 Task: Find connections with filter location Ilhéus with filter topic #machinelearningwith filter profile language French with filter current company Future Supply Chain Solutions Limited with filter school Sandip University with filter industry Mattress and Blinds Manufacturing with filter service category Market Research with filter keywords title Founder
Action: Mouse moved to (551, 193)
Screenshot: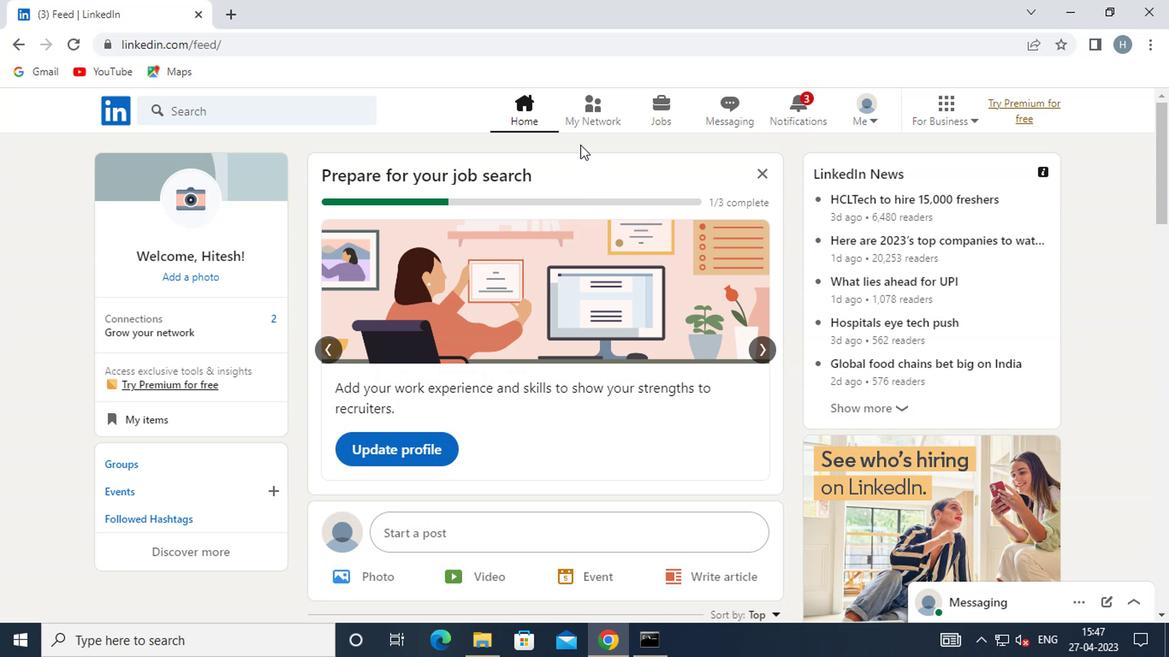 
Action: Mouse pressed left at (551, 193)
Screenshot: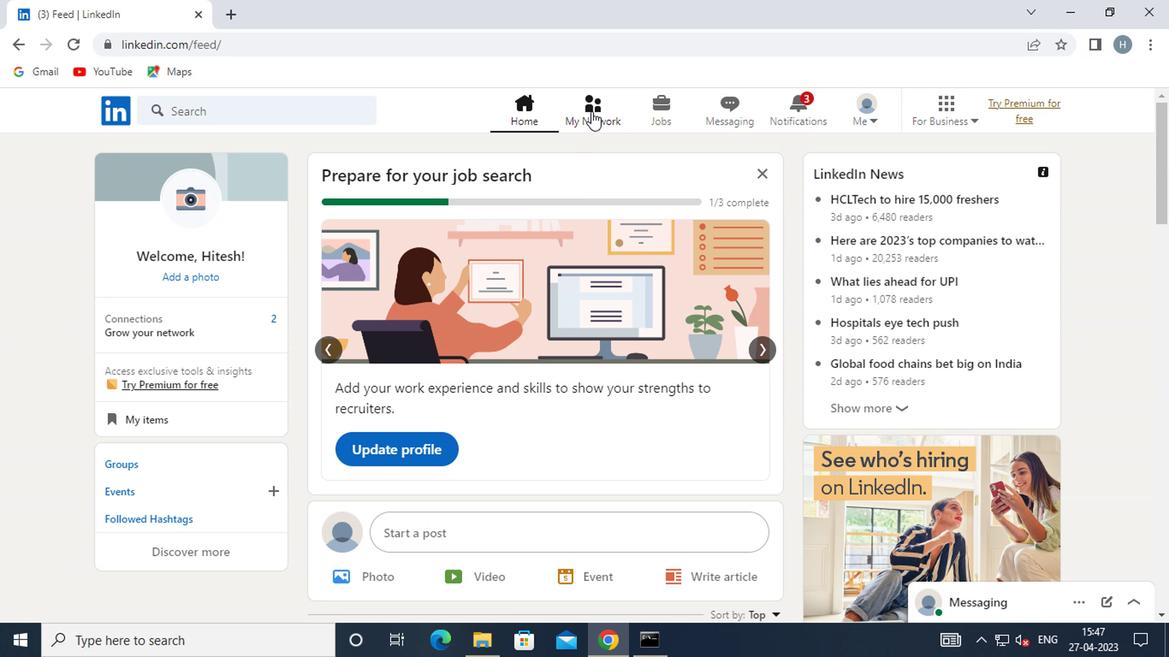 
Action: Mouse moved to (339, 266)
Screenshot: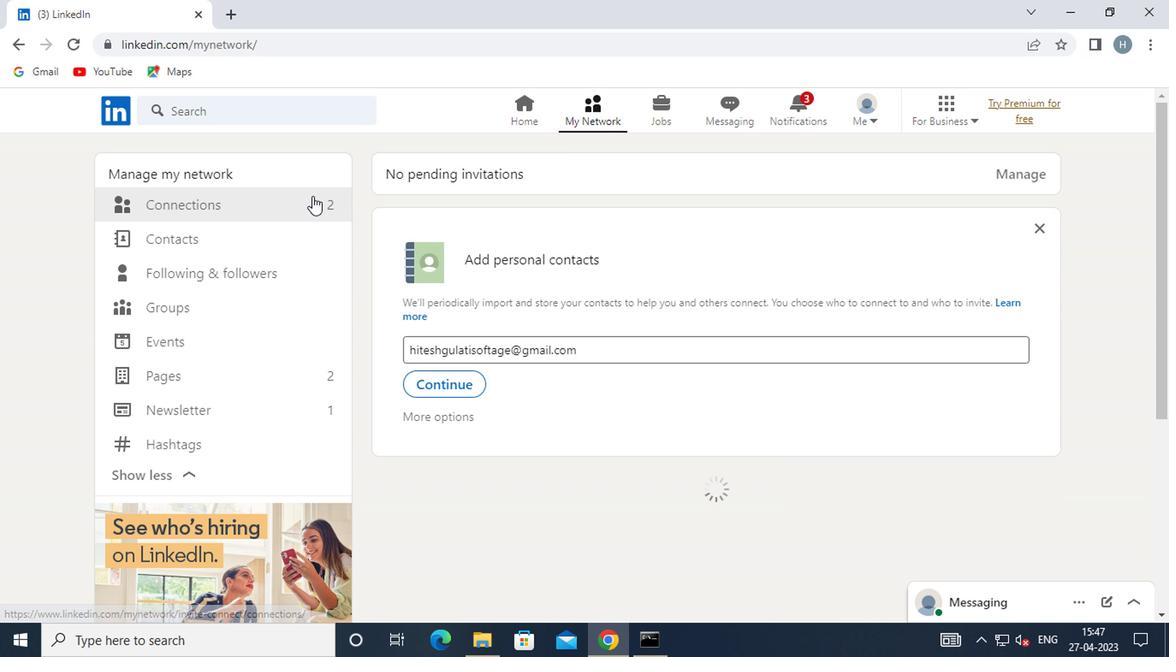 
Action: Mouse pressed left at (339, 266)
Screenshot: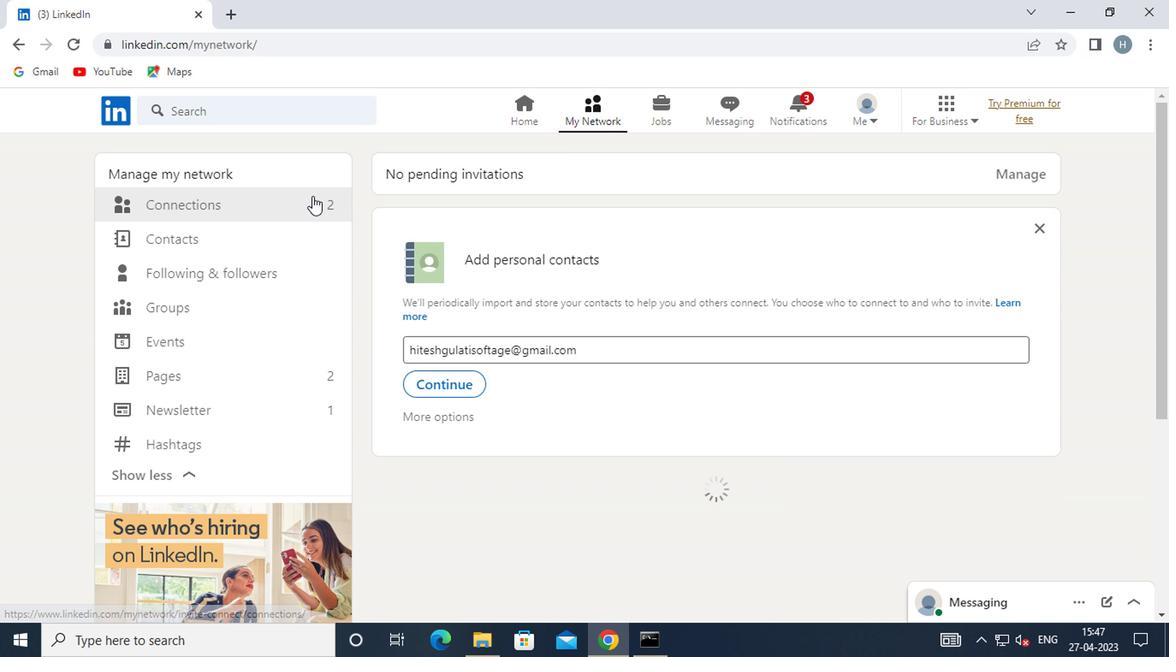
Action: Mouse moved to (613, 271)
Screenshot: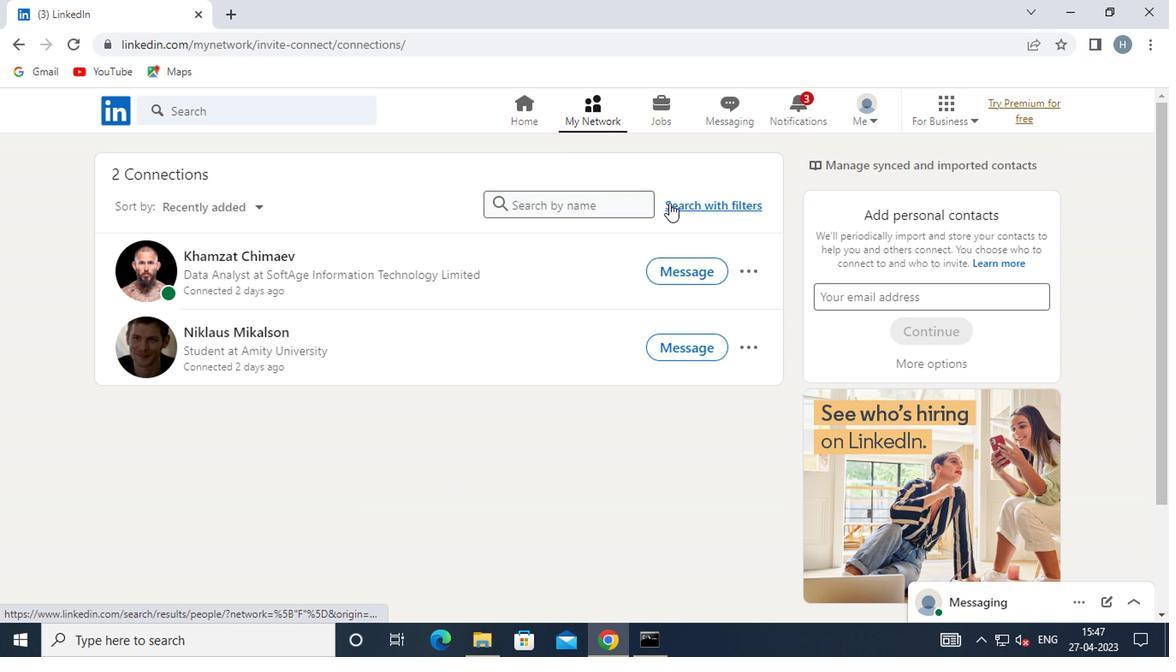 
Action: Mouse pressed left at (613, 271)
Screenshot: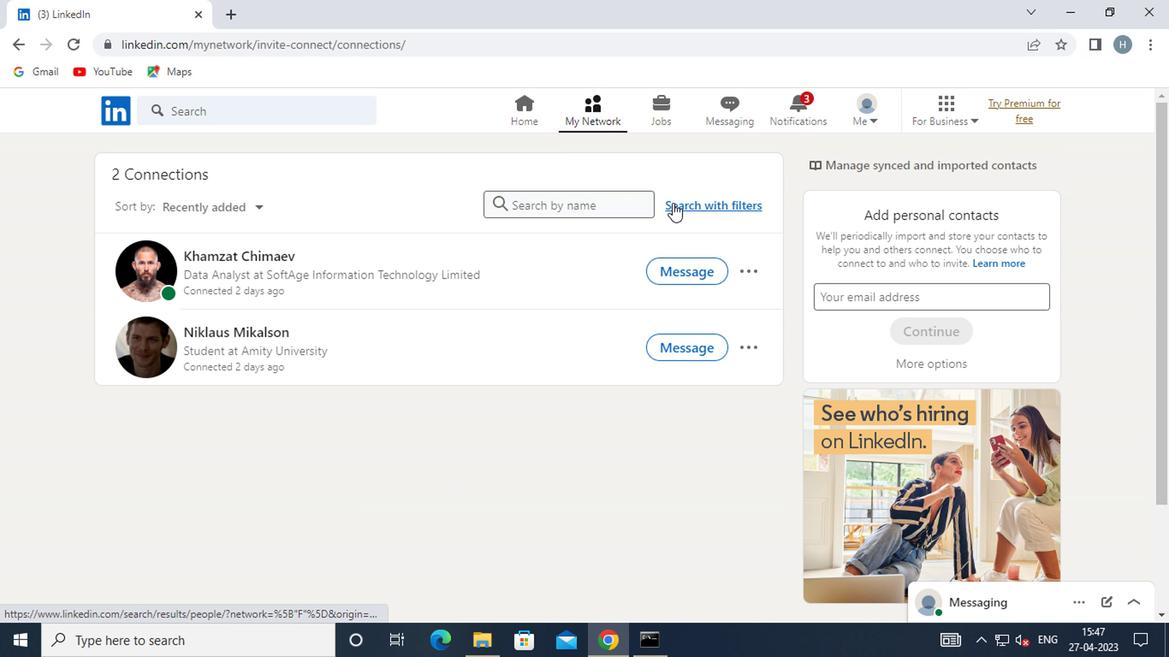 
Action: Mouse moved to (580, 241)
Screenshot: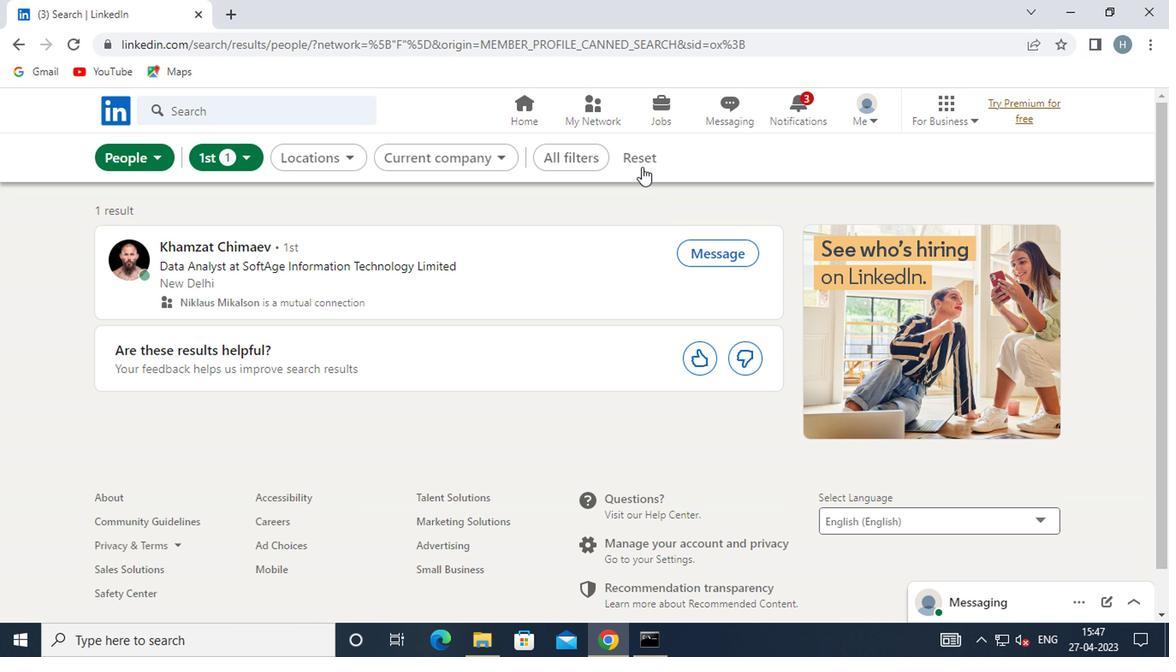
Action: Mouse pressed left at (580, 241)
Screenshot: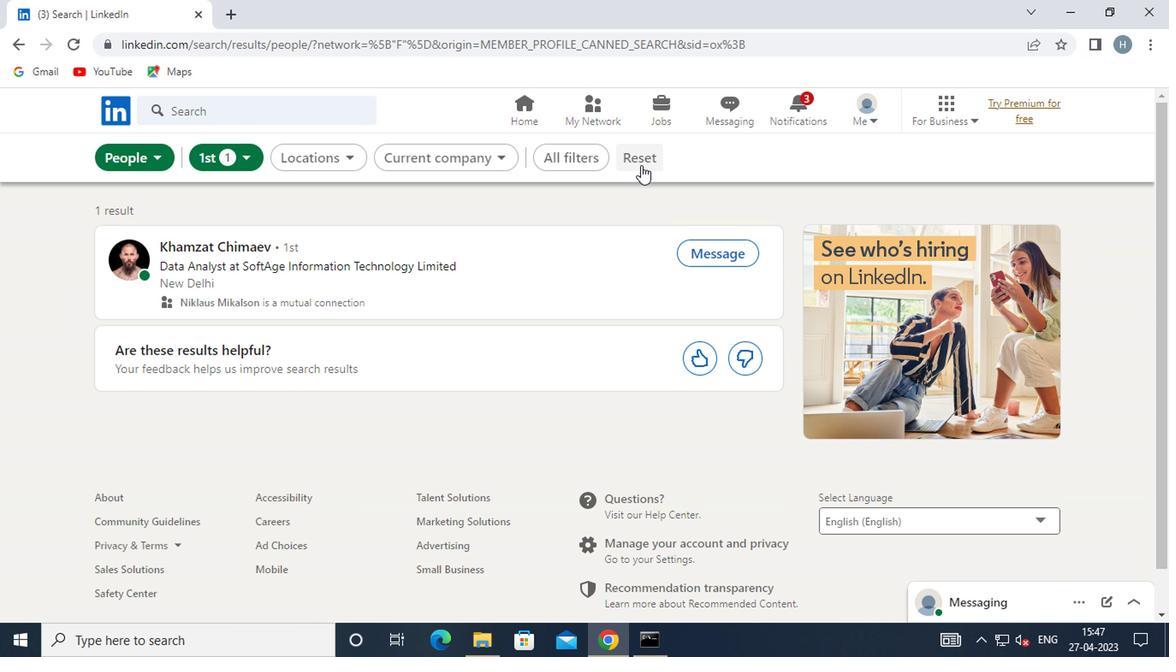 
Action: Mouse moved to (567, 238)
Screenshot: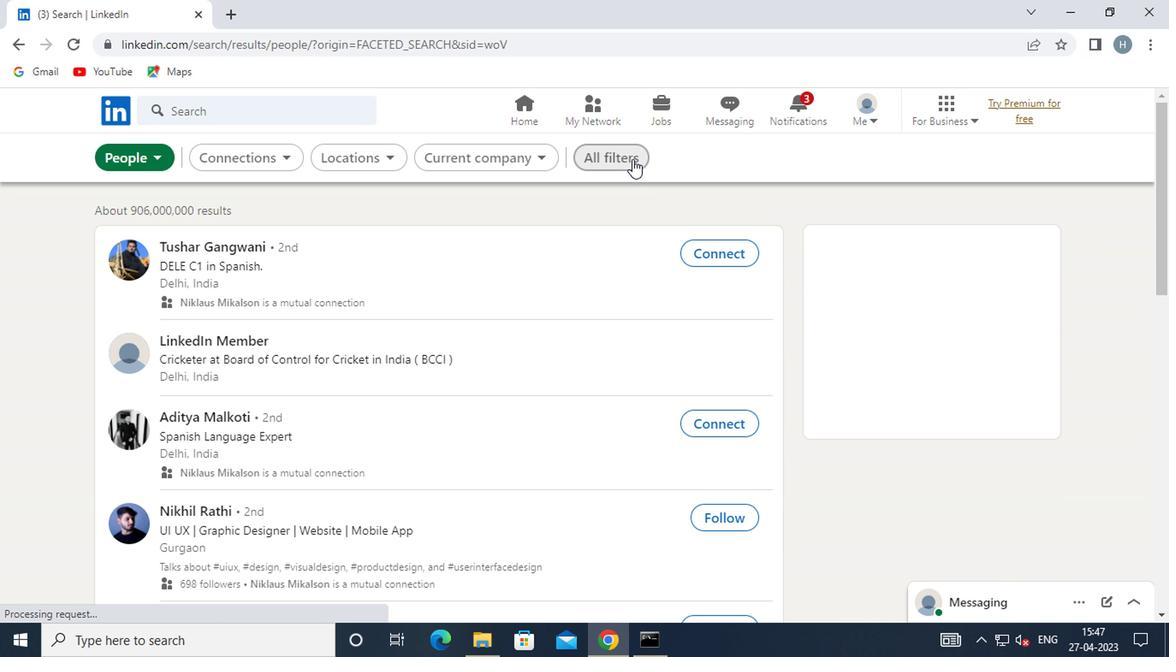 
Action: Mouse pressed left at (567, 238)
Screenshot: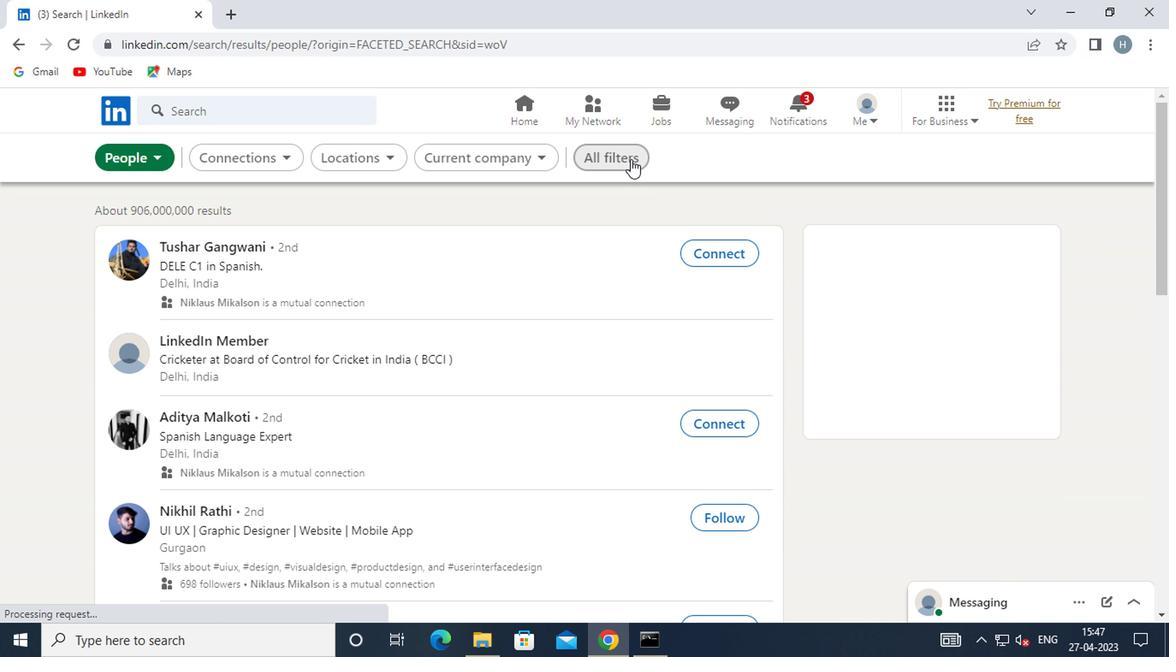 
Action: Mouse moved to (709, 362)
Screenshot: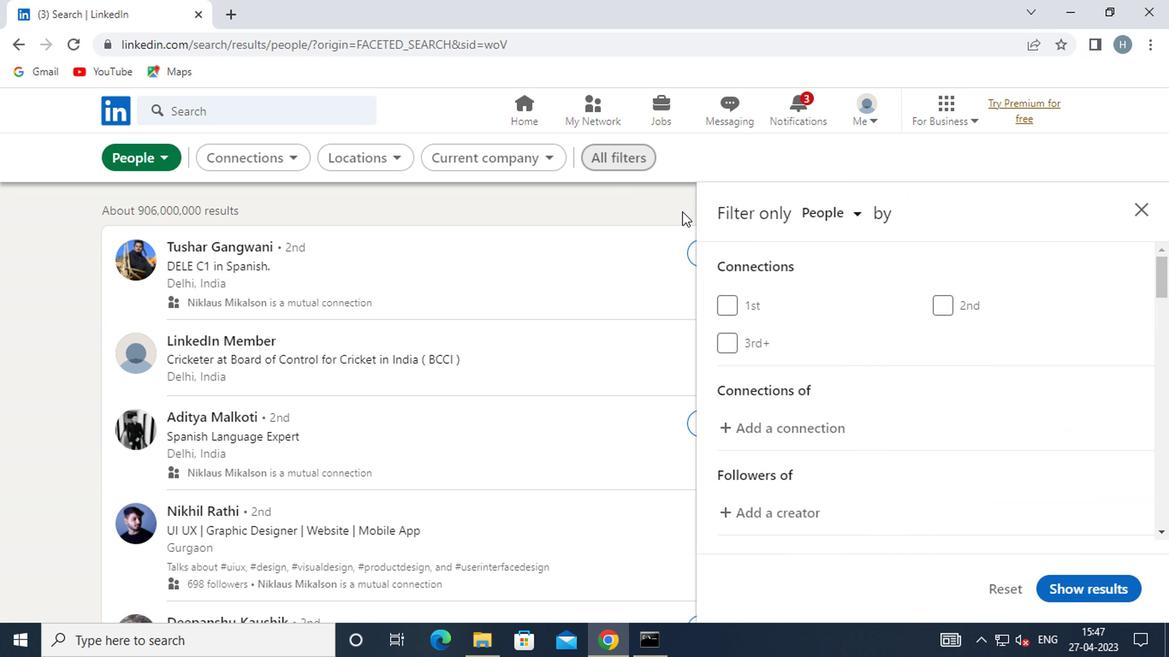 
Action: Mouse scrolled (709, 361) with delta (0, 0)
Screenshot: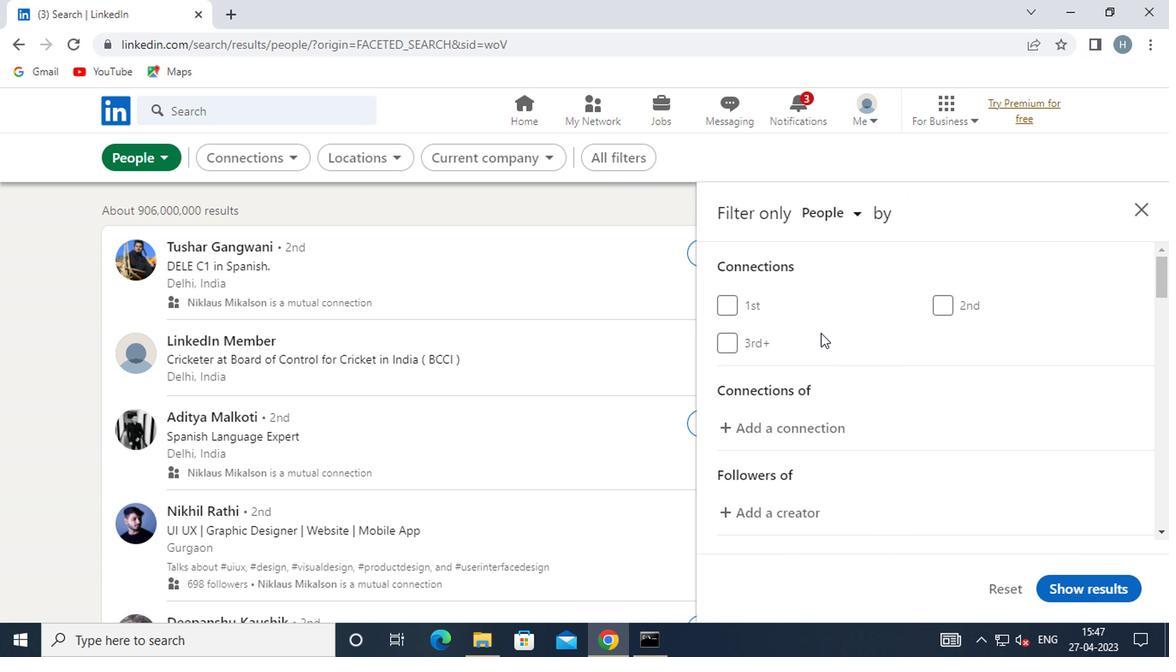 
Action: Mouse scrolled (709, 361) with delta (0, 0)
Screenshot: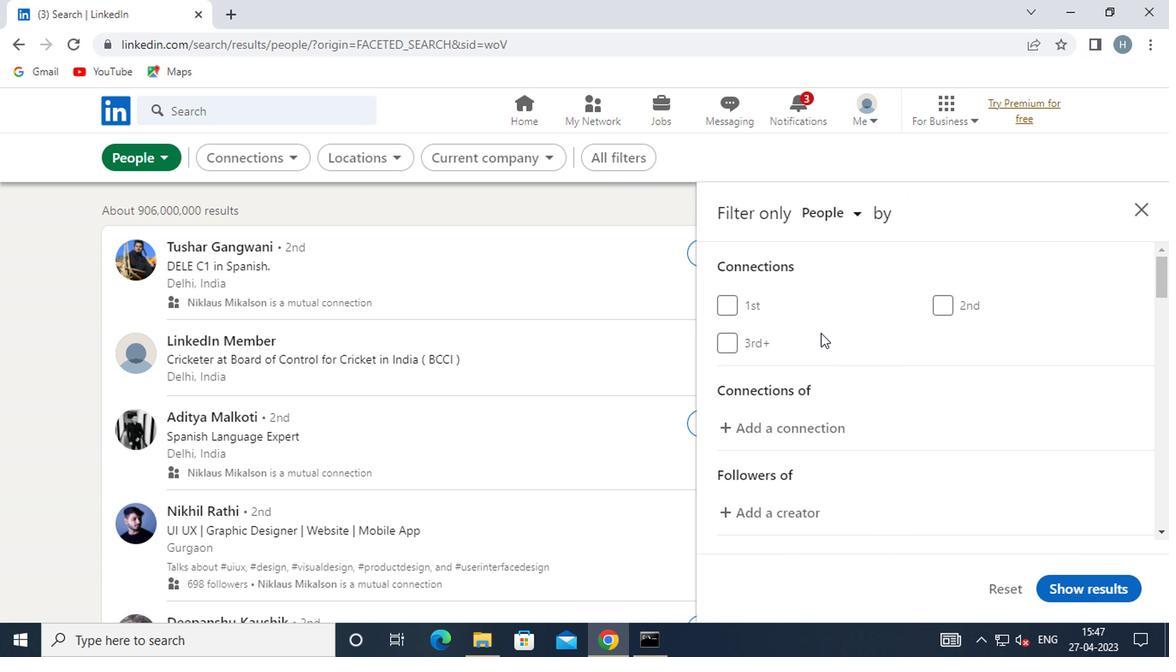 
Action: Mouse scrolled (709, 361) with delta (0, 0)
Screenshot: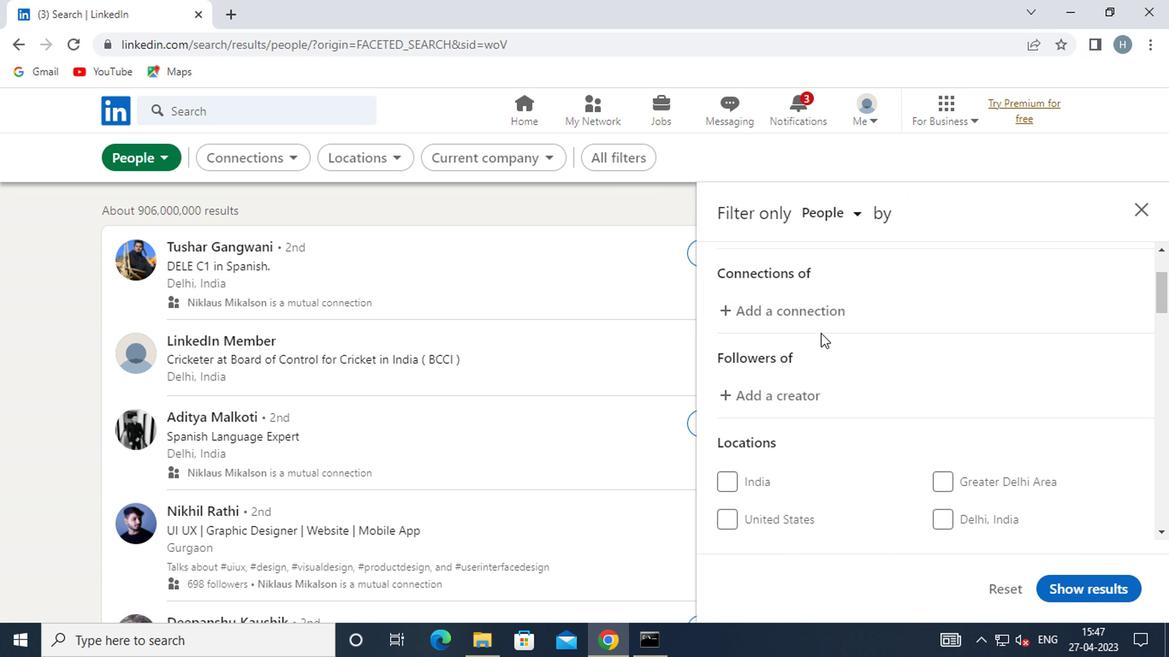 
Action: Mouse moved to (820, 421)
Screenshot: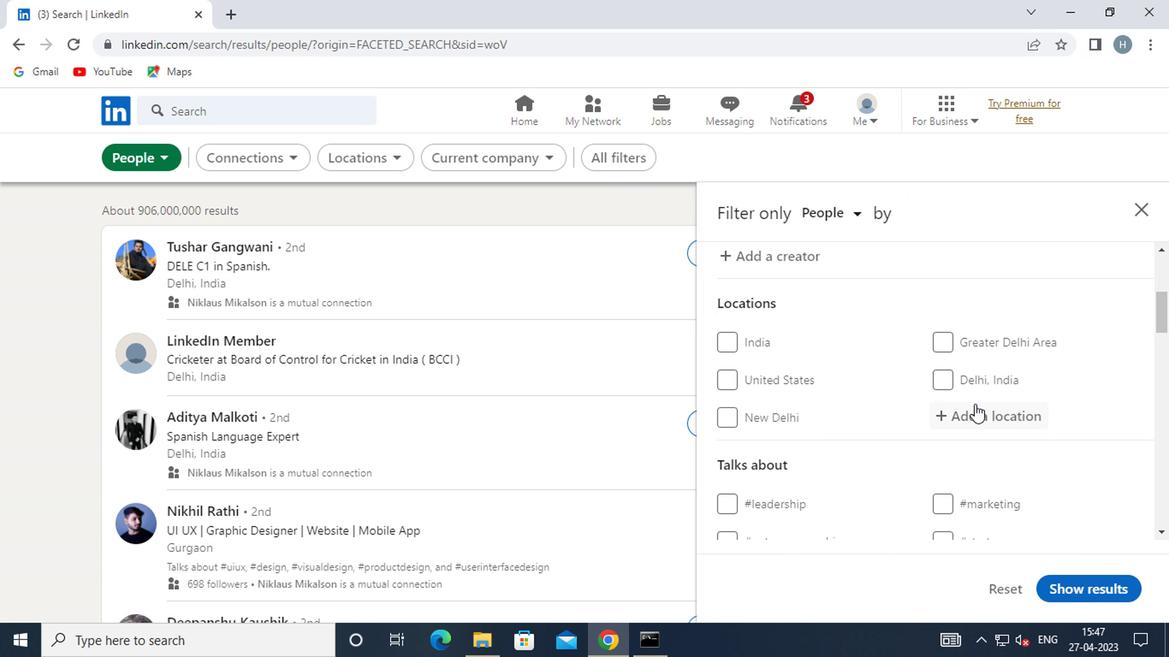 
Action: Mouse pressed left at (820, 421)
Screenshot: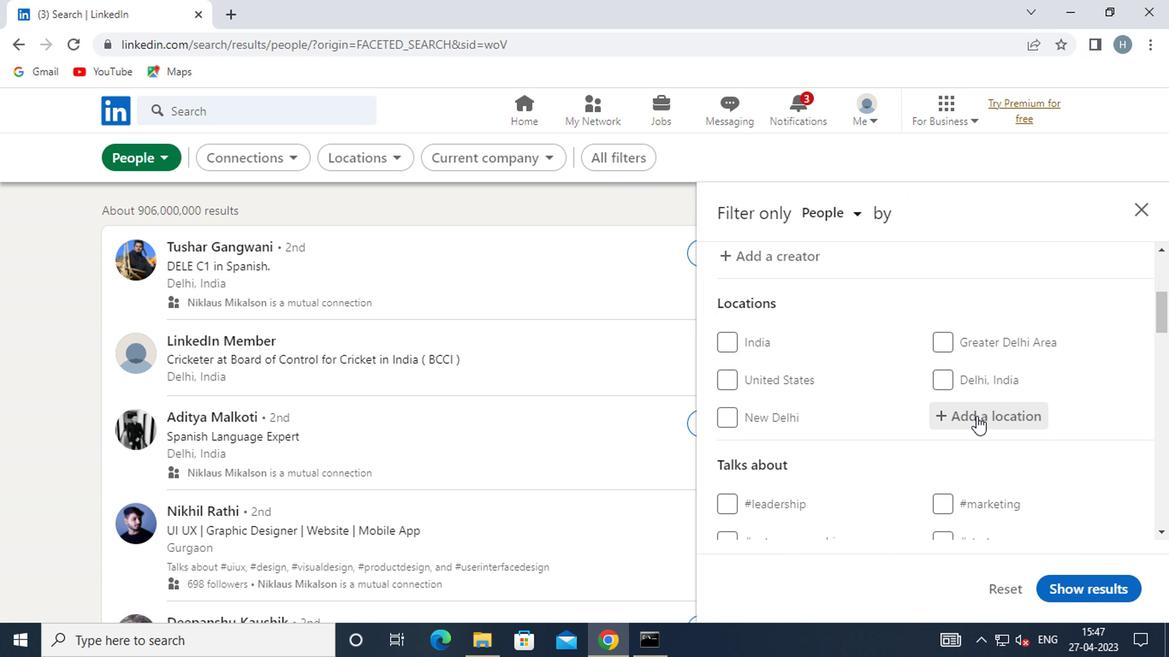 
Action: Key pressed <Key.shift><Key.shift><Key.shift><Key.shift><Key.shift><Key.shift><Key.shift><Key.shift><Key.shift><Key.shift><Key.shift><Key.shift><Key.shift>IIHEUS
Screenshot: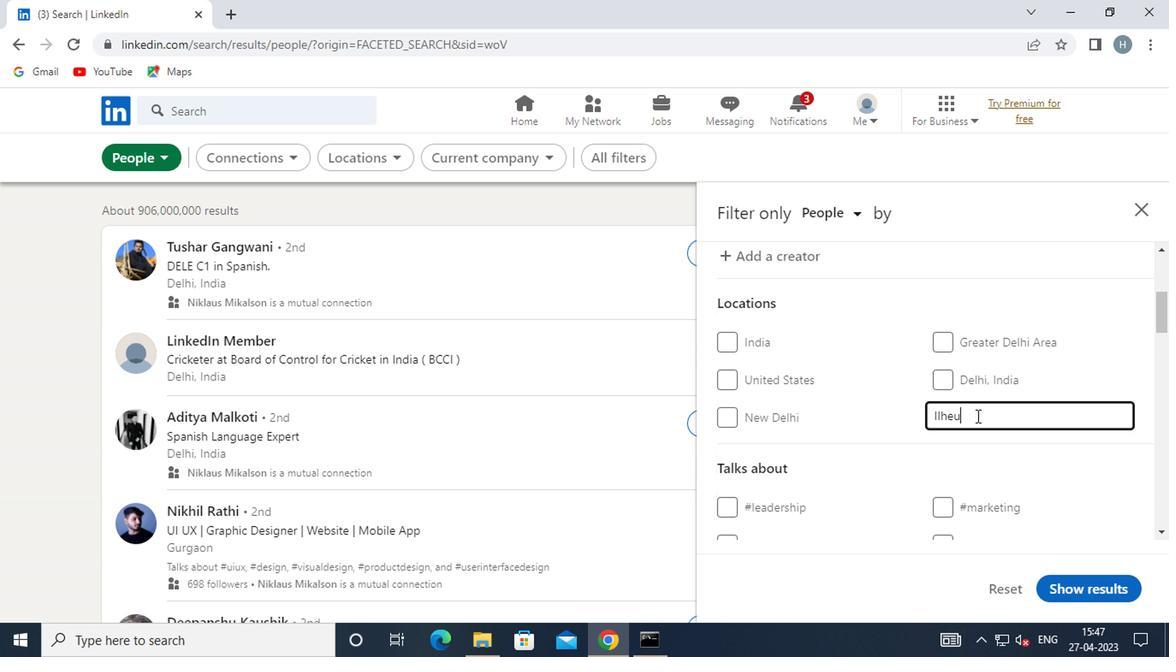 
Action: Mouse moved to (901, 392)
Screenshot: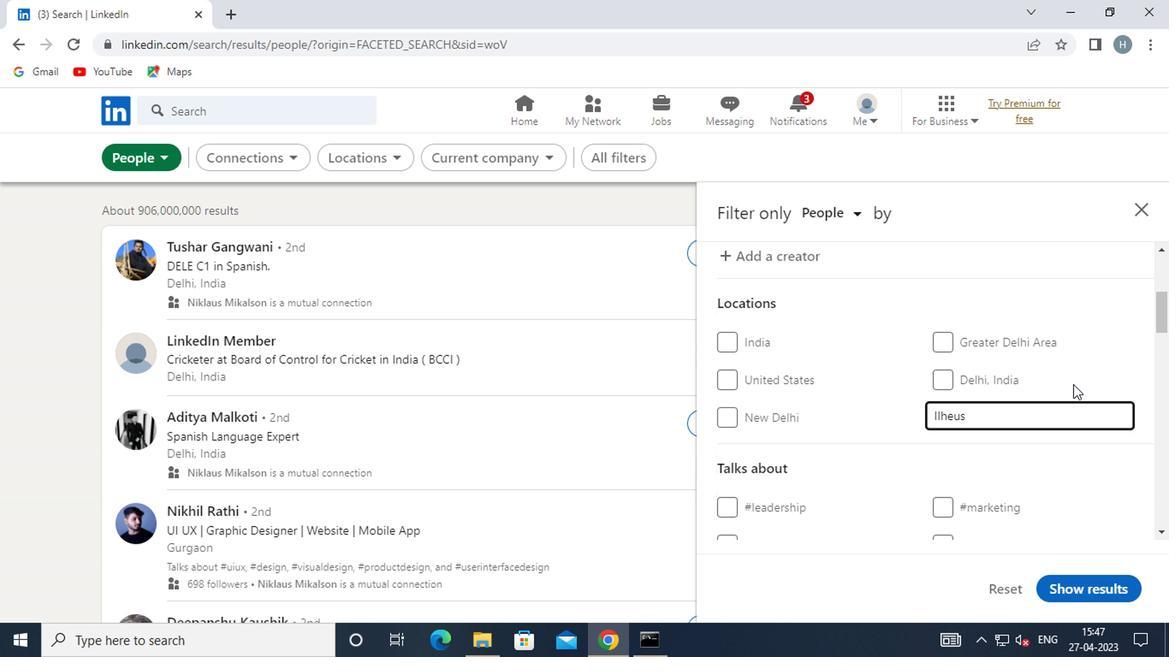 
Action: Mouse pressed left at (901, 392)
Screenshot: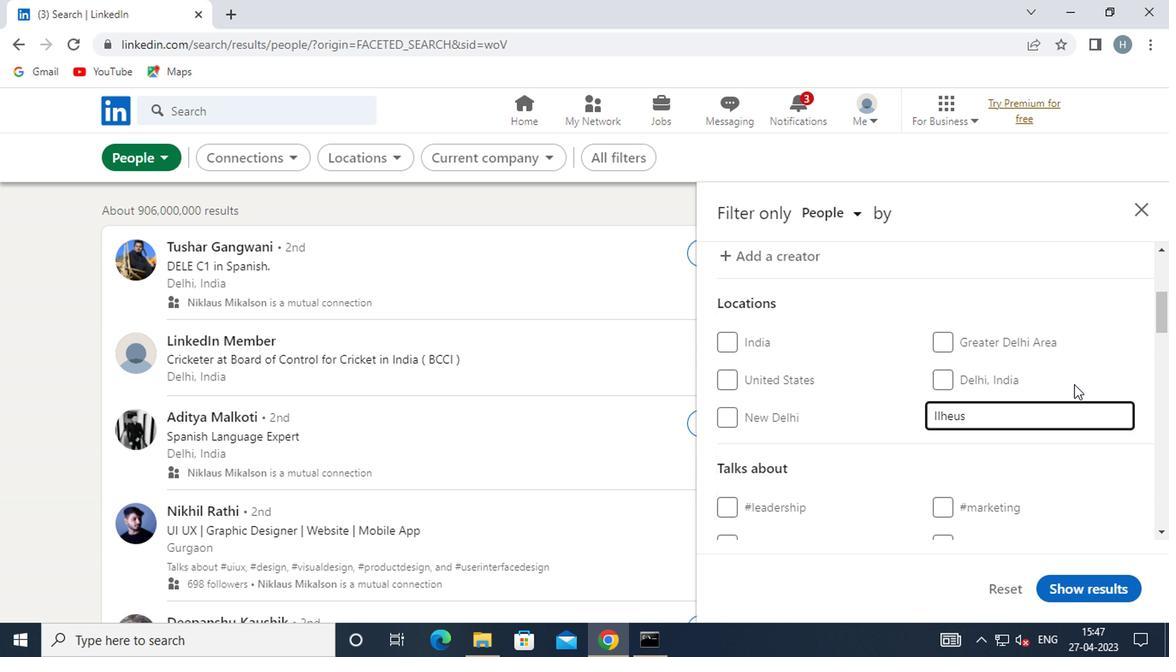 
Action: Mouse moved to (878, 403)
Screenshot: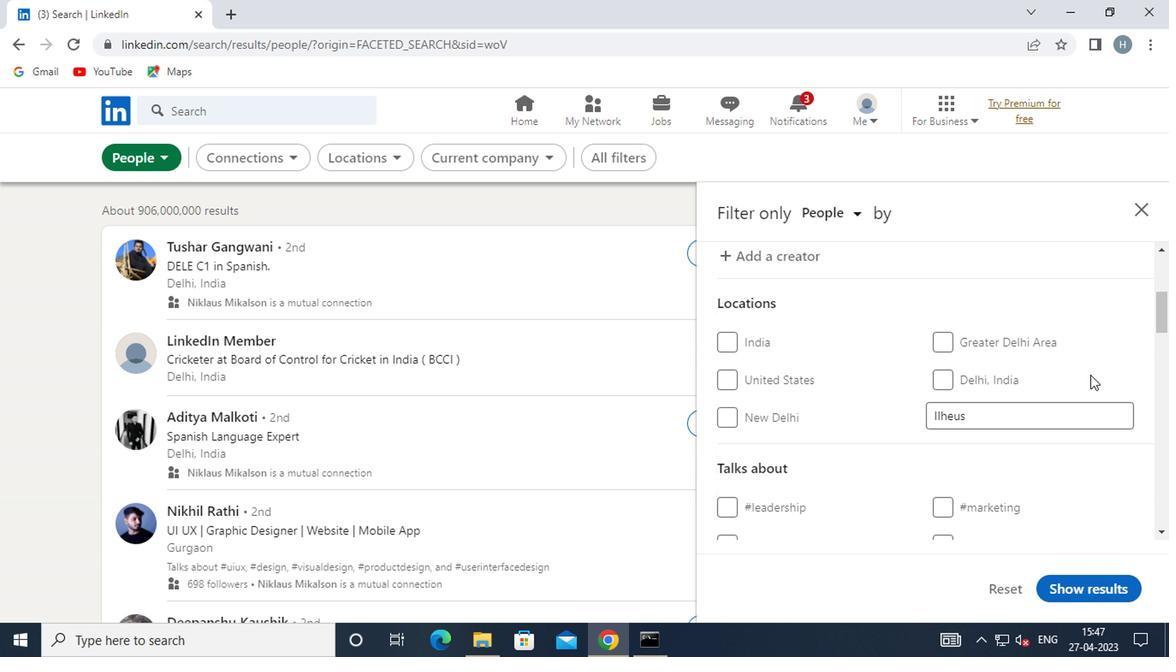 
Action: Mouse scrolled (878, 403) with delta (0, 0)
Screenshot: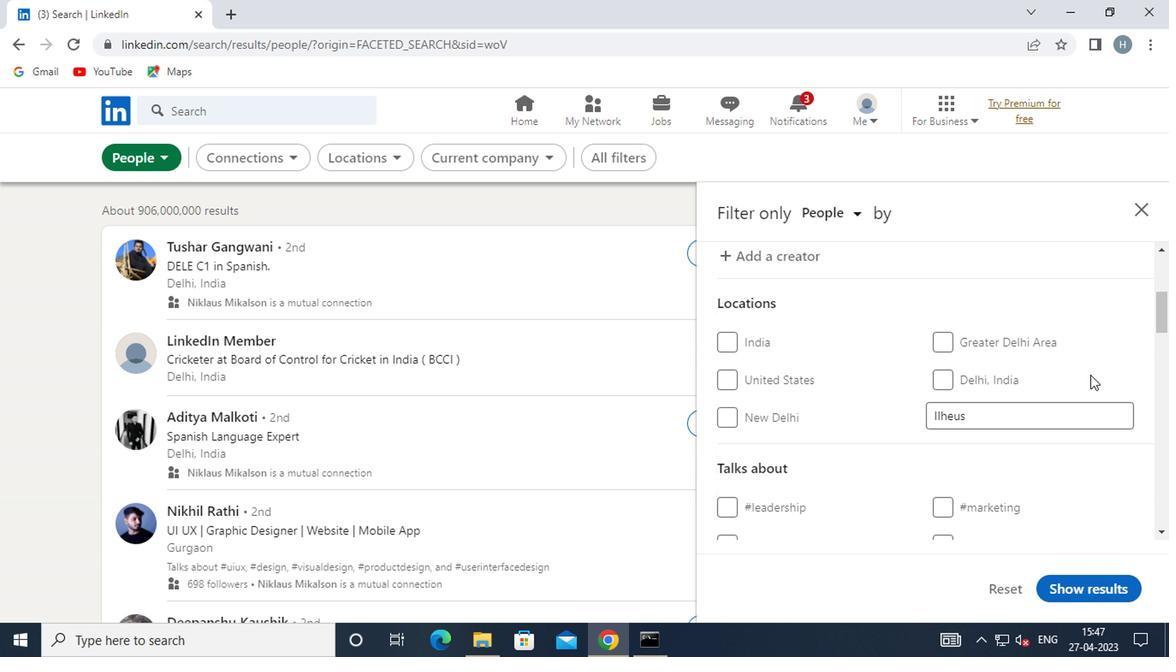 
Action: Mouse moved to (874, 405)
Screenshot: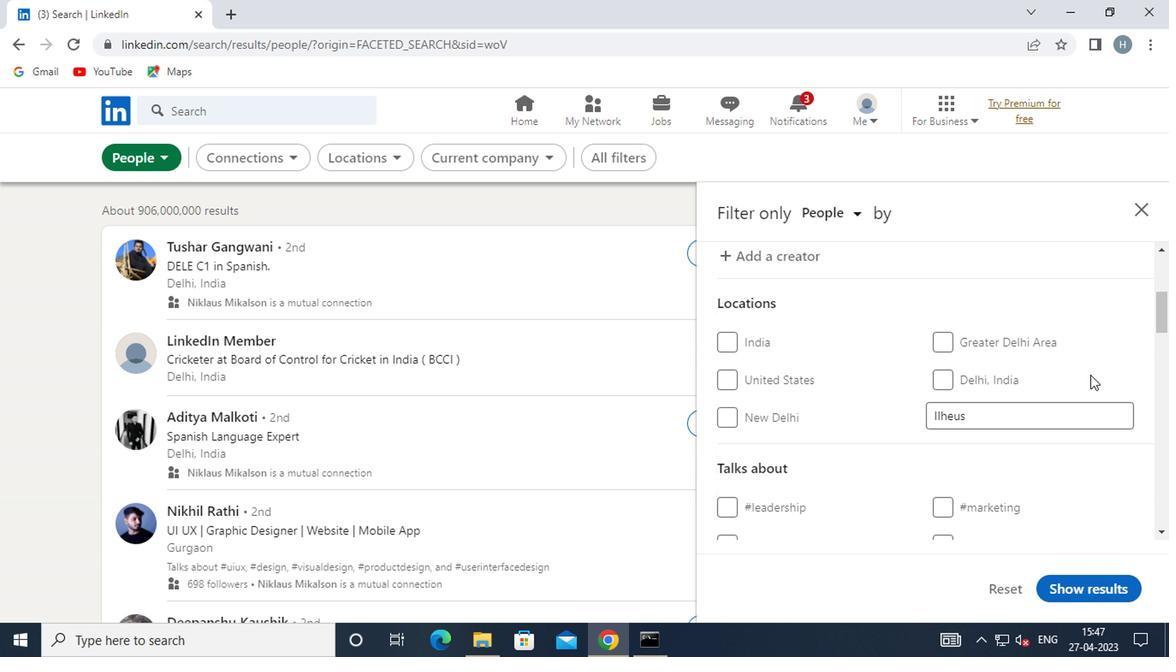 
Action: Mouse scrolled (874, 405) with delta (0, 0)
Screenshot: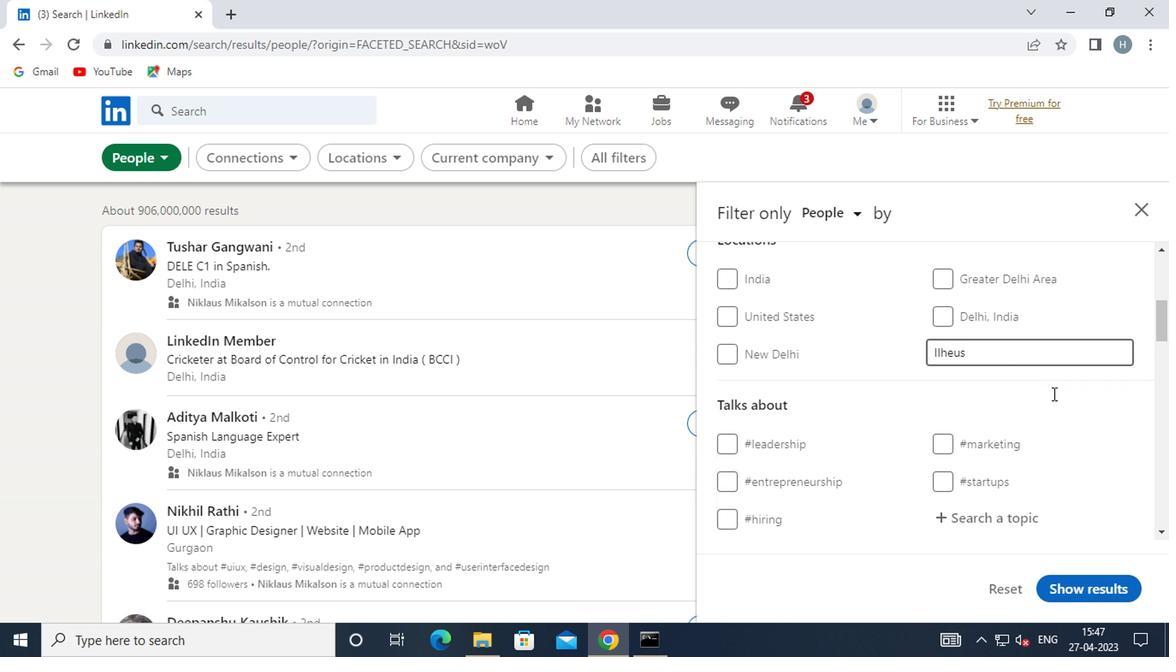 
Action: Mouse moved to (843, 414)
Screenshot: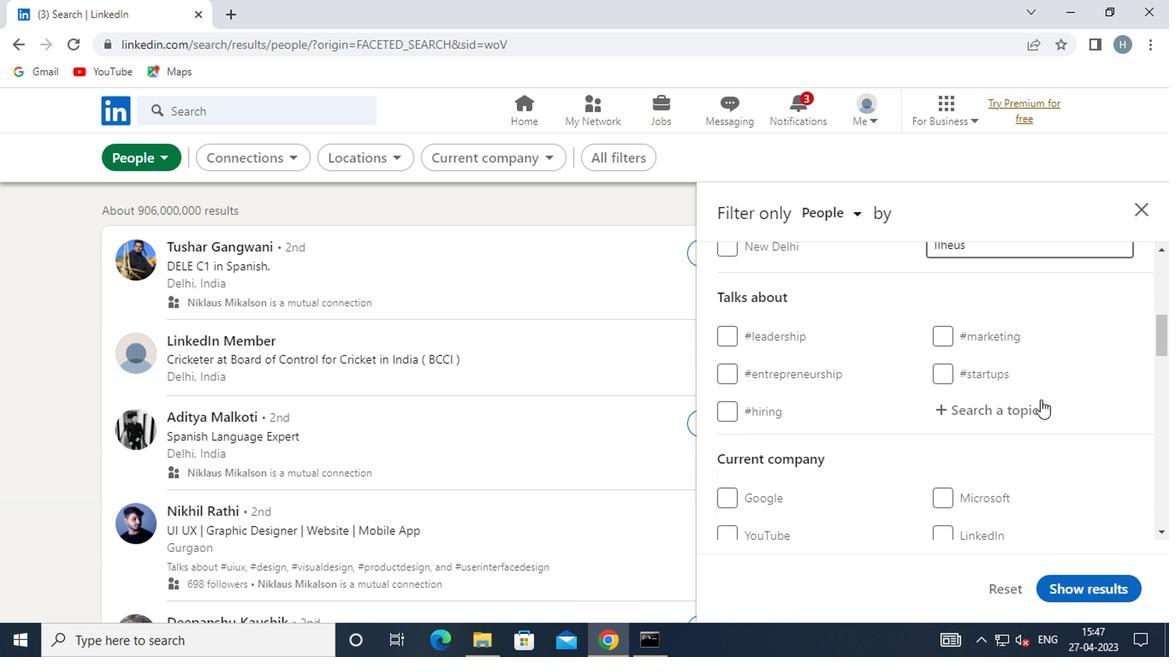 
Action: Mouse pressed left at (843, 414)
Screenshot: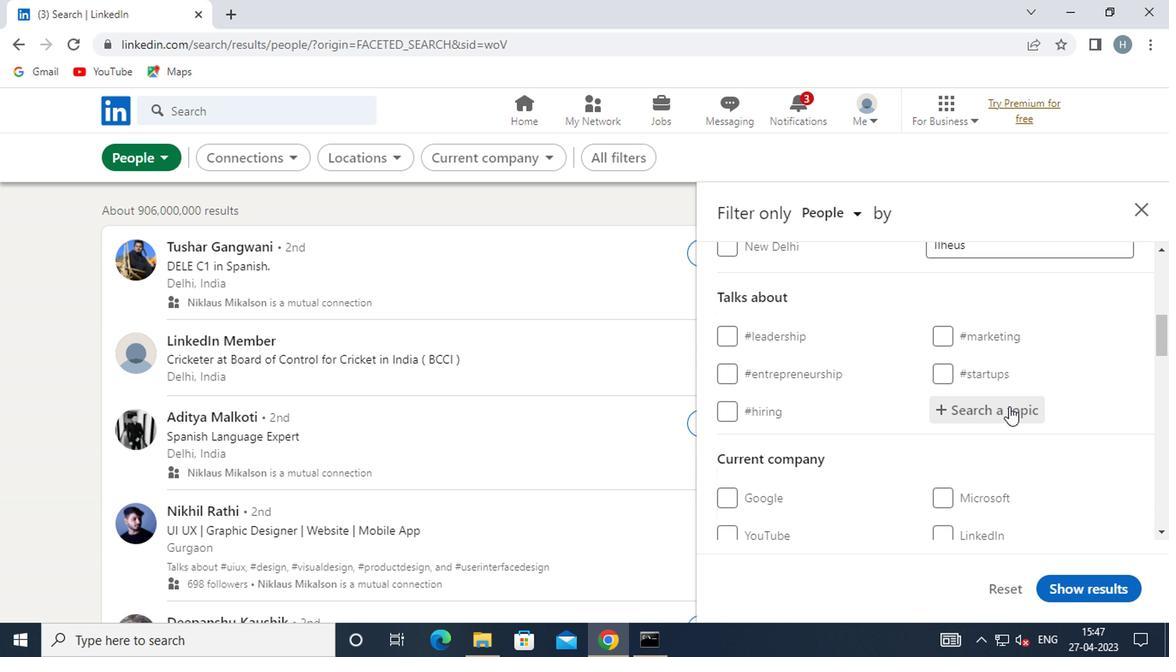 
Action: Key pressed <Key.shift>#MACHINELEARNINGWITH
Screenshot: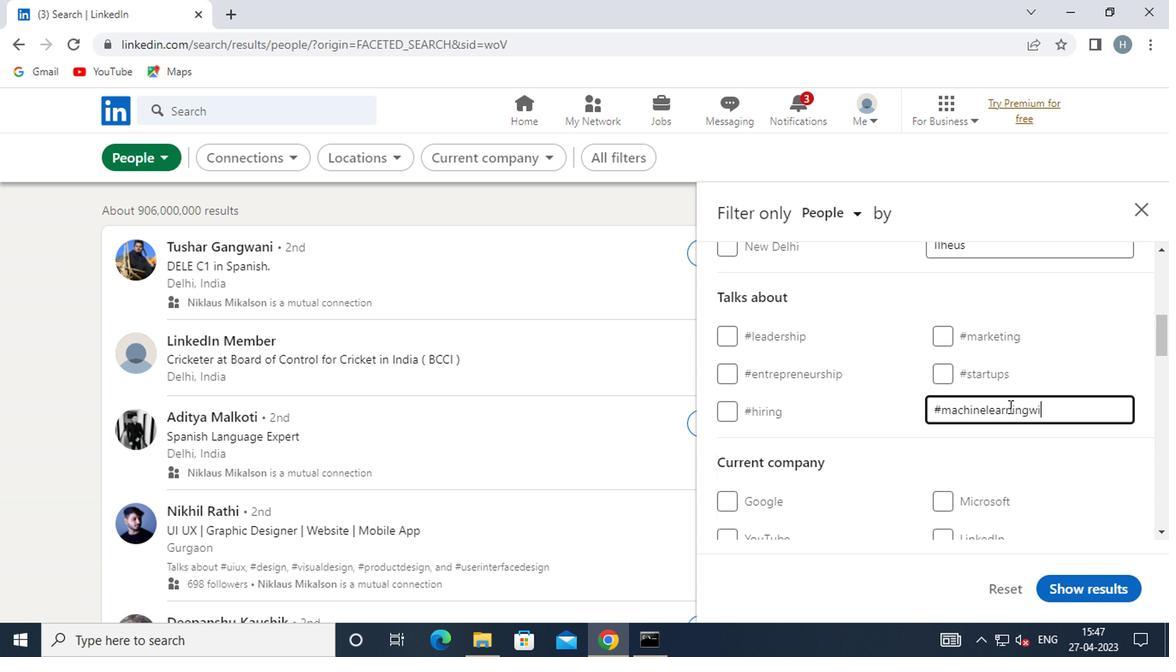 
Action: Mouse moved to (867, 451)
Screenshot: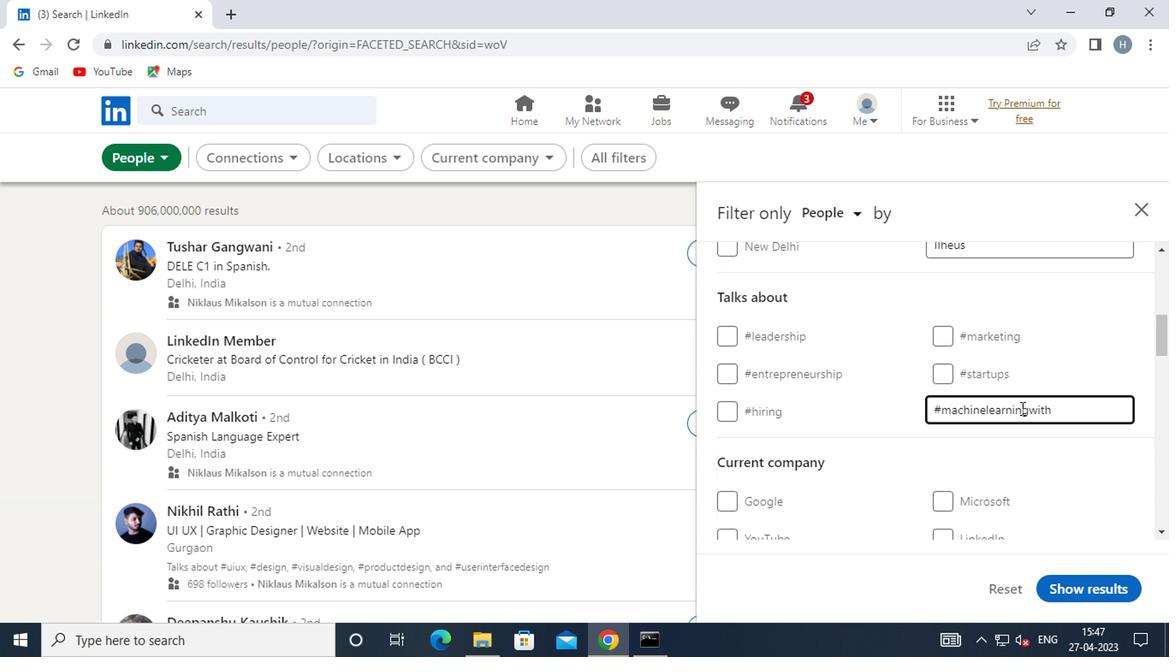 
Action: Mouse pressed left at (867, 451)
Screenshot: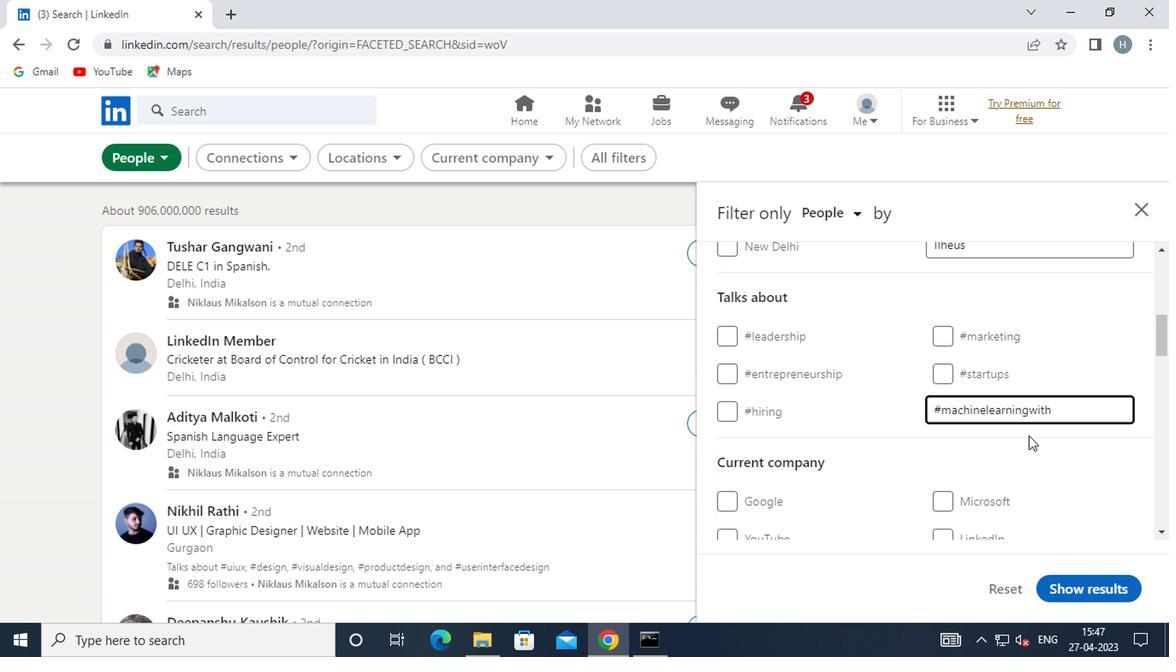 
Action: Mouse moved to (867, 446)
Screenshot: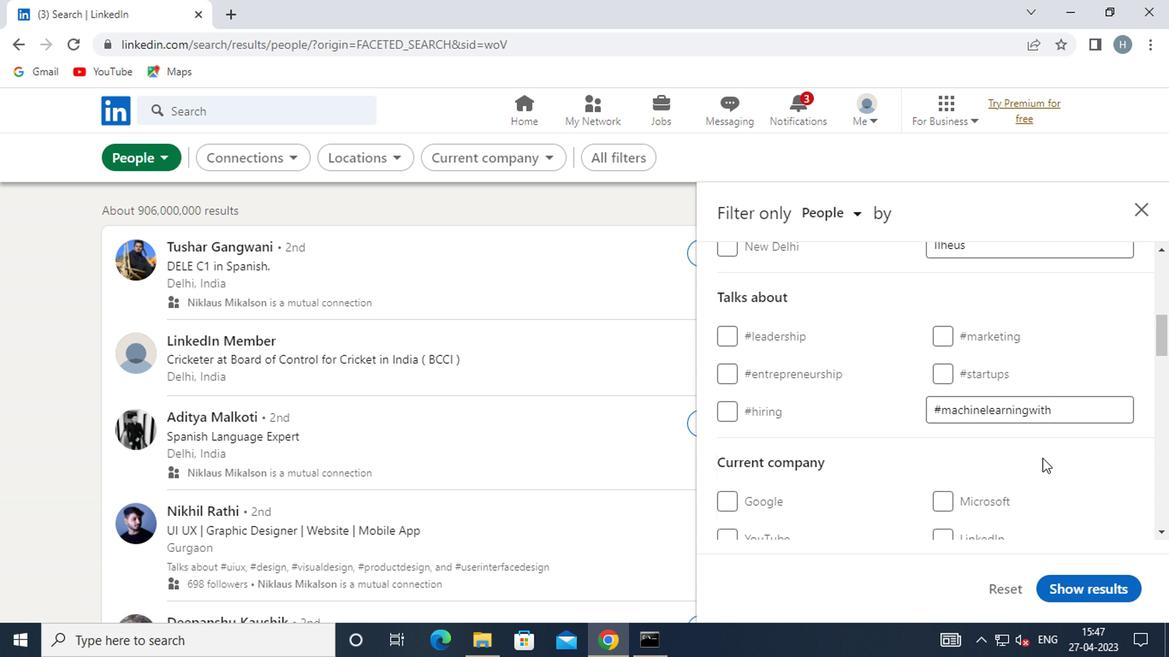 
Action: Mouse scrolled (867, 445) with delta (0, 0)
Screenshot: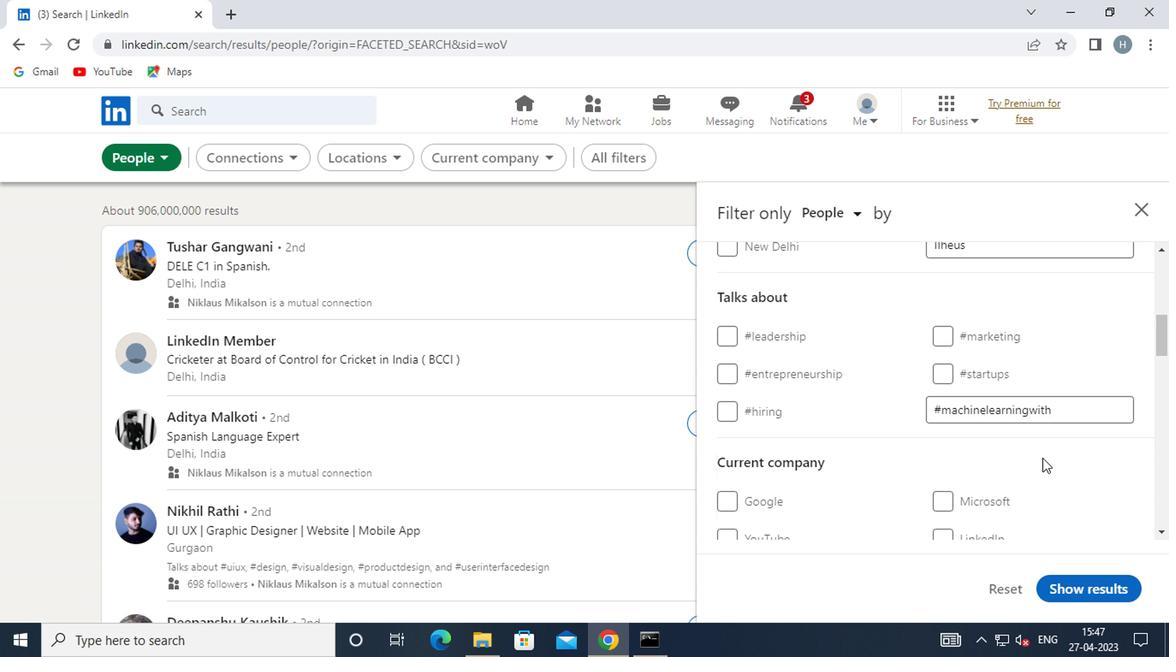 
Action: Mouse scrolled (867, 445) with delta (0, 0)
Screenshot: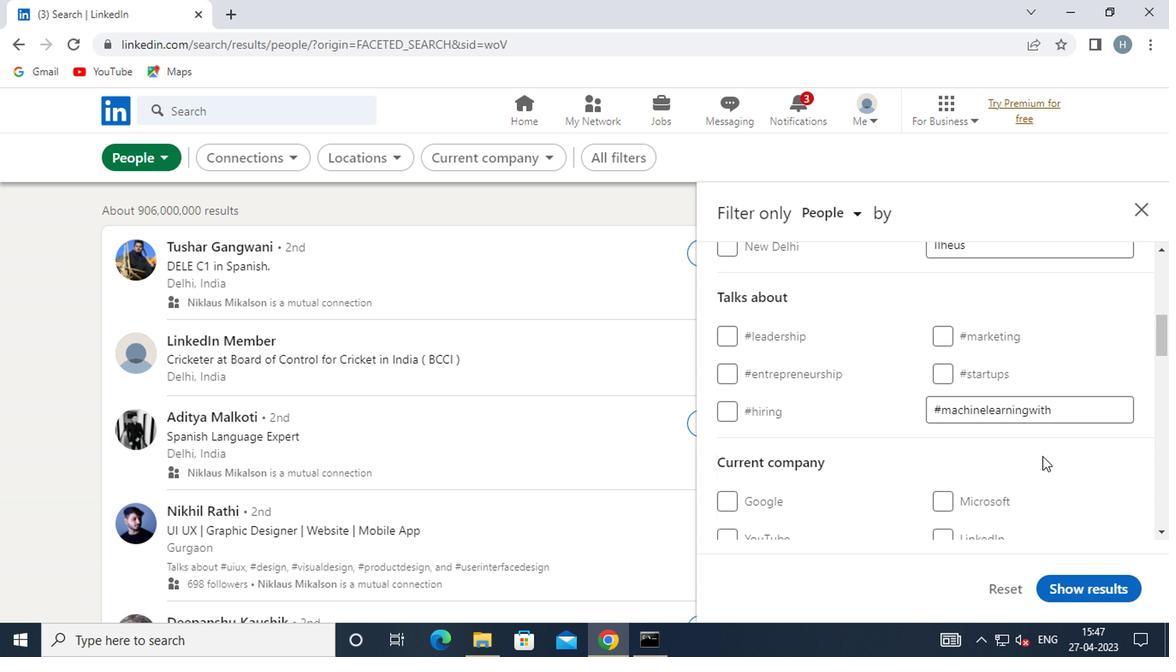 
Action: Mouse moved to (856, 439)
Screenshot: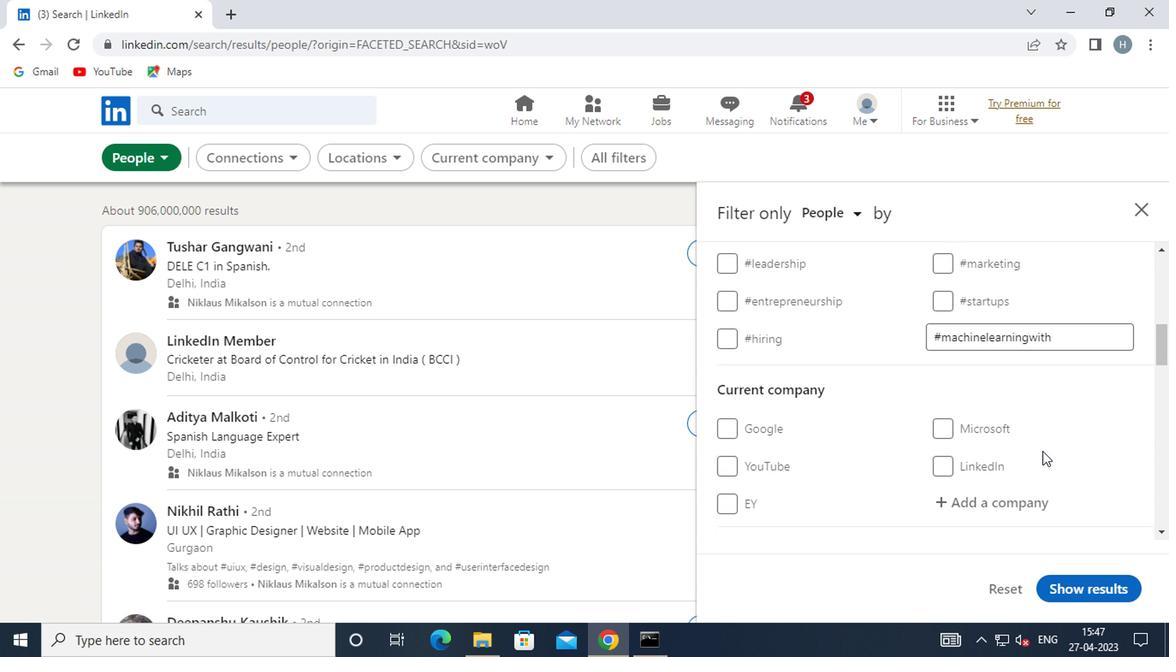
Action: Mouse scrolled (856, 439) with delta (0, 0)
Screenshot: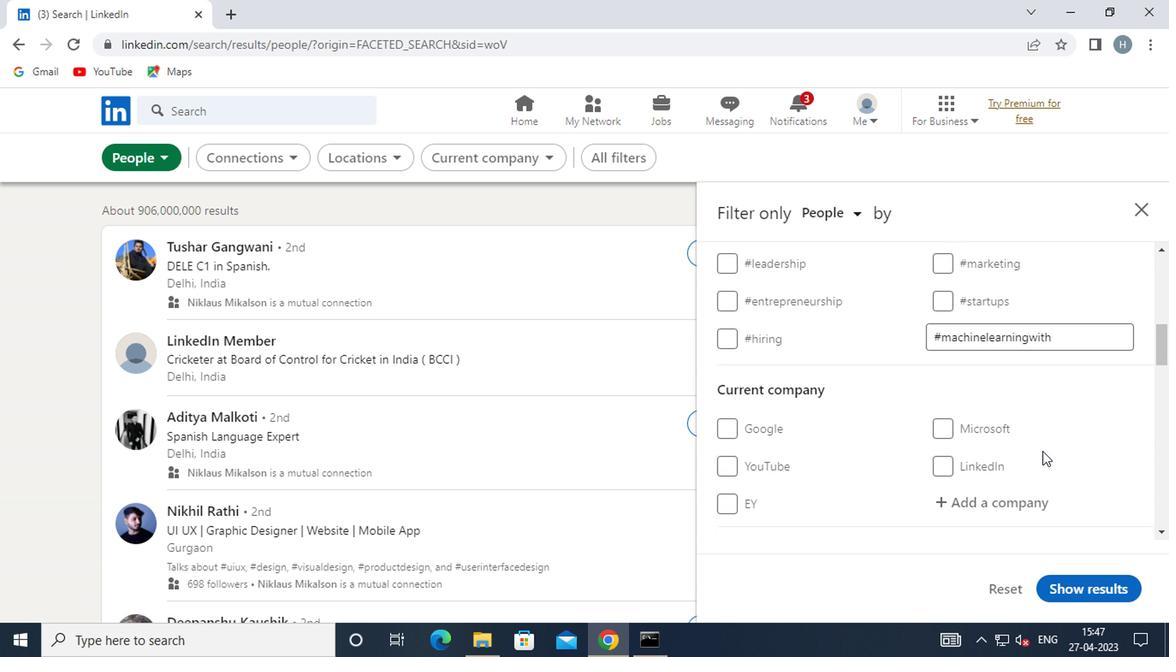 
Action: Mouse moved to (850, 439)
Screenshot: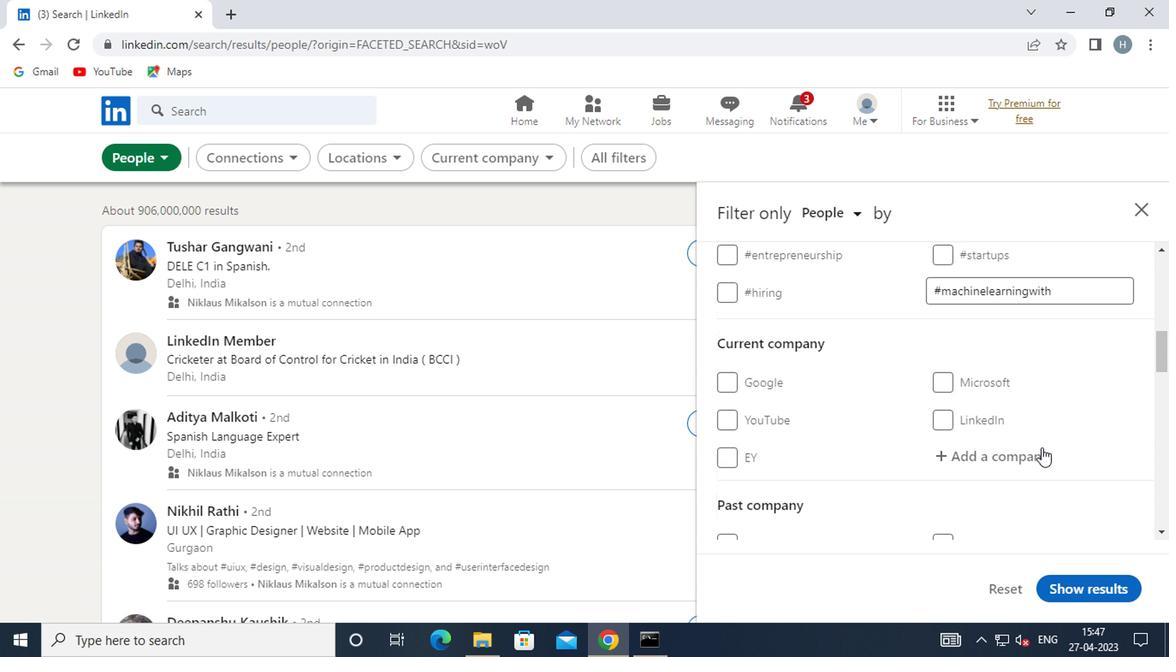 
Action: Mouse scrolled (850, 438) with delta (0, 0)
Screenshot: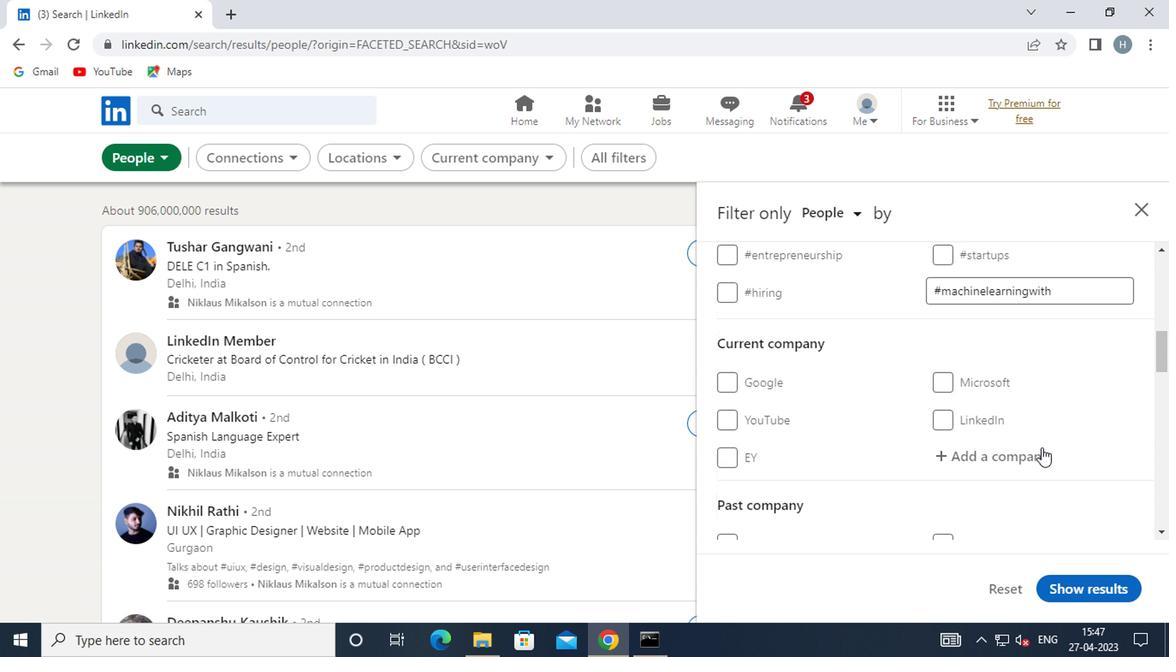 
Action: Mouse moved to (823, 433)
Screenshot: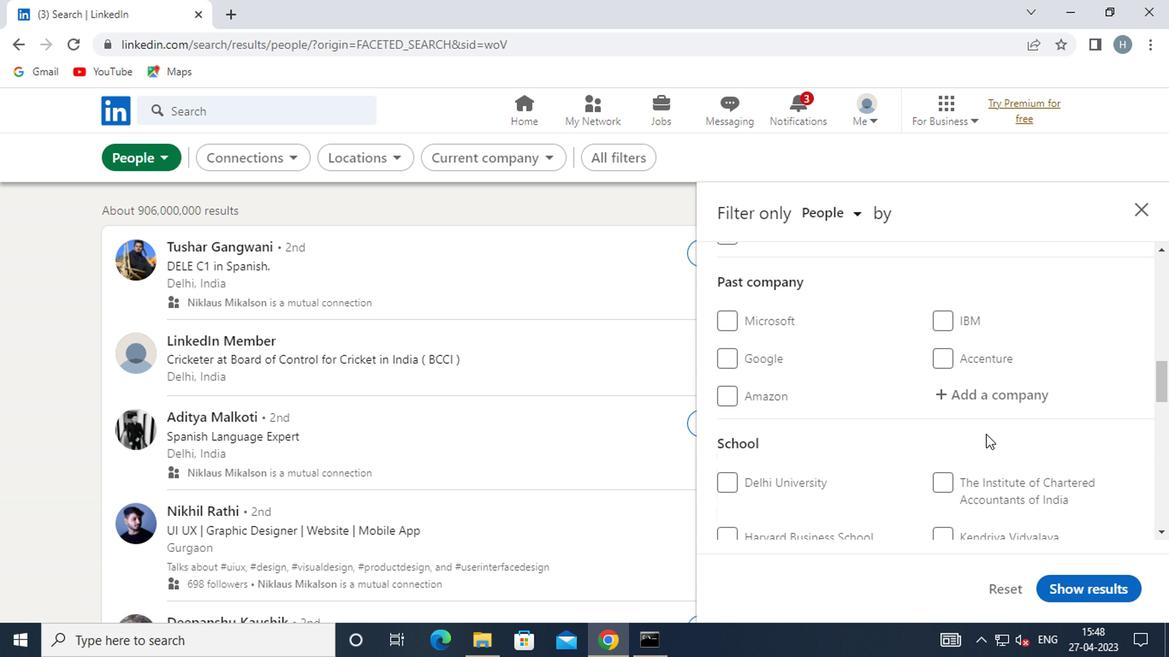 
Action: Mouse scrolled (823, 433) with delta (0, 0)
Screenshot: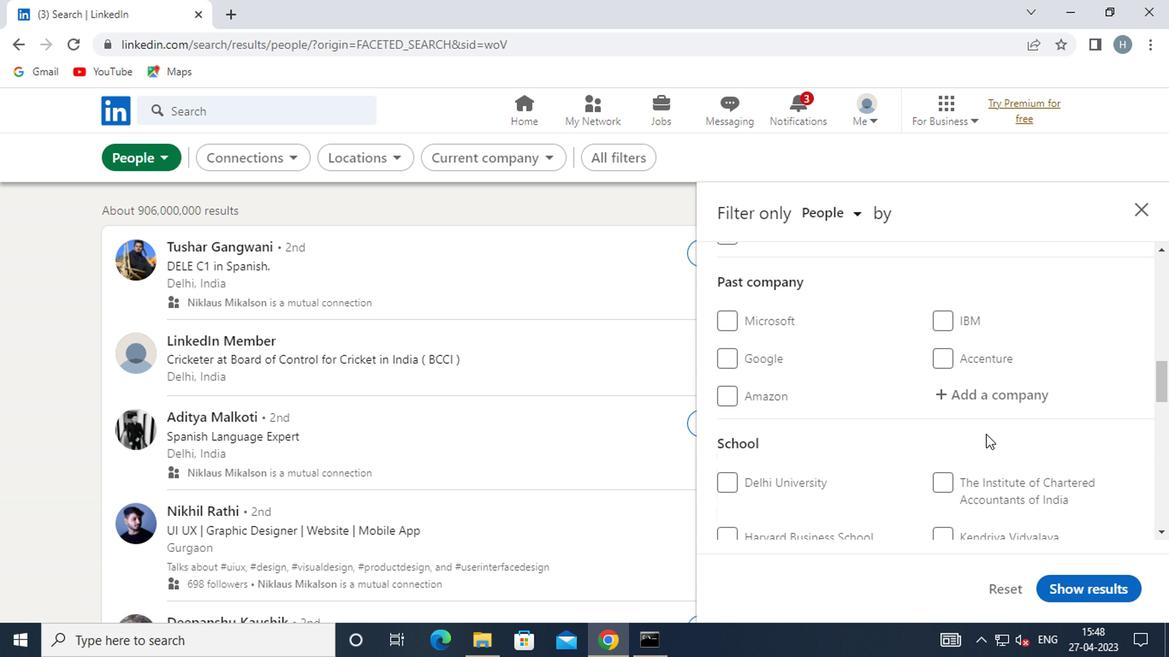 
Action: Mouse moved to (802, 426)
Screenshot: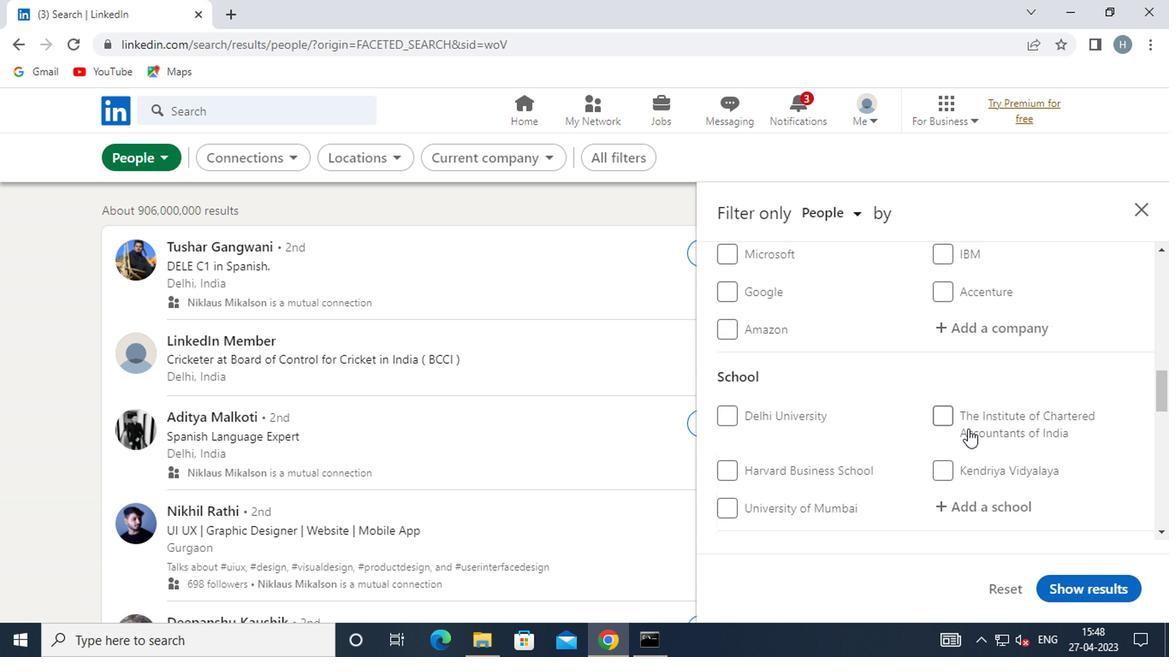
Action: Mouse scrolled (802, 425) with delta (0, 0)
Screenshot: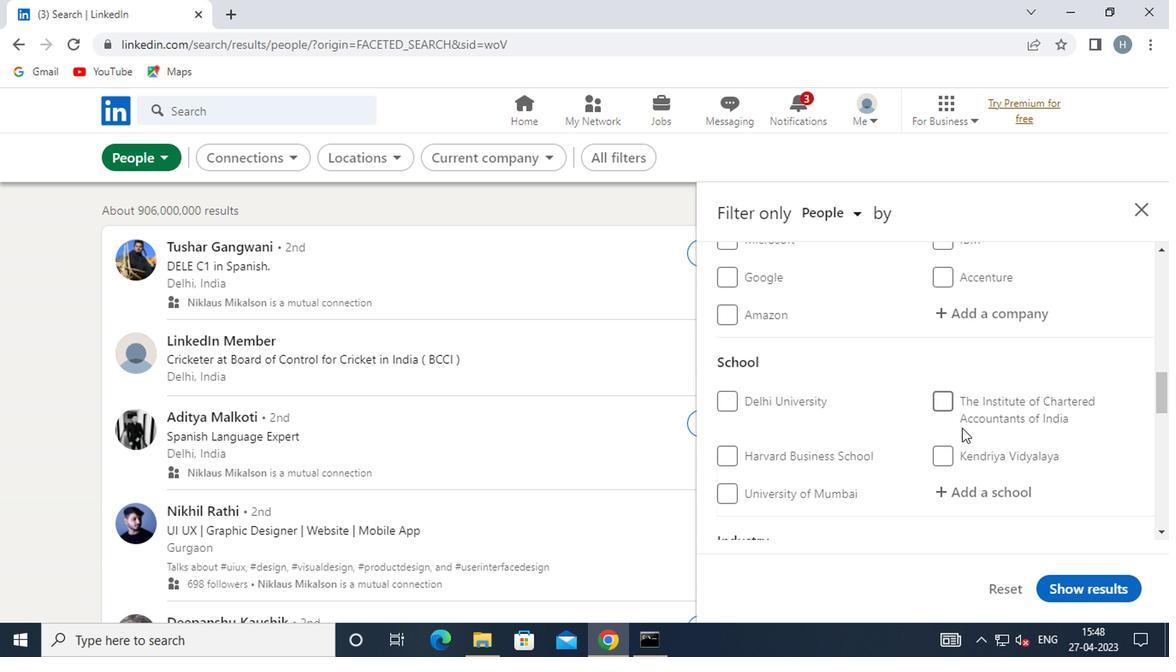 
Action: Mouse moved to (800, 426)
Screenshot: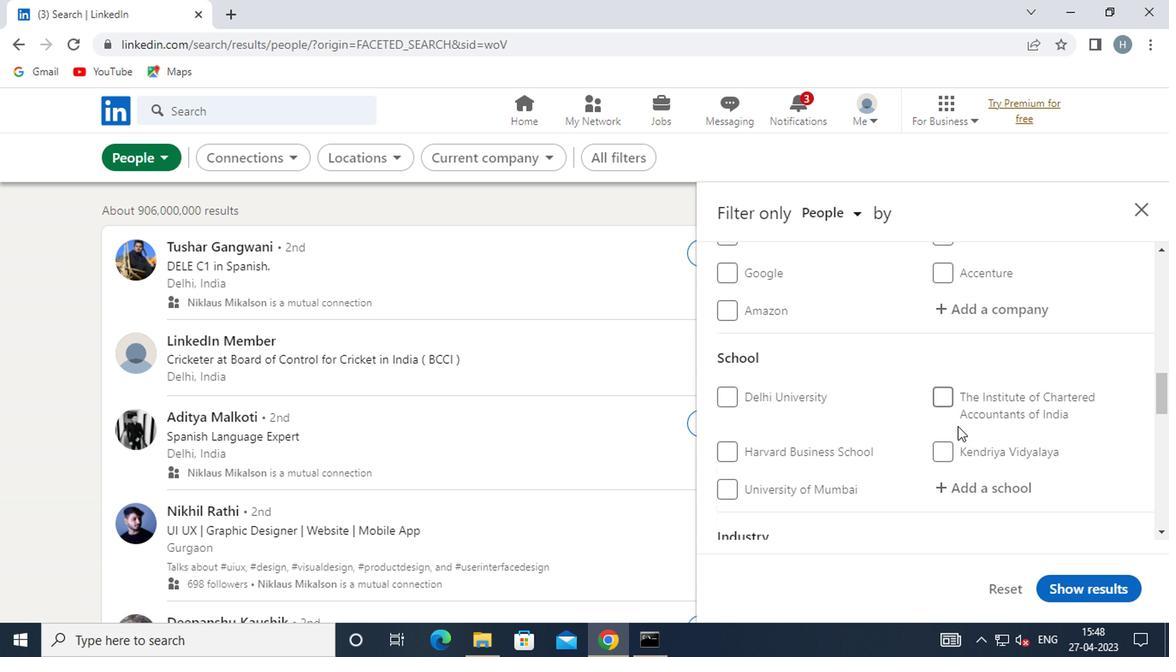
Action: Mouse scrolled (800, 425) with delta (0, 0)
Screenshot: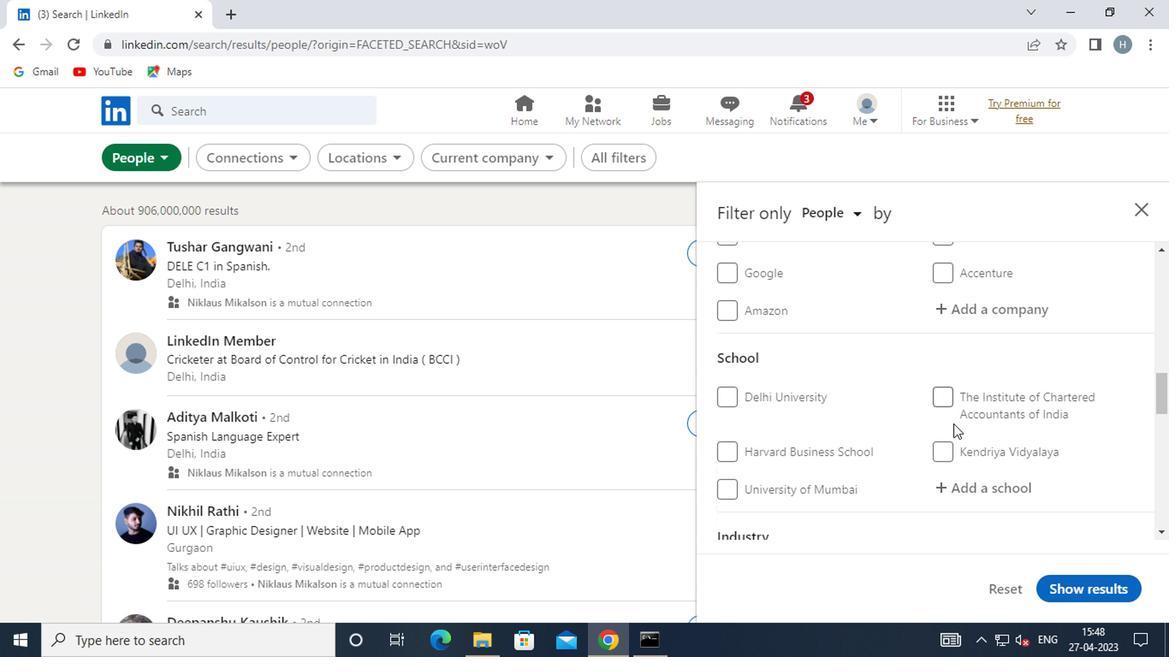 
Action: Mouse moved to (798, 426)
Screenshot: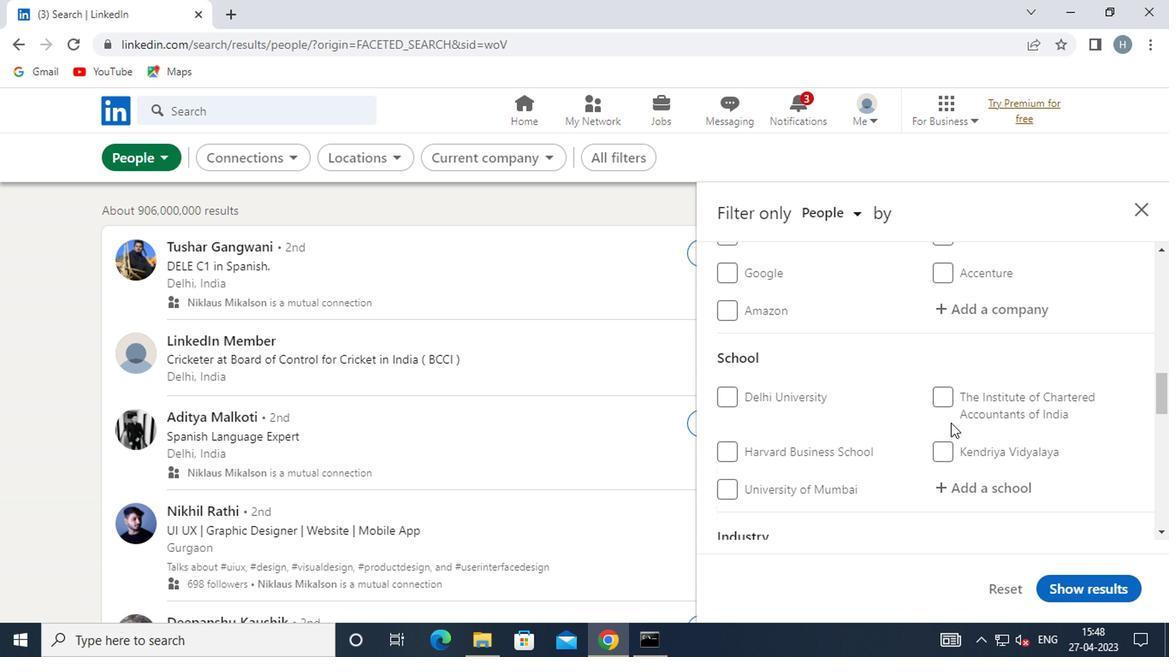 
Action: Mouse scrolled (798, 425) with delta (0, 0)
Screenshot: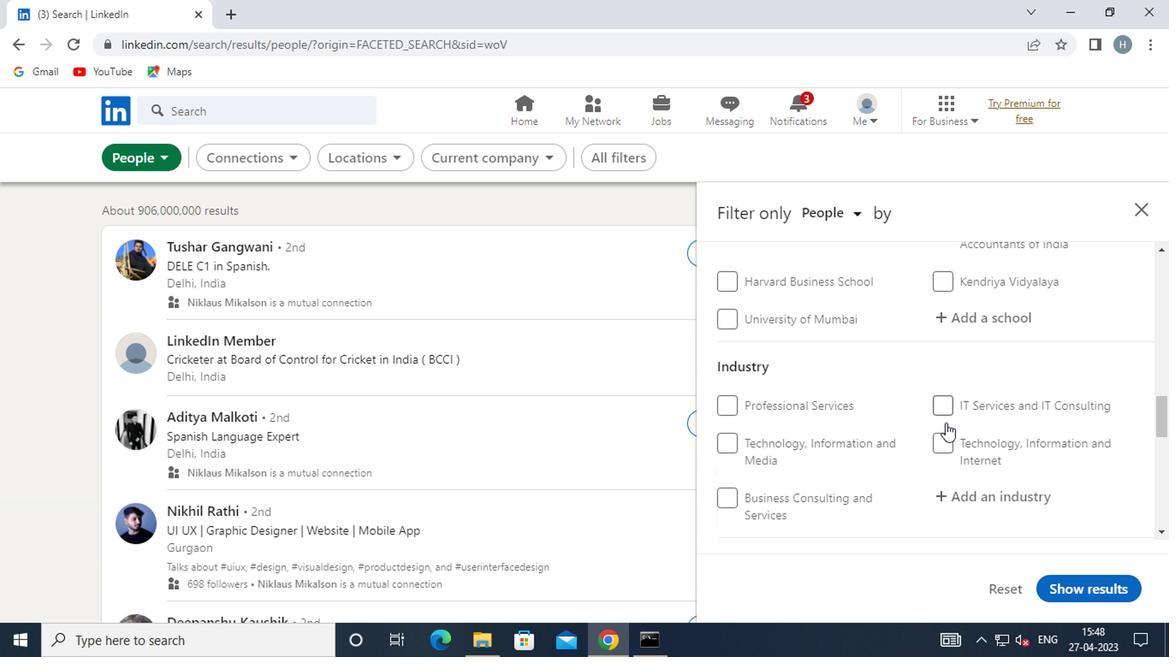 
Action: Mouse moved to (797, 426)
Screenshot: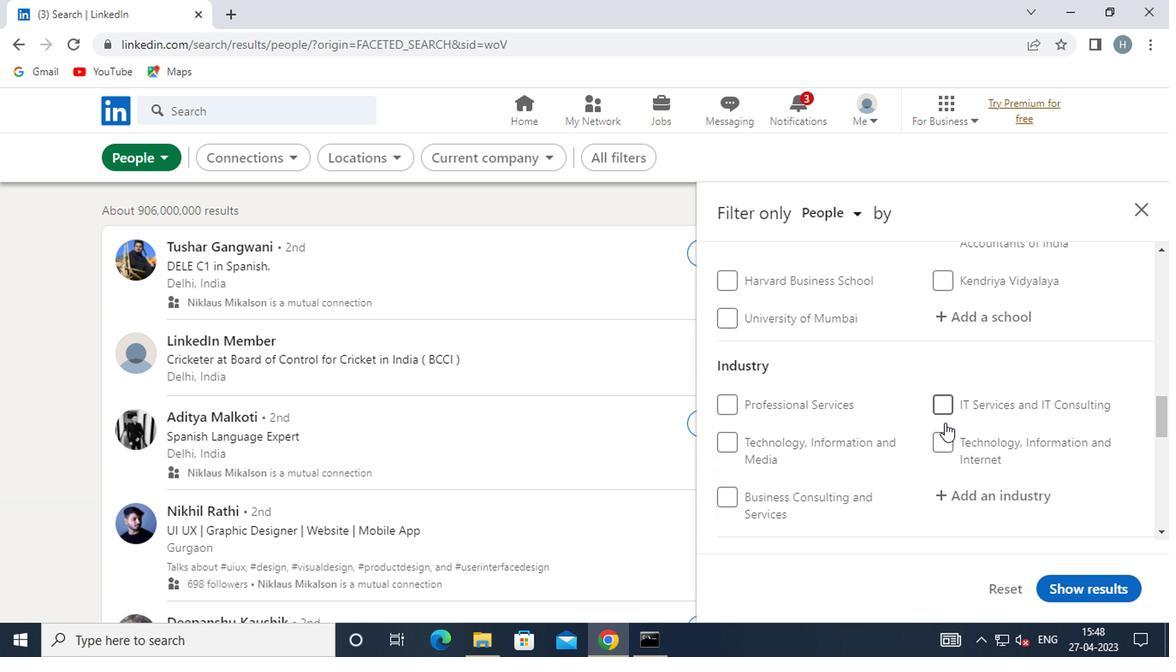 
Action: Mouse scrolled (797, 425) with delta (0, 0)
Screenshot: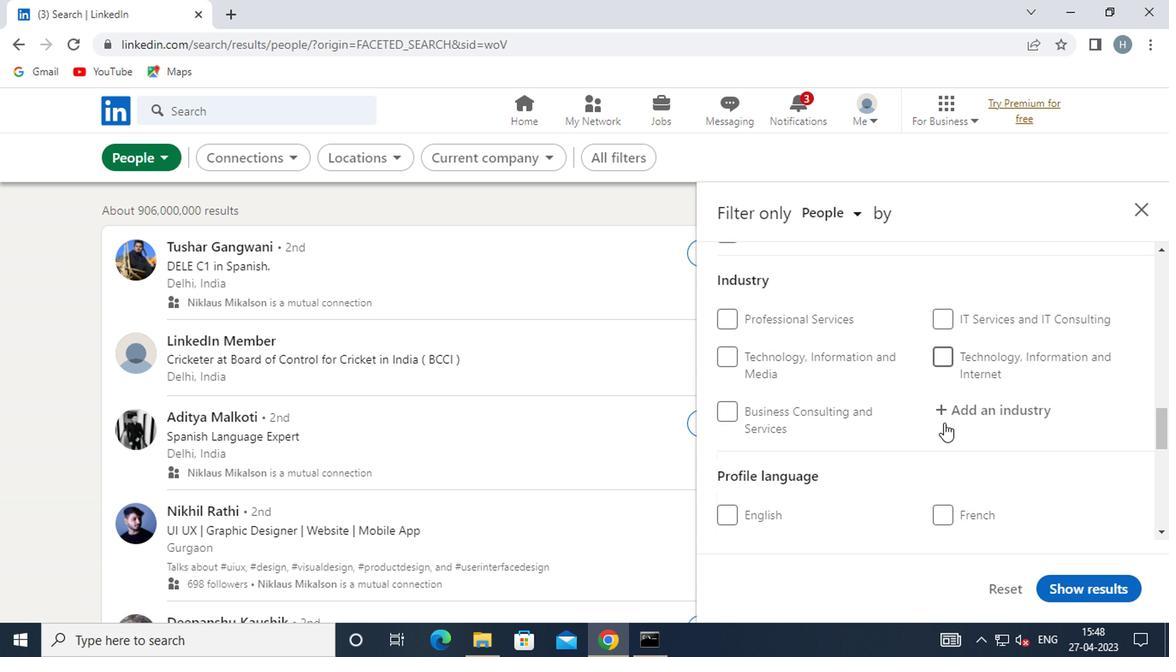 
Action: Mouse moved to (804, 427)
Screenshot: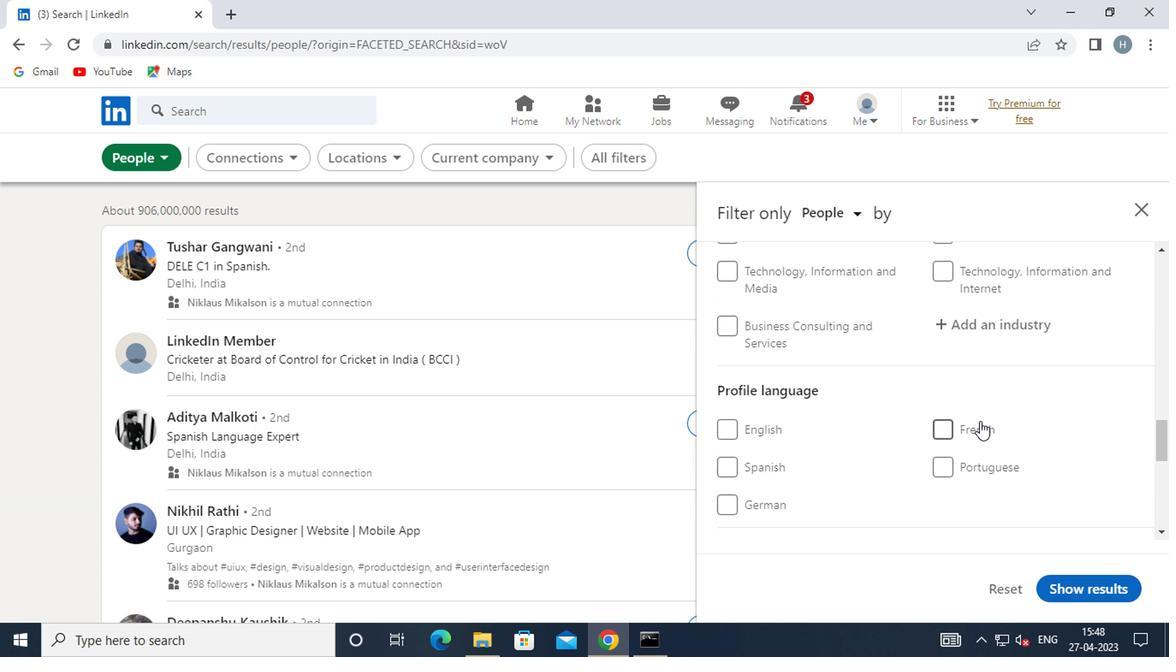 
Action: Mouse pressed left at (804, 427)
Screenshot: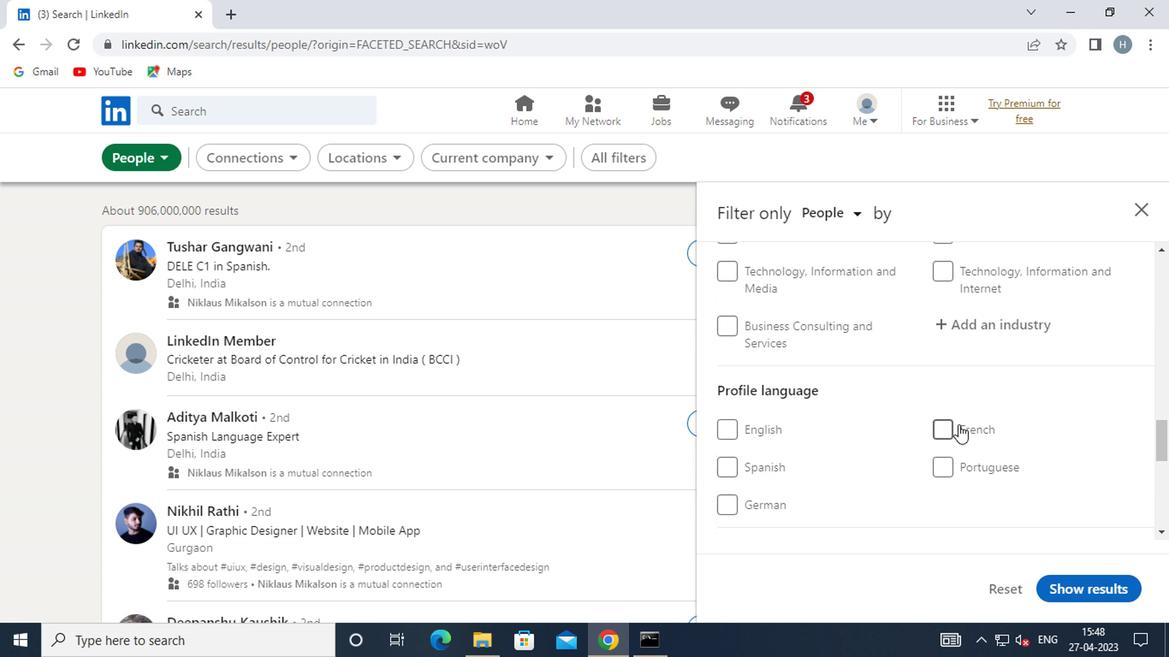 
Action: Mouse moved to (812, 426)
Screenshot: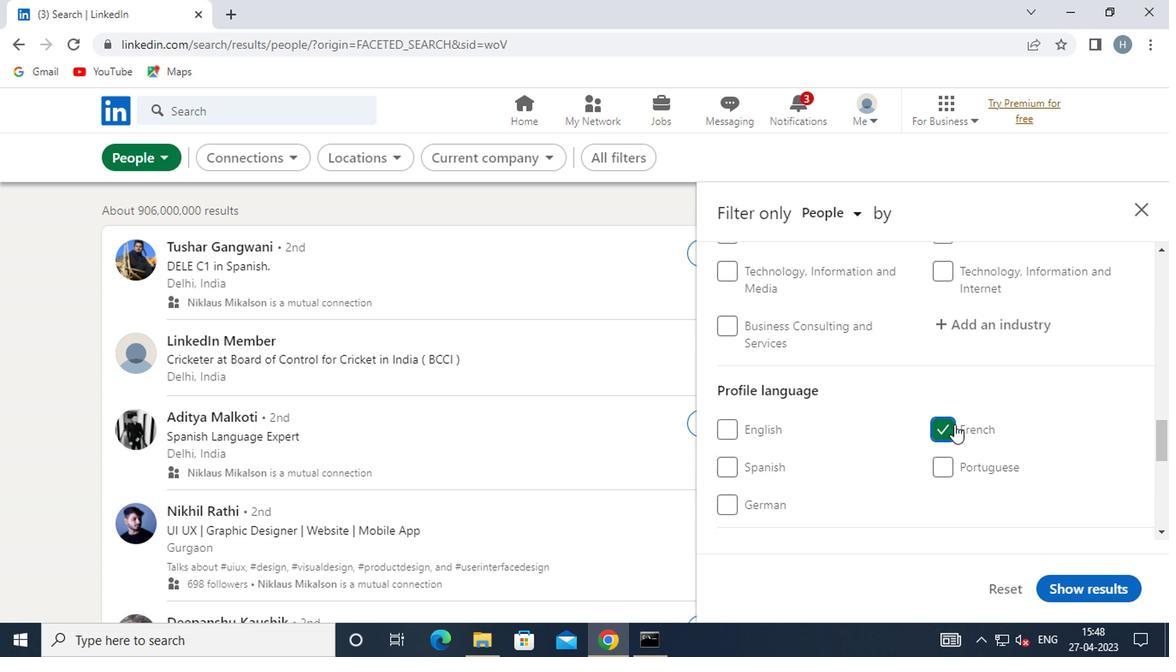
Action: Mouse scrolled (812, 427) with delta (0, 0)
Screenshot: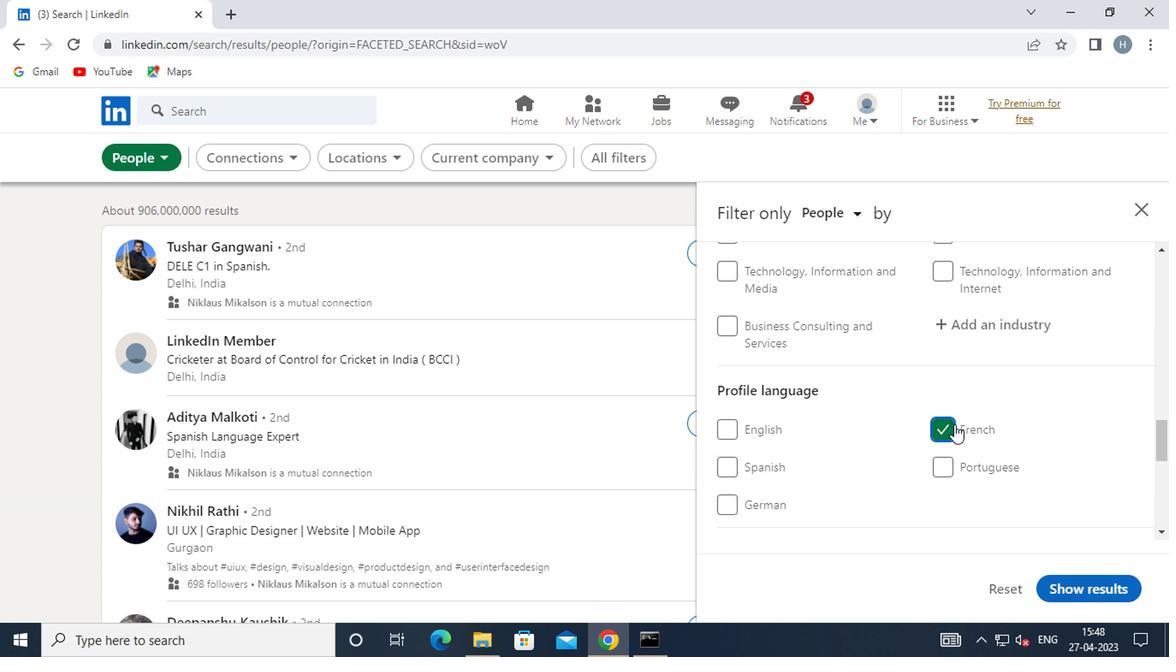 
Action: Mouse scrolled (812, 427) with delta (0, 0)
Screenshot: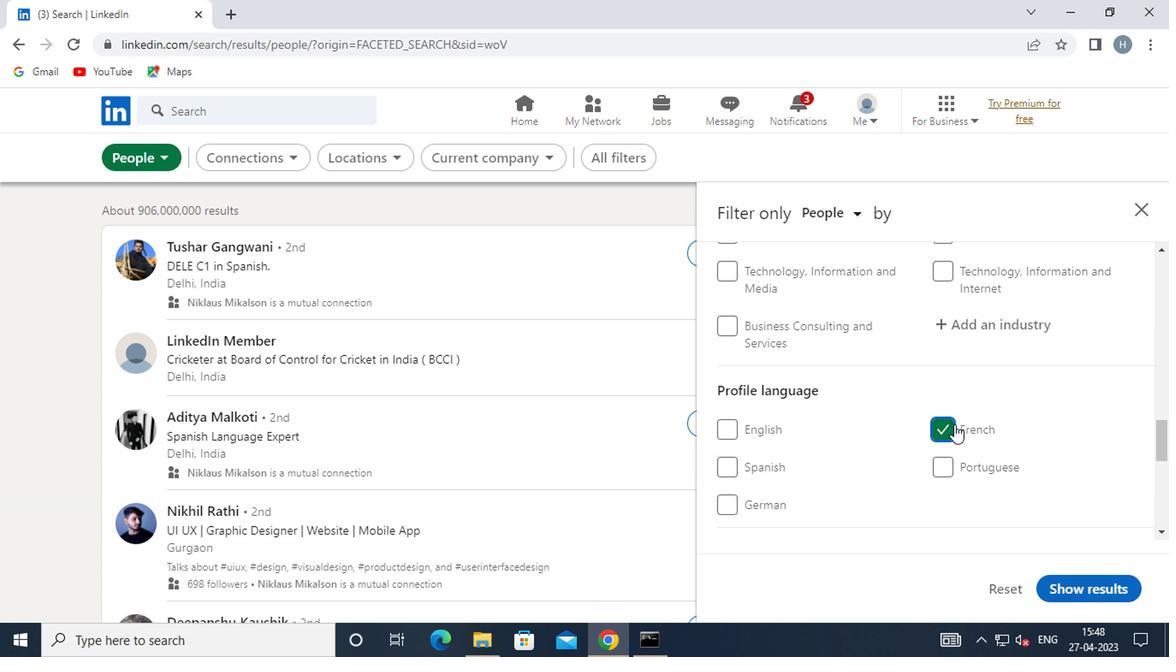 
Action: Mouse scrolled (812, 427) with delta (0, 0)
Screenshot: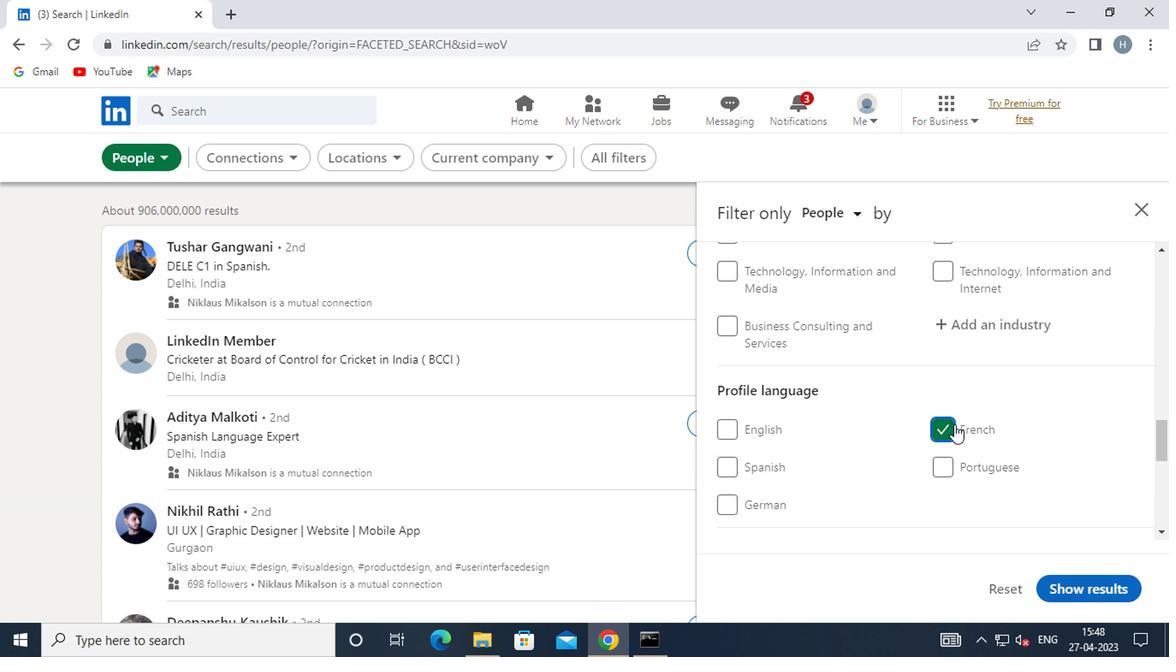 
Action: Mouse scrolled (812, 427) with delta (0, 0)
Screenshot: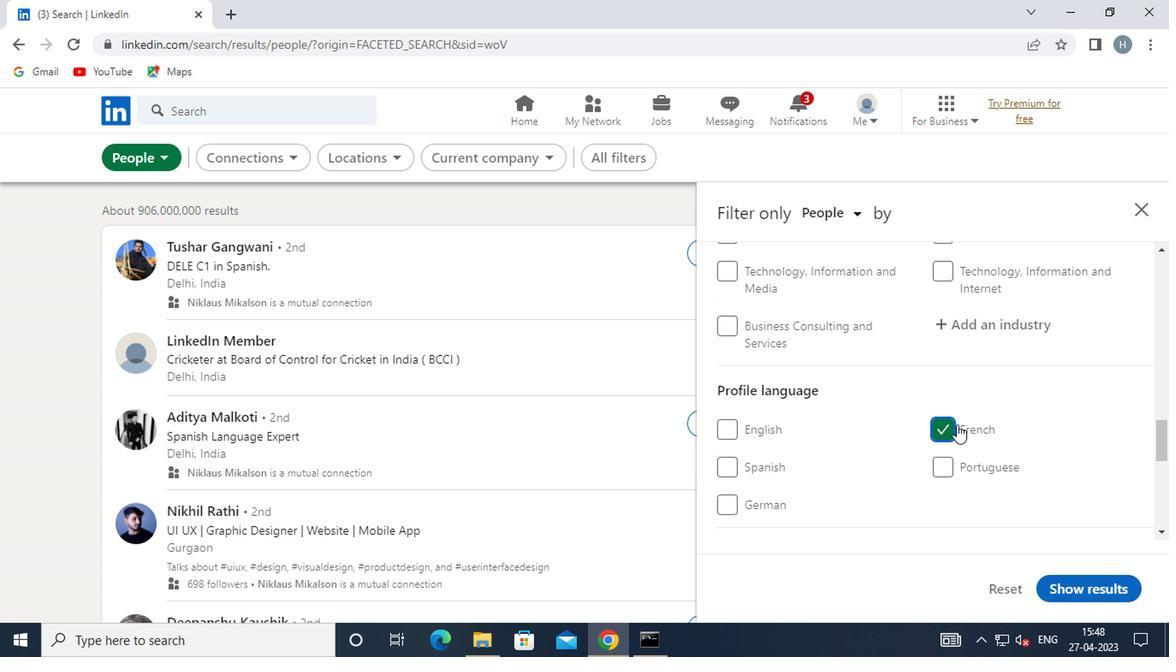 
Action: Mouse moved to (812, 425)
Screenshot: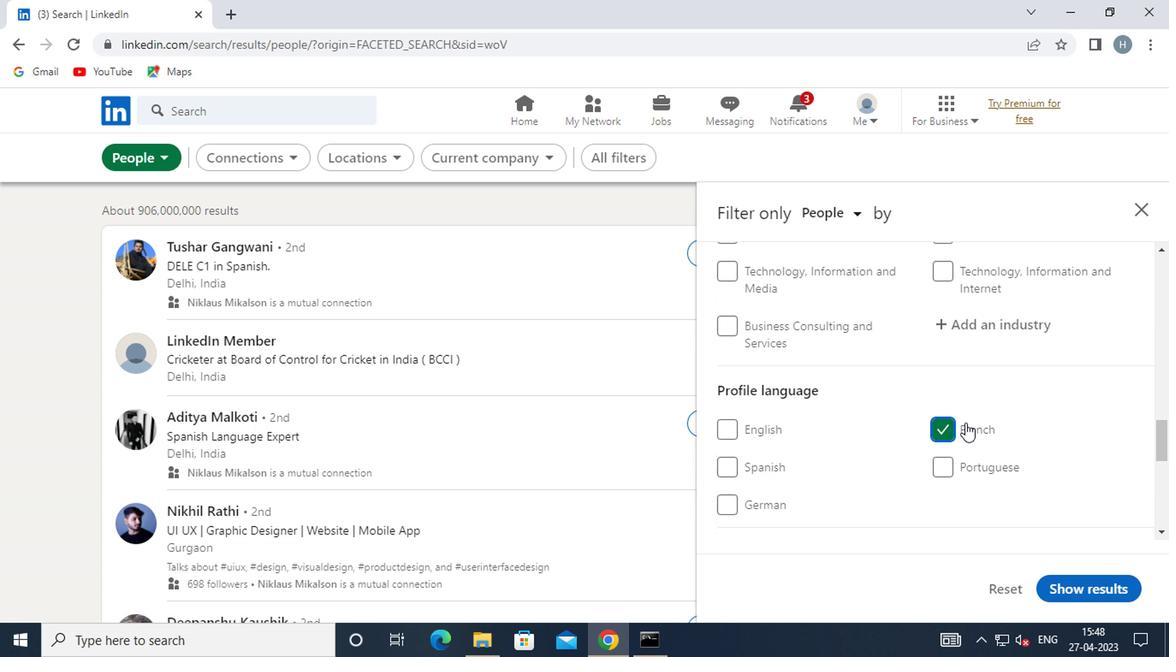 
Action: Mouse scrolled (812, 426) with delta (0, 0)
Screenshot: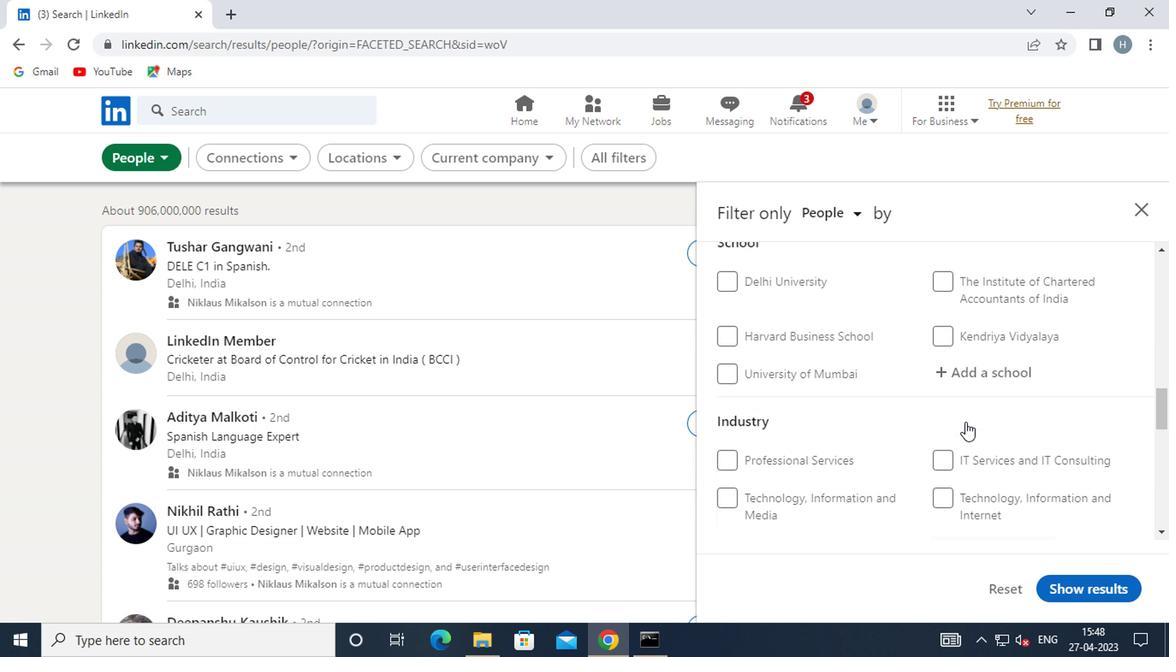 
Action: Mouse scrolled (812, 426) with delta (0, 0)
Screenshot: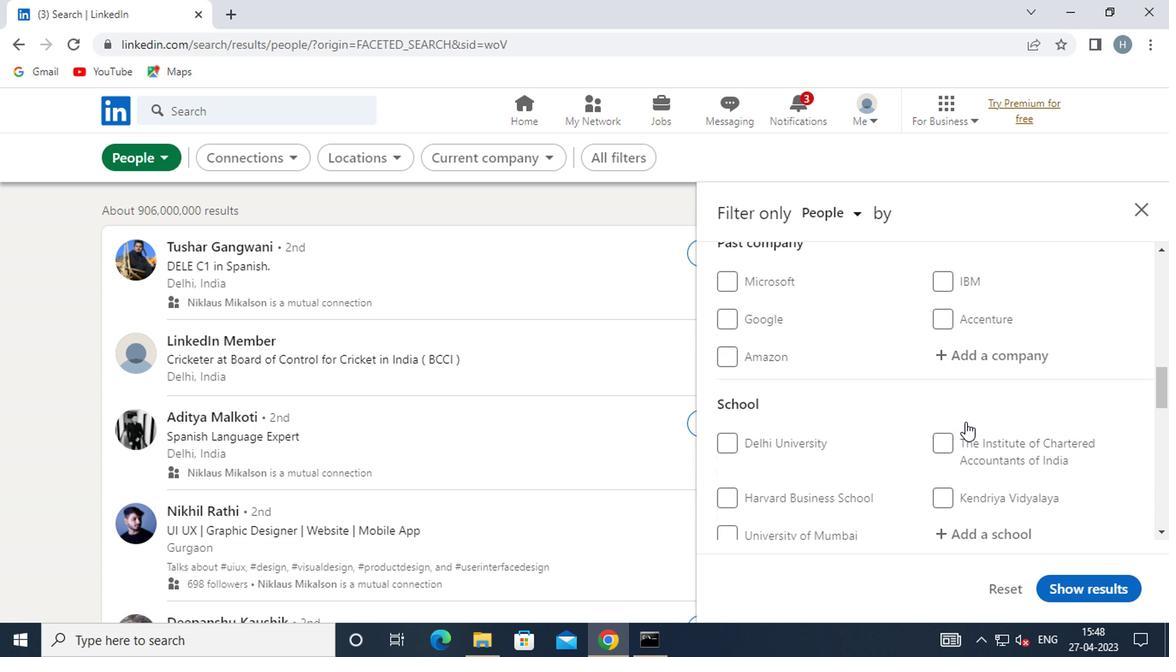 
Action: Mouse scrolled (812, 426) with delta (0, 0)
Screenshot: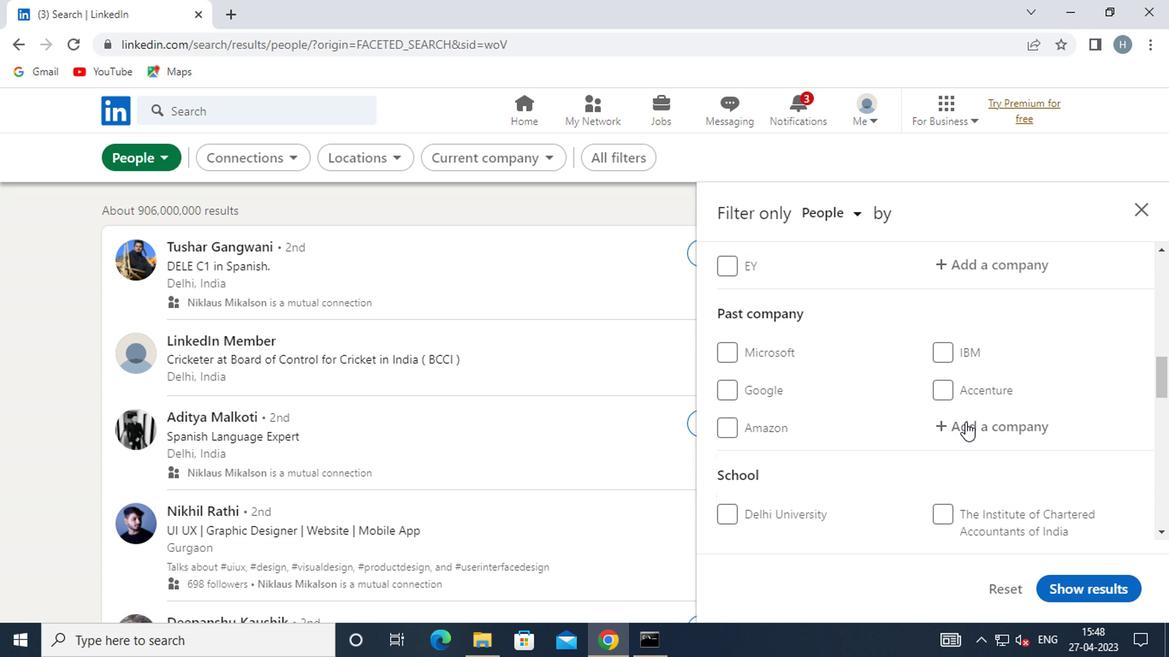 
Action: Mouse scrolled (812, 426) with delta (0, 0)
Screenshot: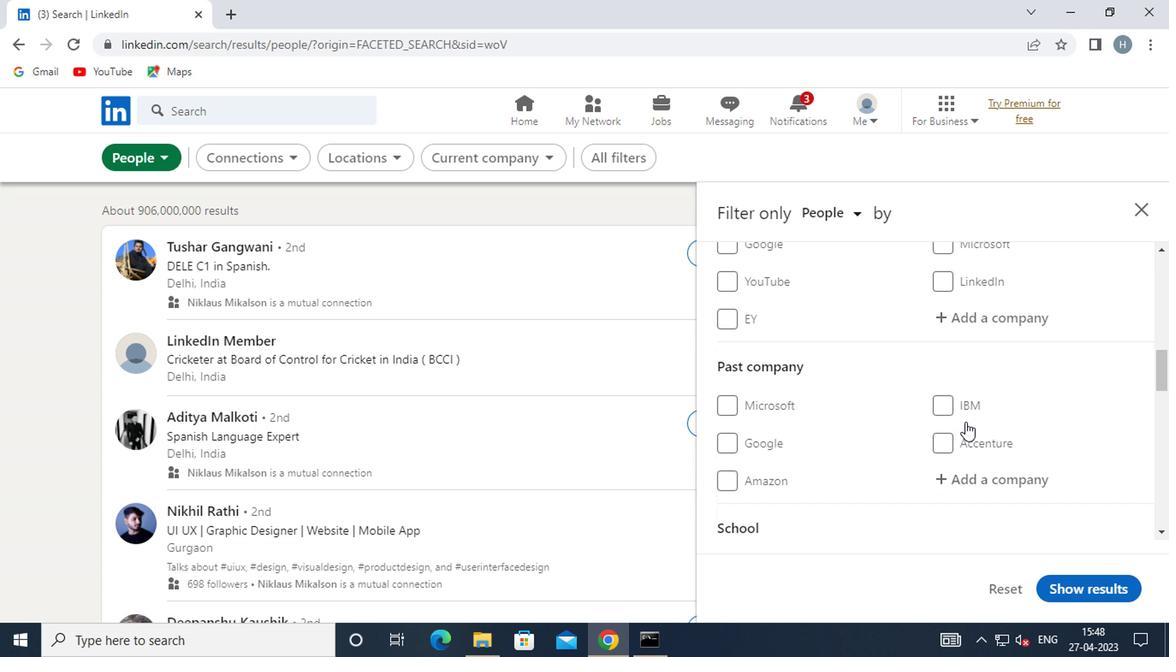 
Action: Mouse scrolled (812, 426) with delta (0, 0)
Screenshot: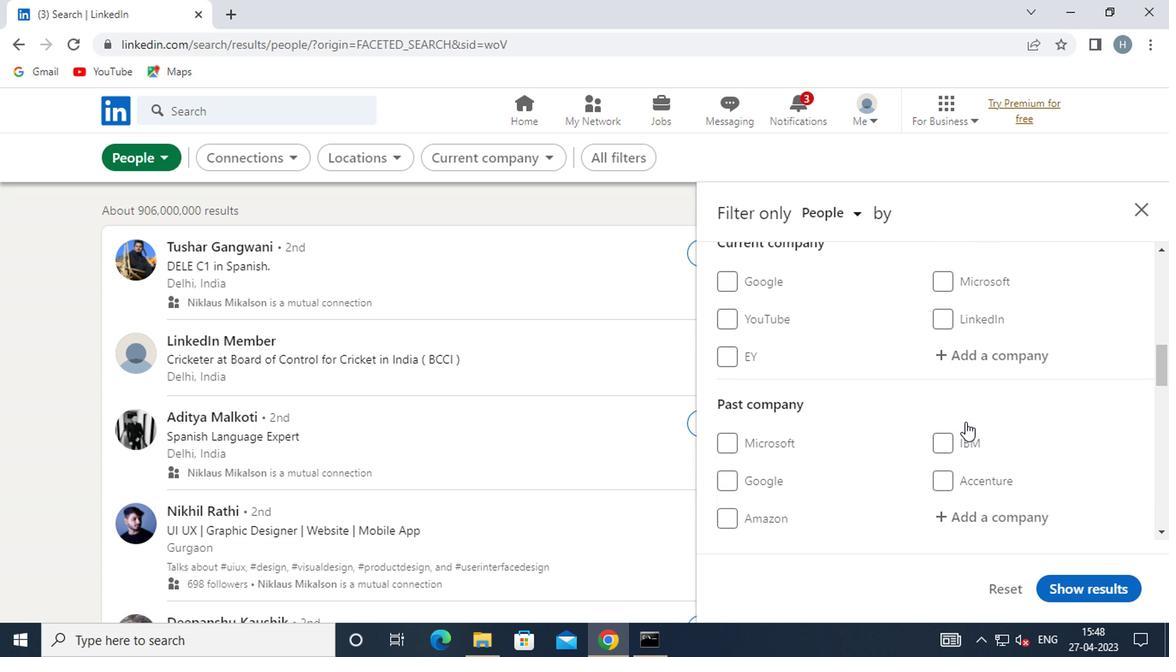 
Action: Mouse scrolled (812, 426) with delta (0, 0)
Screenshot: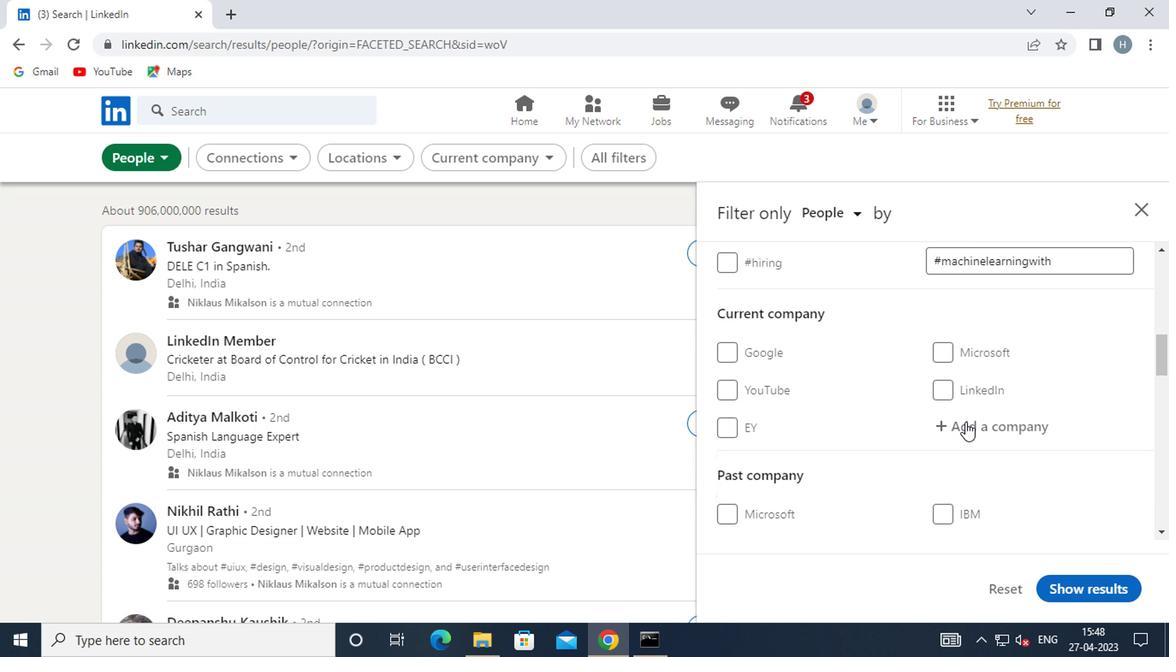 
Action: Mouse scrolled (812, 425) with delta (0, 0)
Screenshot: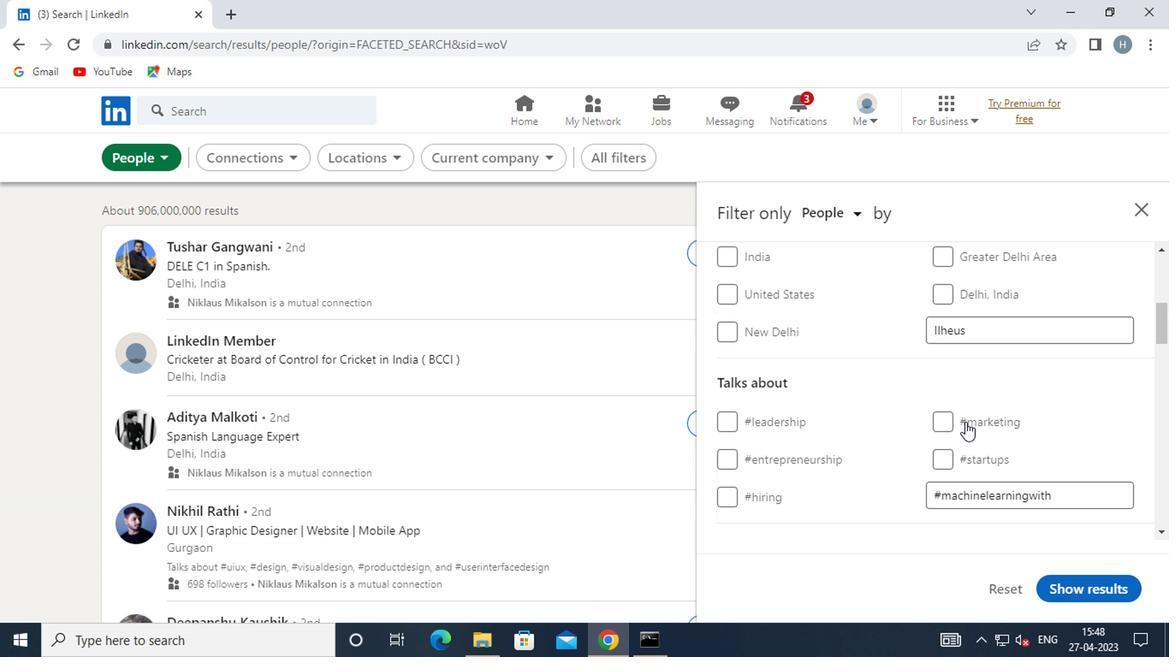 
Action: Mouse scrolled (812, 425) with delta (0, 0)
Screenshot: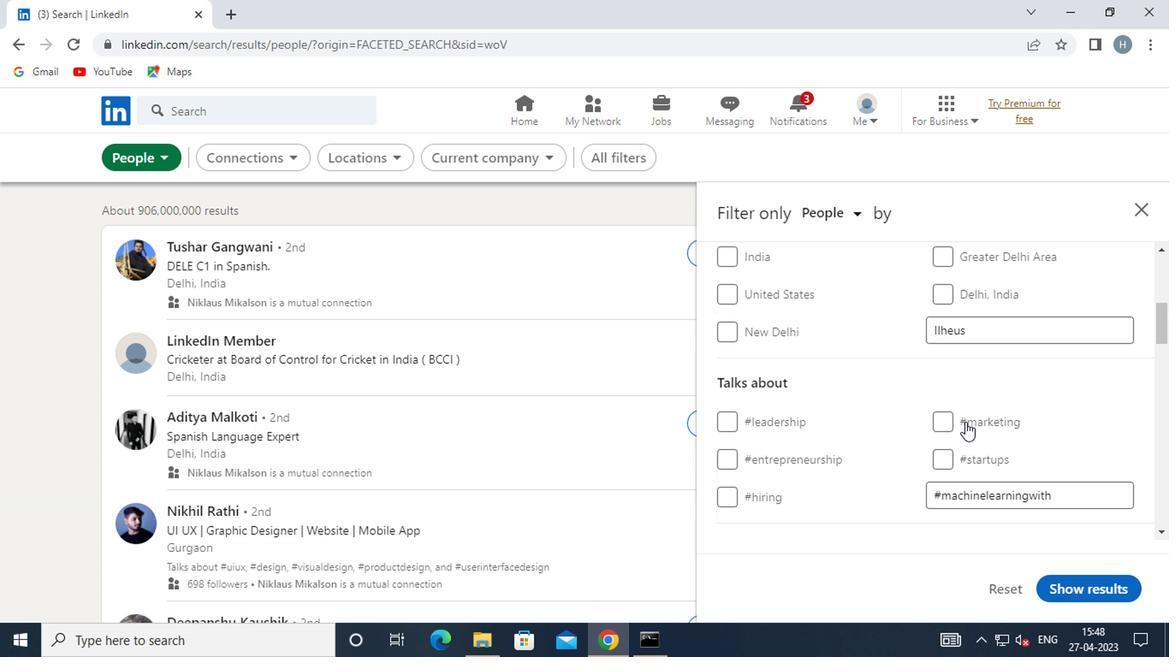 
Action: Mouse scrolled (812, 425) with delta (0, 0)
Screenshot: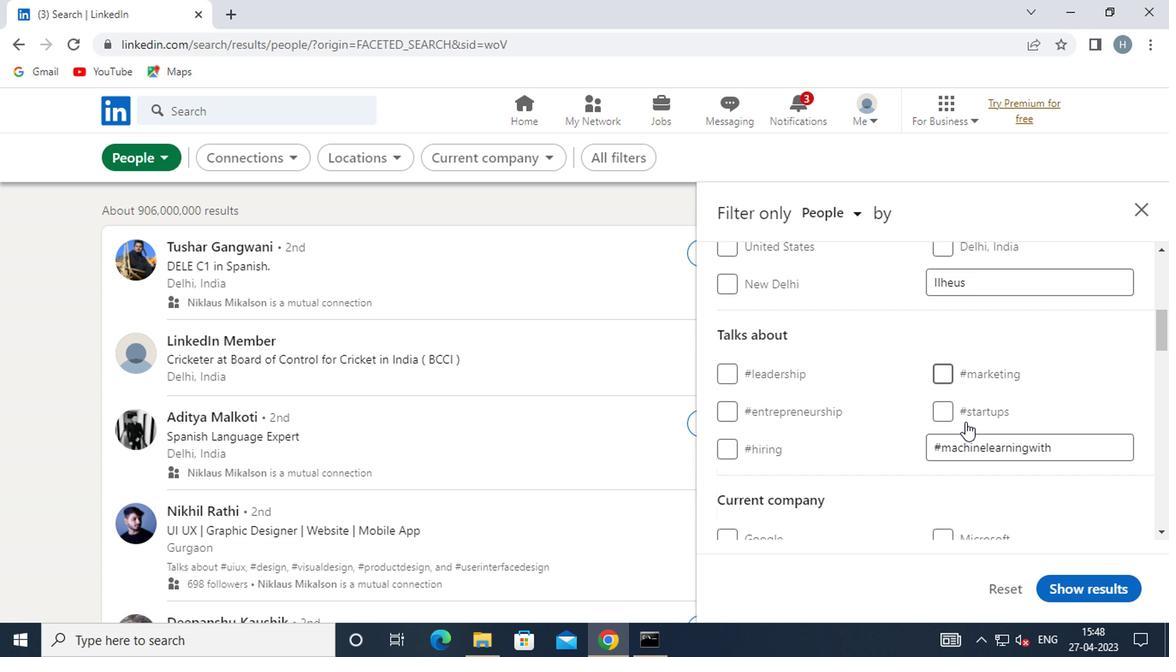 
Action: Mouse moved to (820, 413)
Screenshot: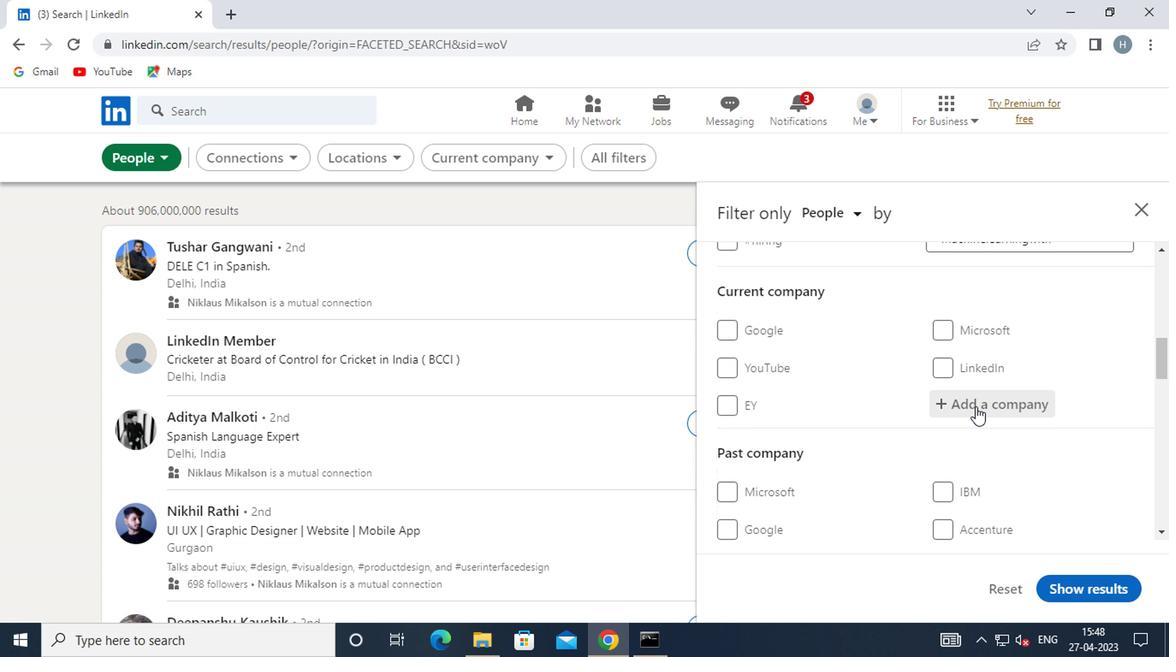
Action: Mouse pressed left at (820, 413)
Screenshot: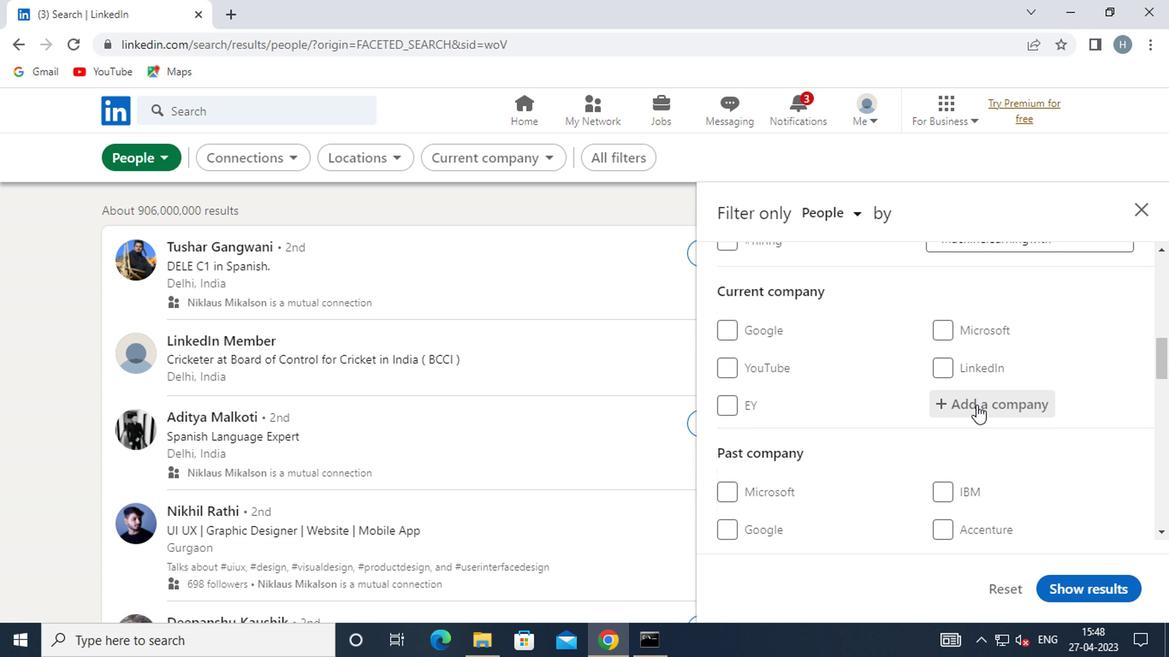 
Action: Key pressed <Key.shift>FUTURE<Key.space><Key.shift>SUPPLY
Screenshot: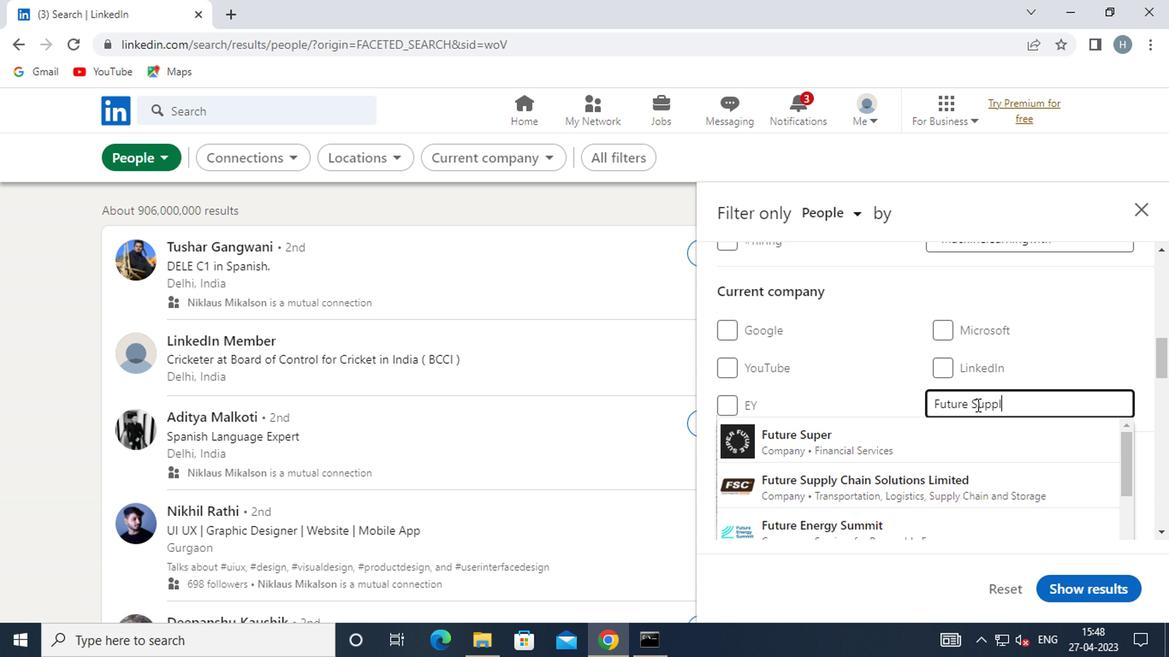 
Action: Mouse moved to (809, 445)
Screenshot: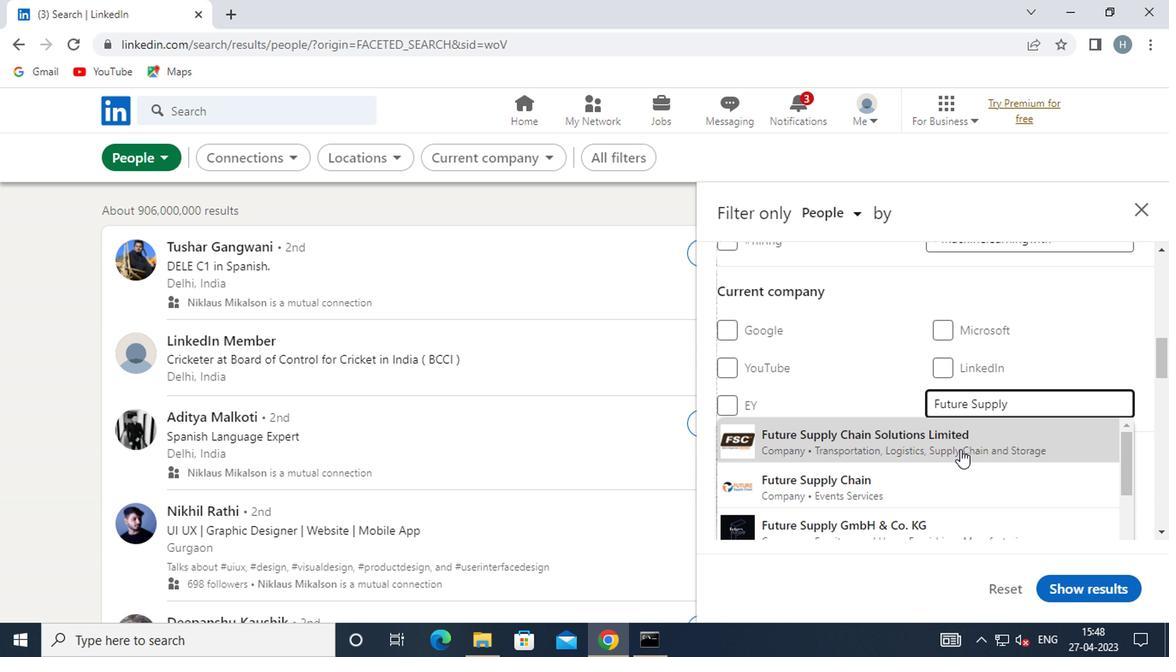 
Action: Mouse pressed left at (809, 445)
Screenshot: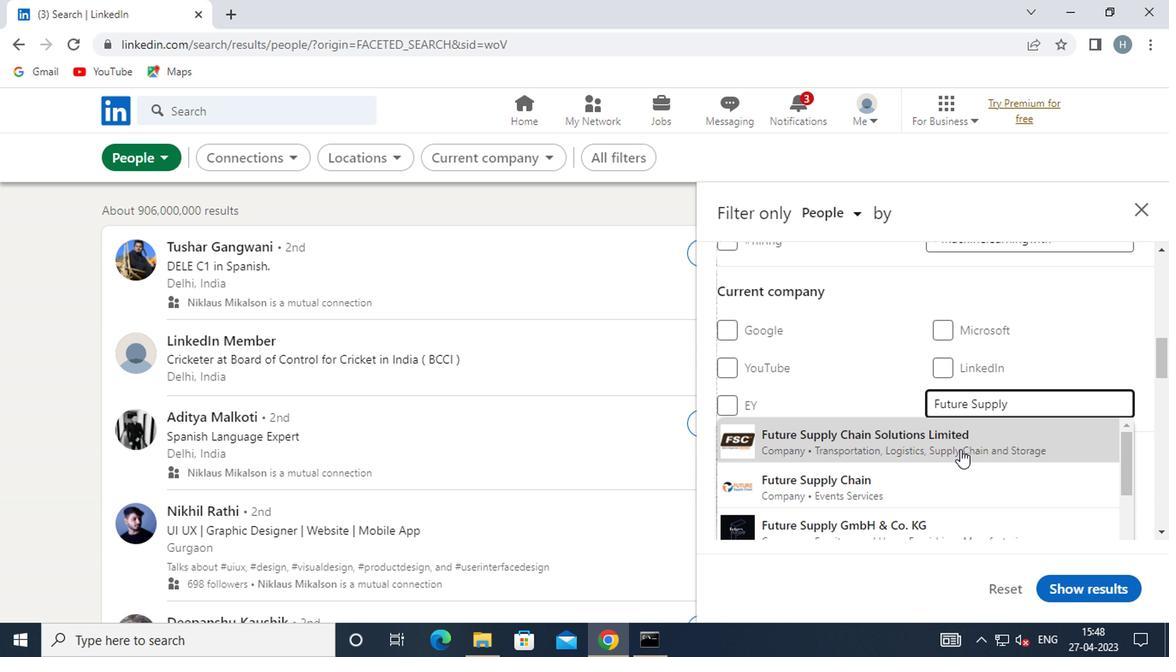 
Action: Mouse moved to (759, 444)
Screenshot: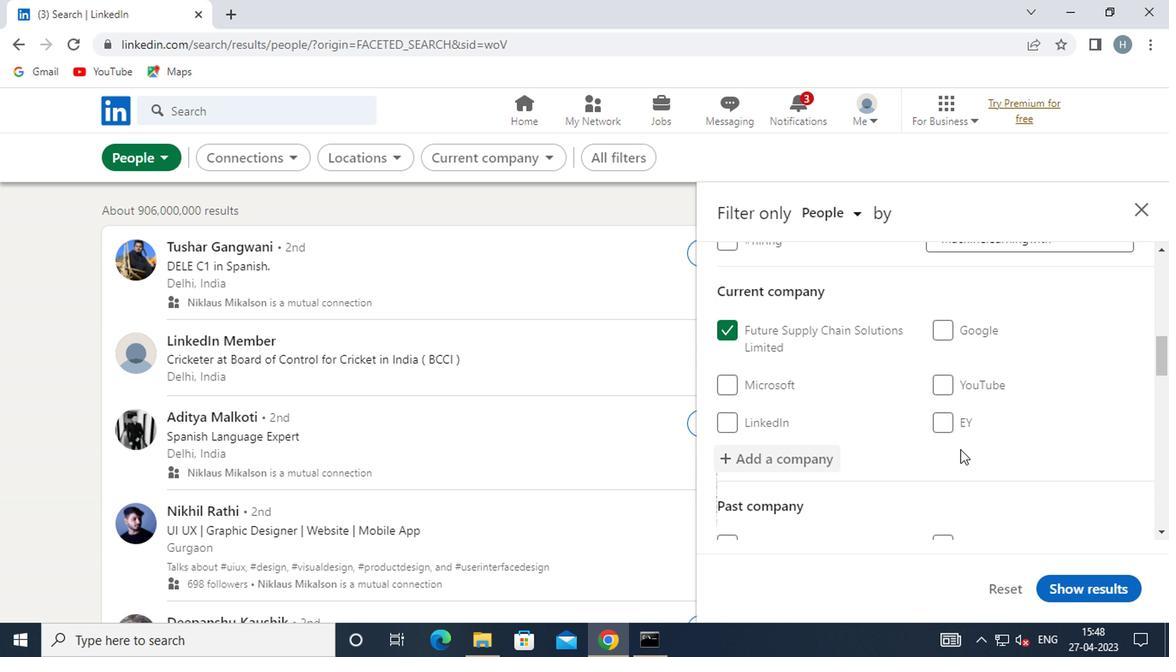 
Action: Mouse scrolled (759, 443) with delta (0, 0)
Screenshot: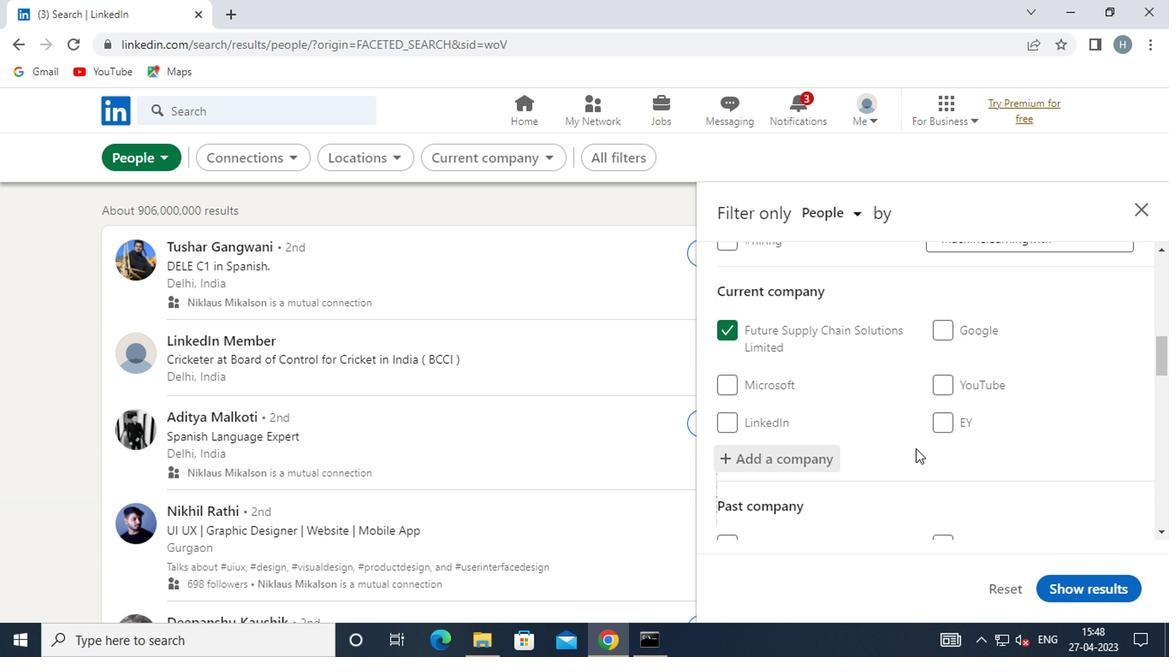 
Action: Mouse scrolled (759, 443) with delta (0, 0)
Screenshot: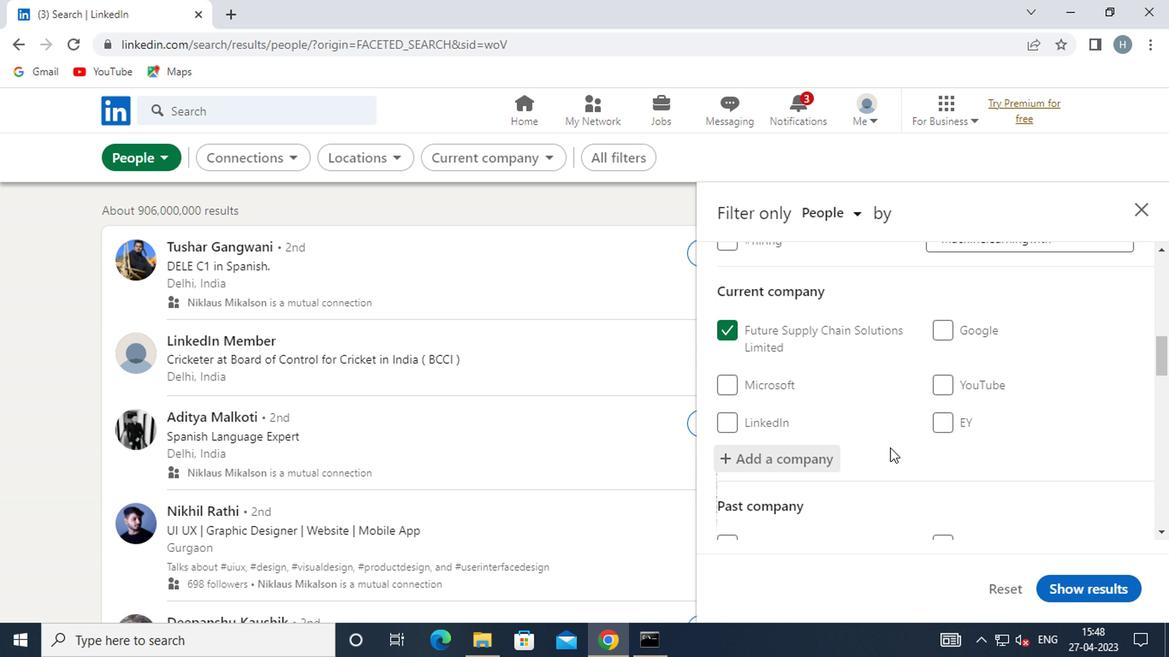 
Action: Mouse moved to (756, 442)
Screenshot: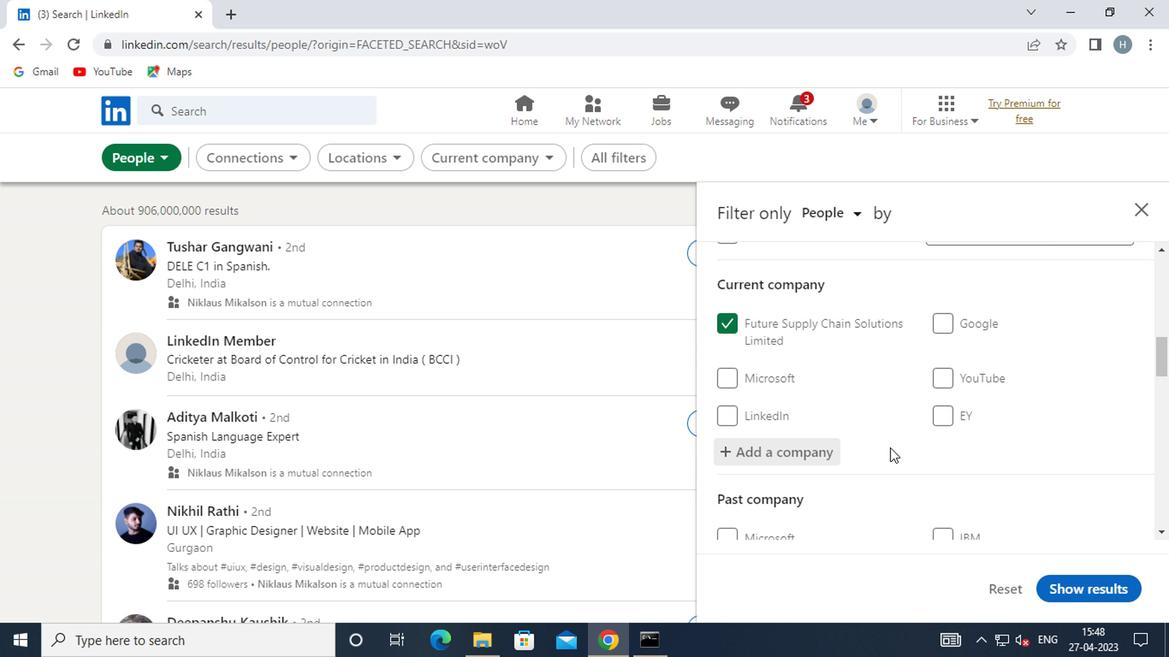 
Action: Mouse scrolled (756, 442) with delta (0, 0)
Screenshot: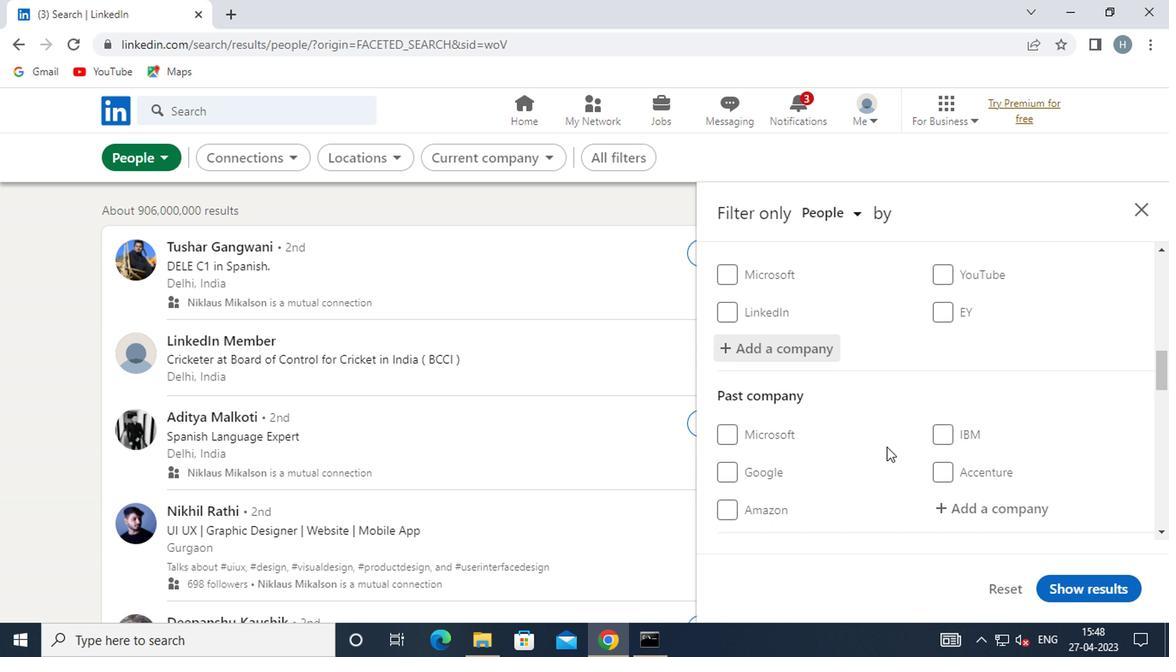 
Action: Mouse moved to (784, 417)
Screenshot: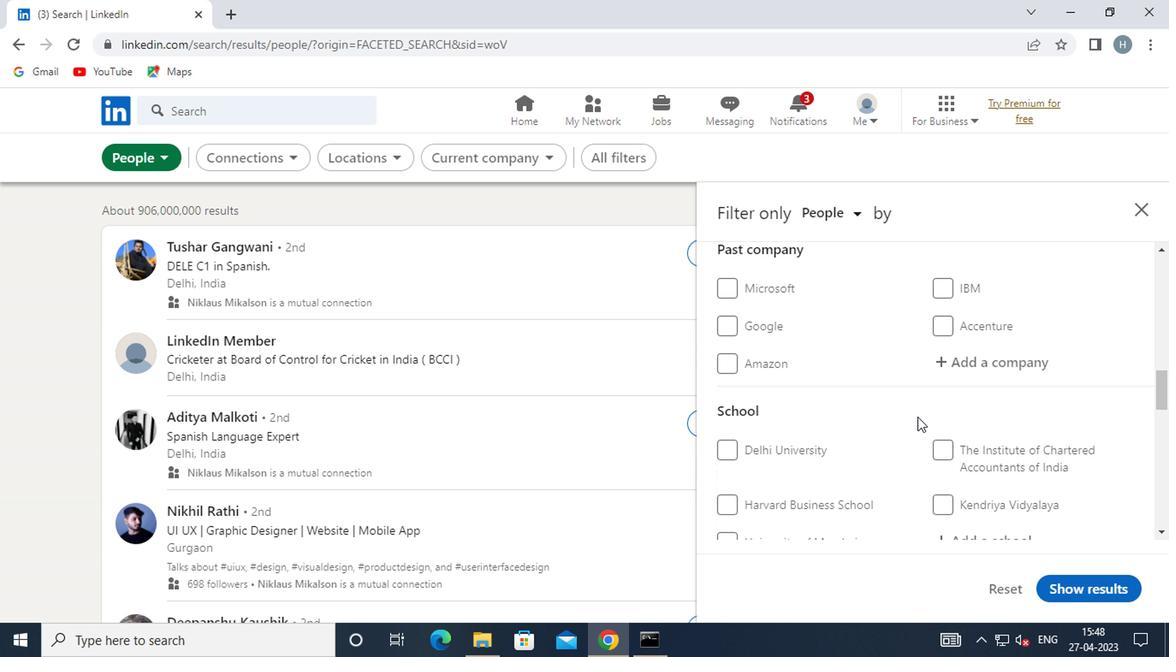 
Action: Mouse scrolled (784, 417) with delta (0, 0)
Screenshot: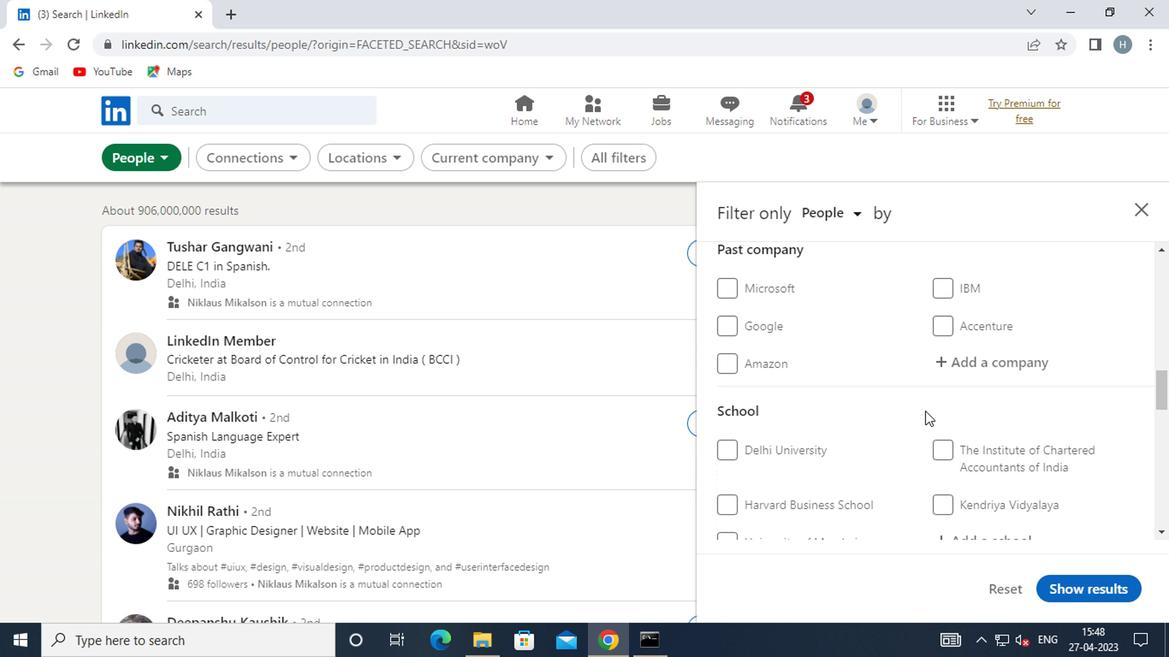 
Action: Mouse moved to (818, 445)
Screenshot: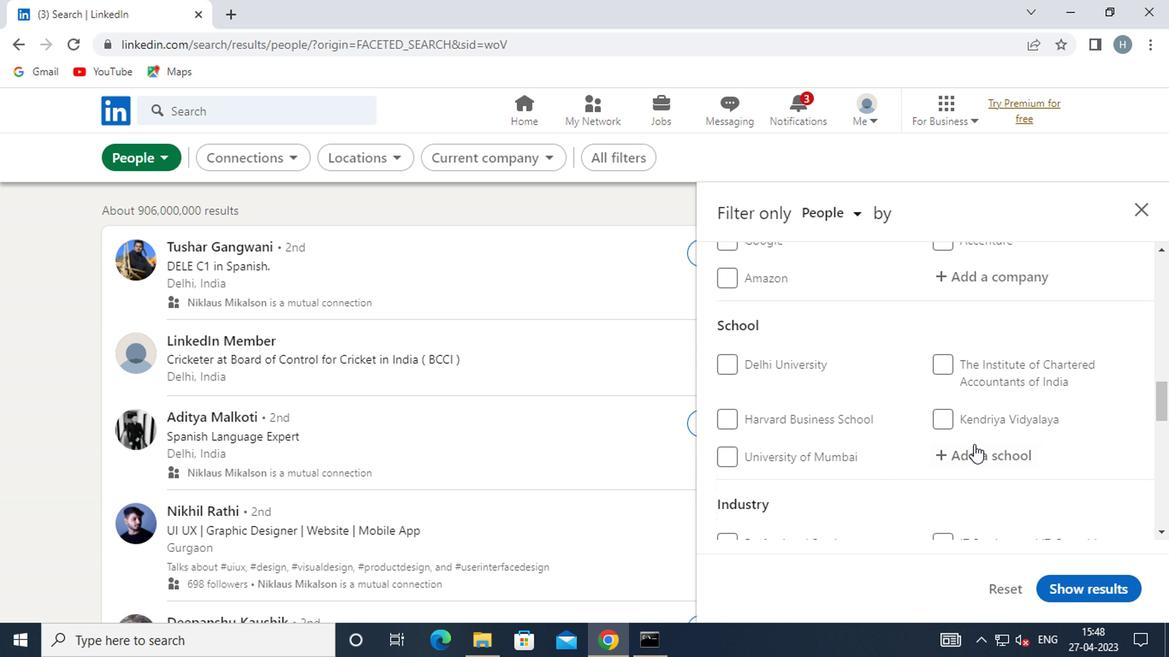 
Action: Mouse pressed left at (818, 445)
Screenshot: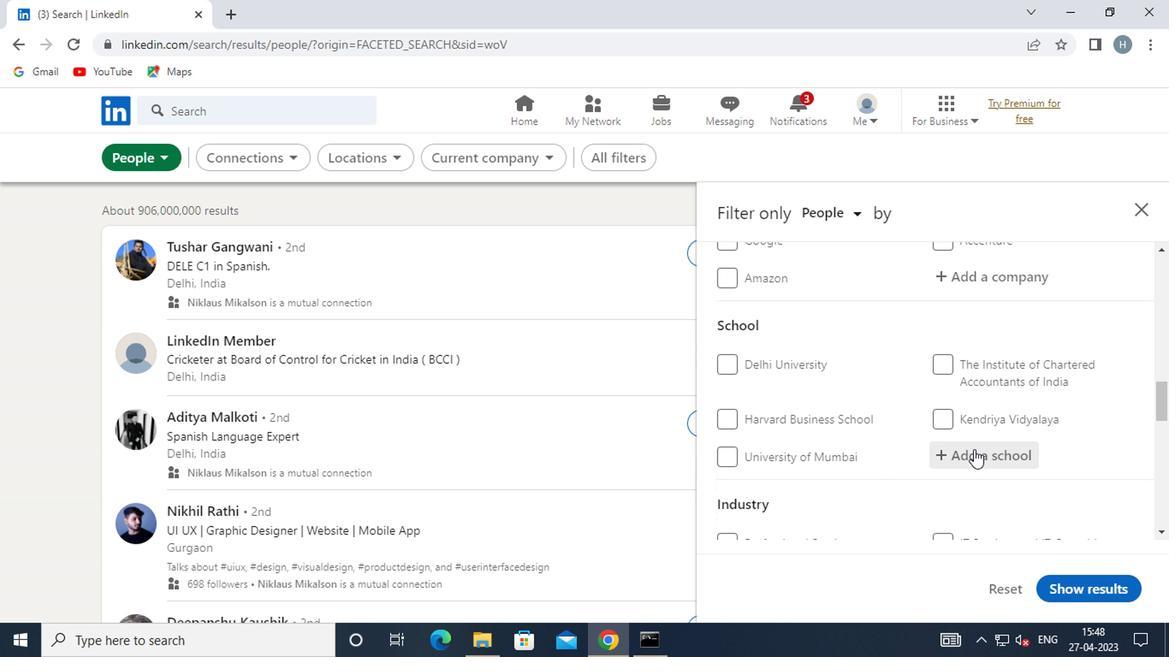 
Action: Key pressed <Key.shift>SANDIP
Screenshot: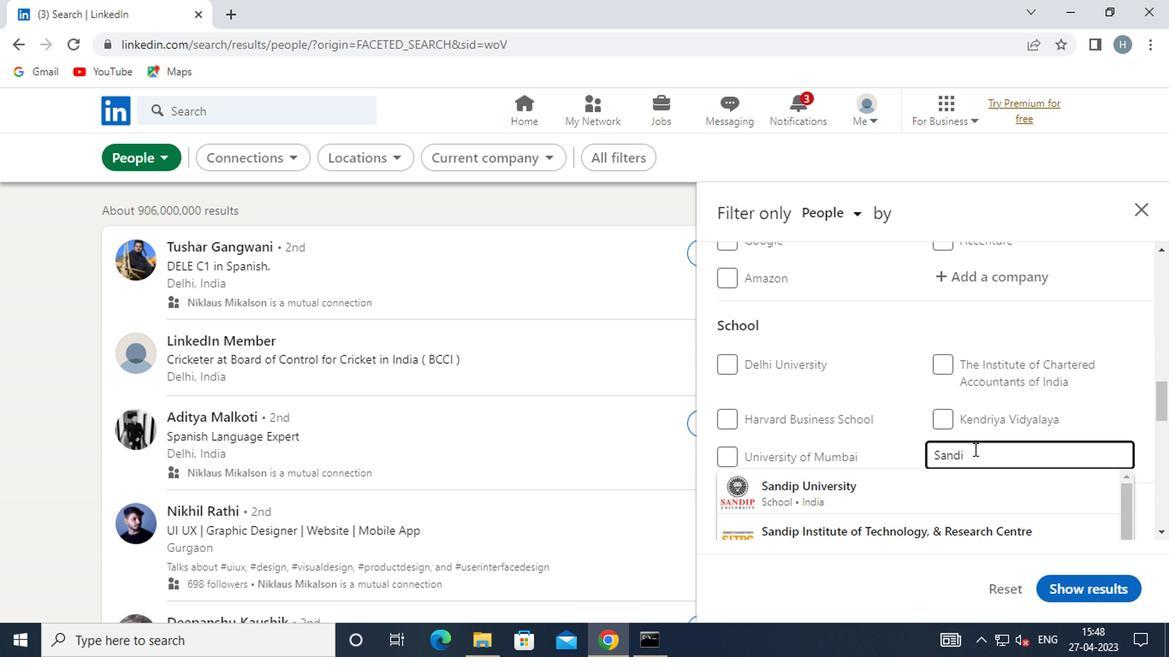 
Action: Mouse moved to (778, 472)
Screenshot: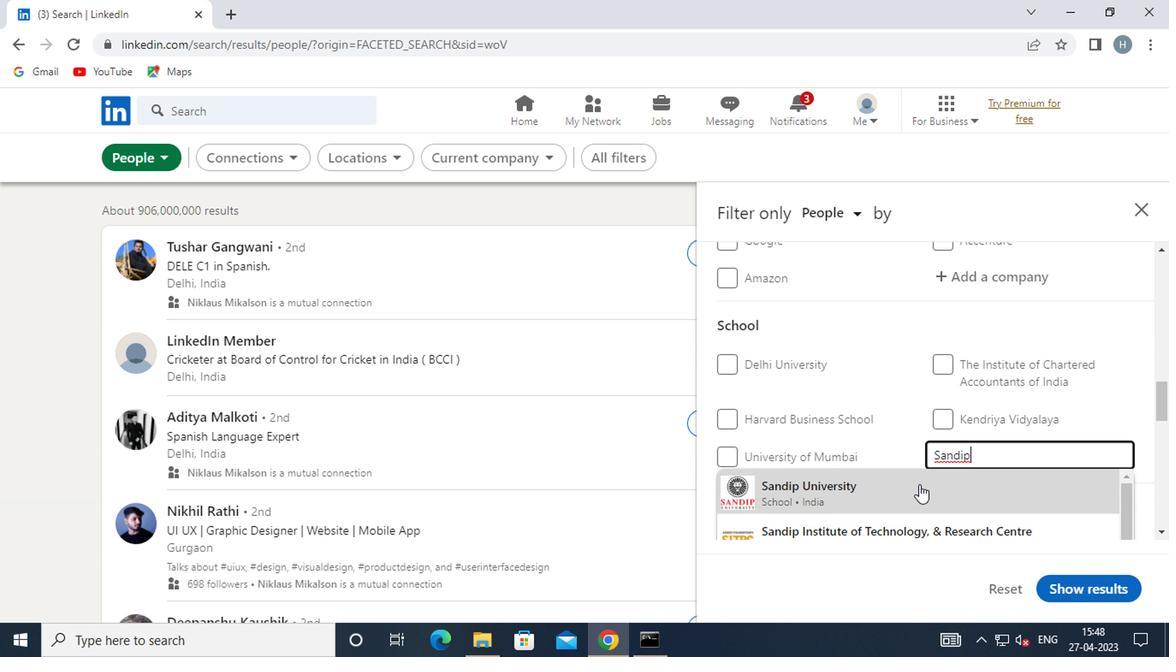 
Action: Mouse pressed left at (778, 472)
Screenshot: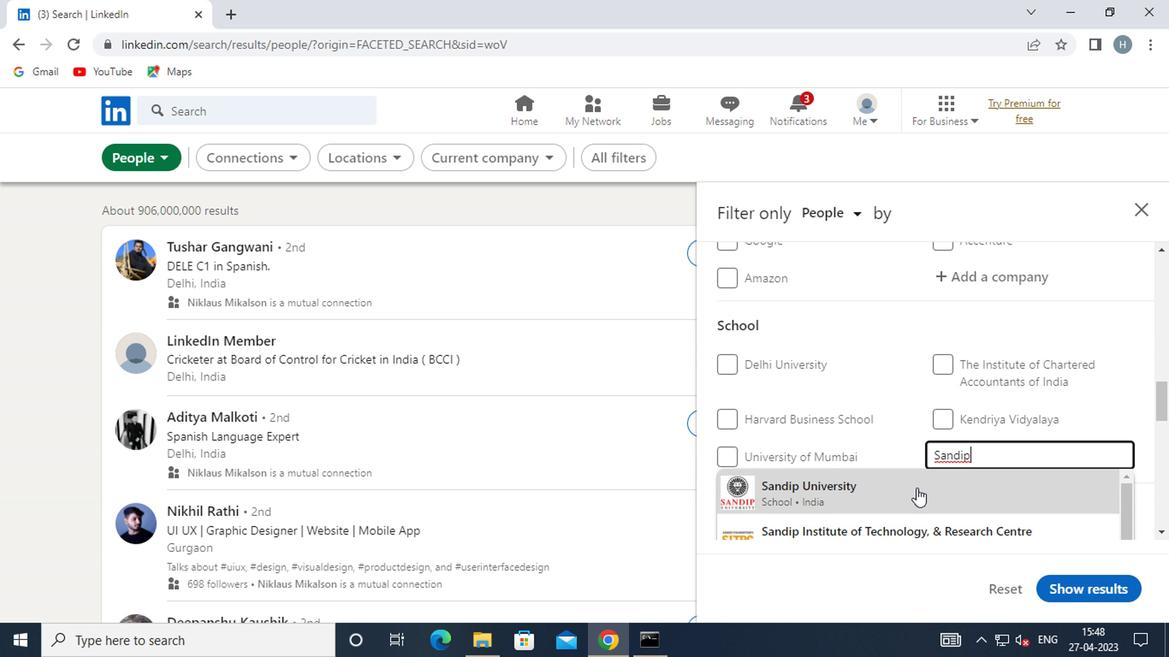 
Action: Mouse moved to (735, 441)
Screenshot: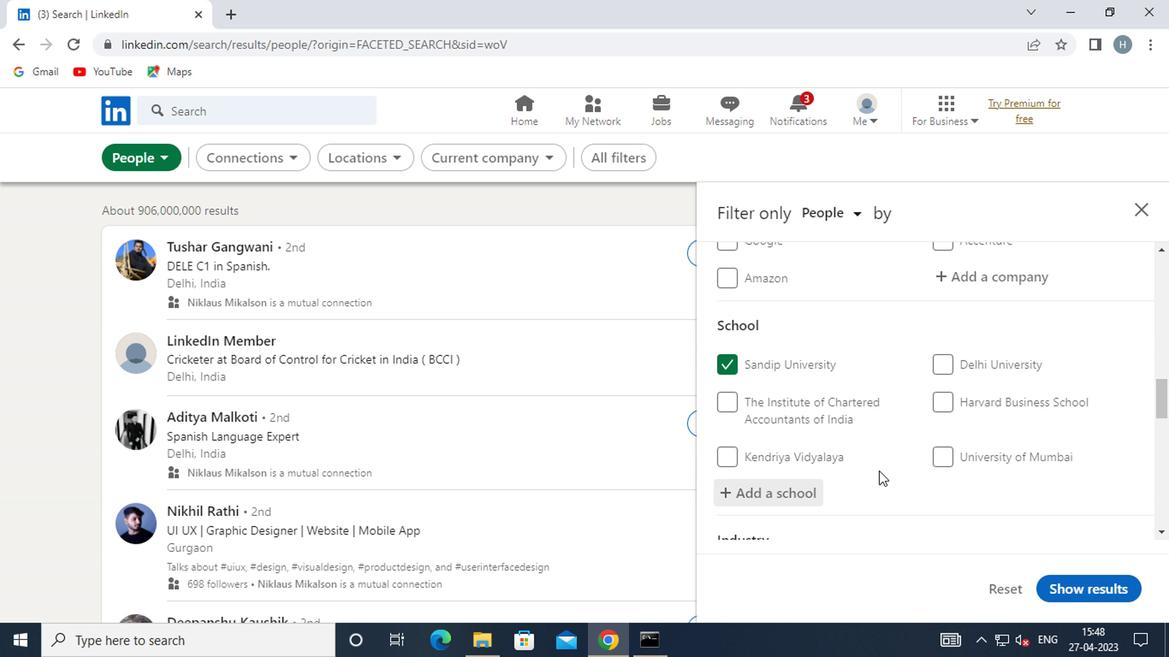 
Action: Mouse scrolled (735, 440) with delta (0, 0)
Screenshot: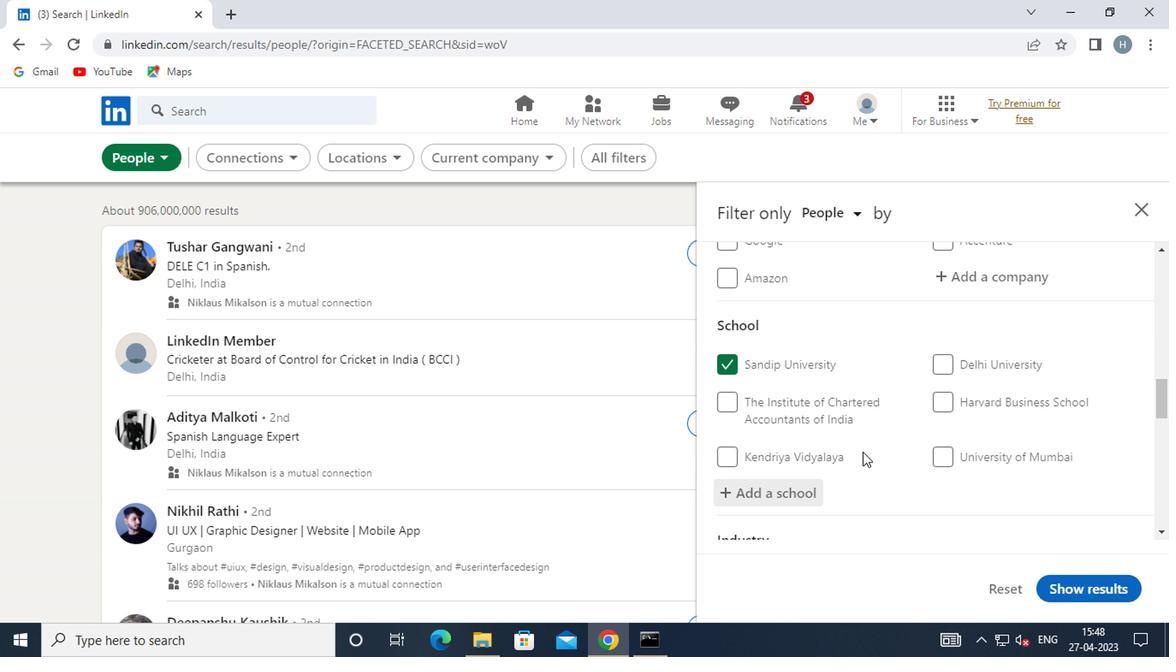 
Action: Mouse scrolled (735, 440) with delta (0, 0)
Screenshot: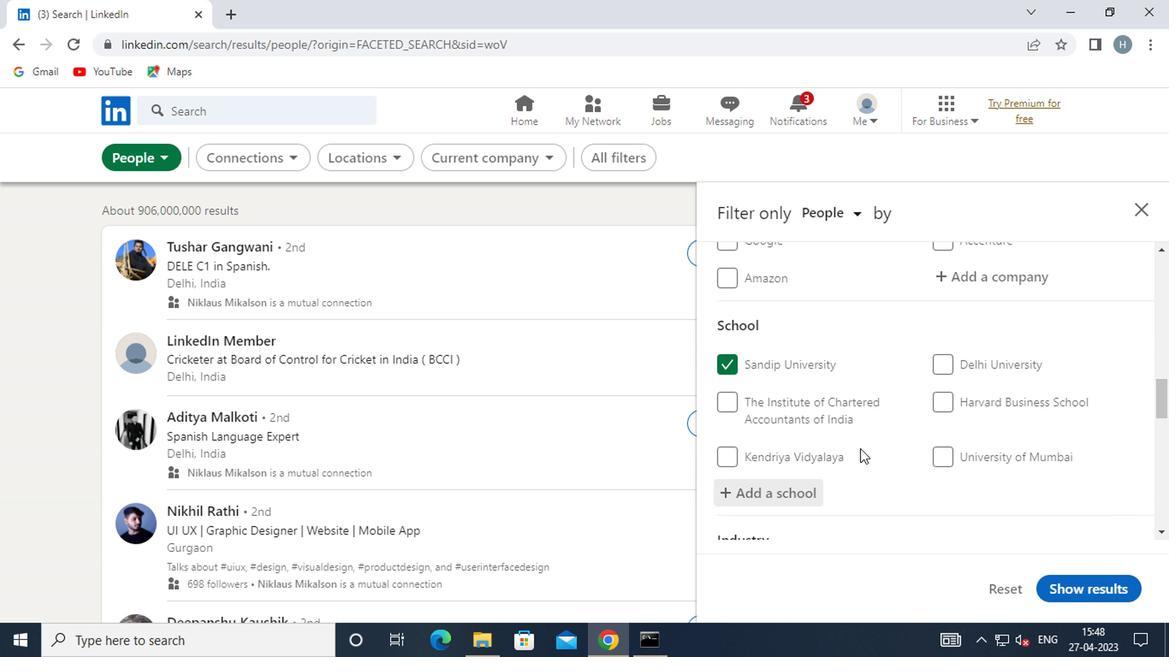 
Action: Mouse moved to (736, 431)
Screenshot: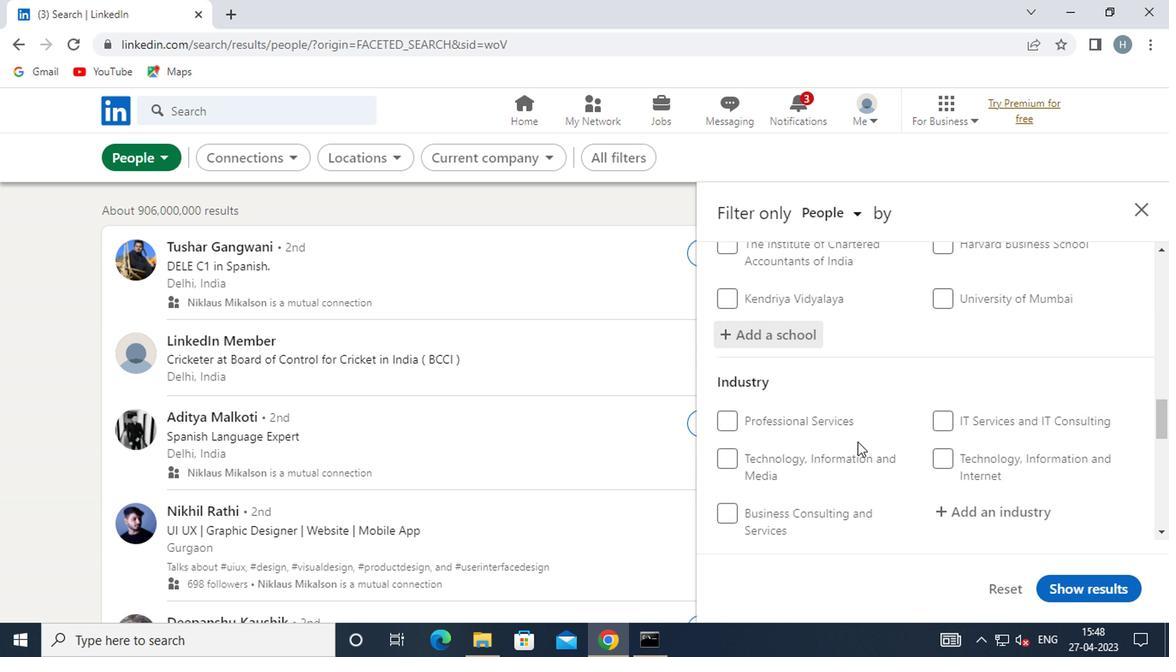 
Action: Mouse scrolled (736, 431) with delta (0, 0)
Screenshot: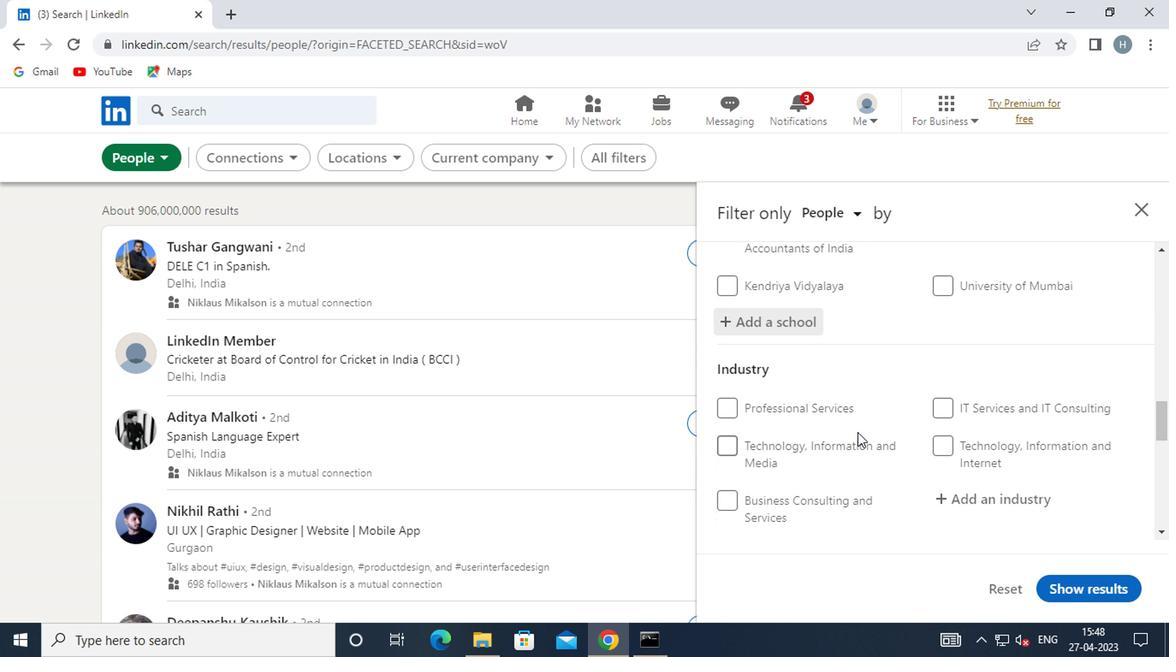 
Action: Mouse scrolled (736, 431) with delta (0, 0)
Screenshot: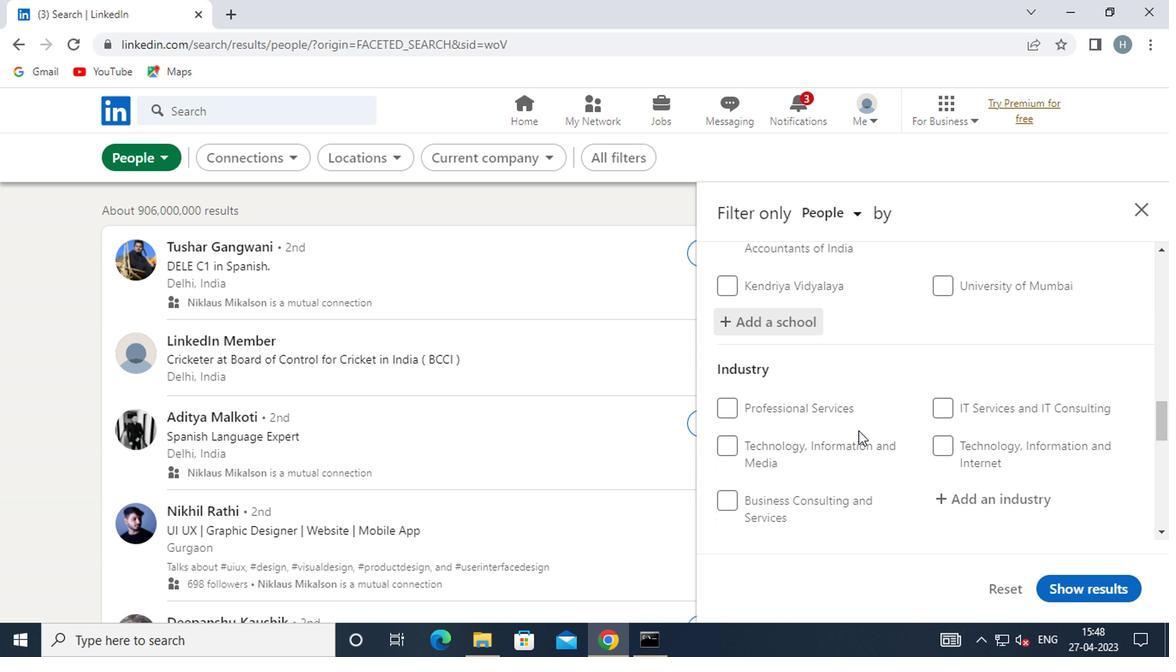 
Action: Mouse moved to (834, 360)
Screenshot: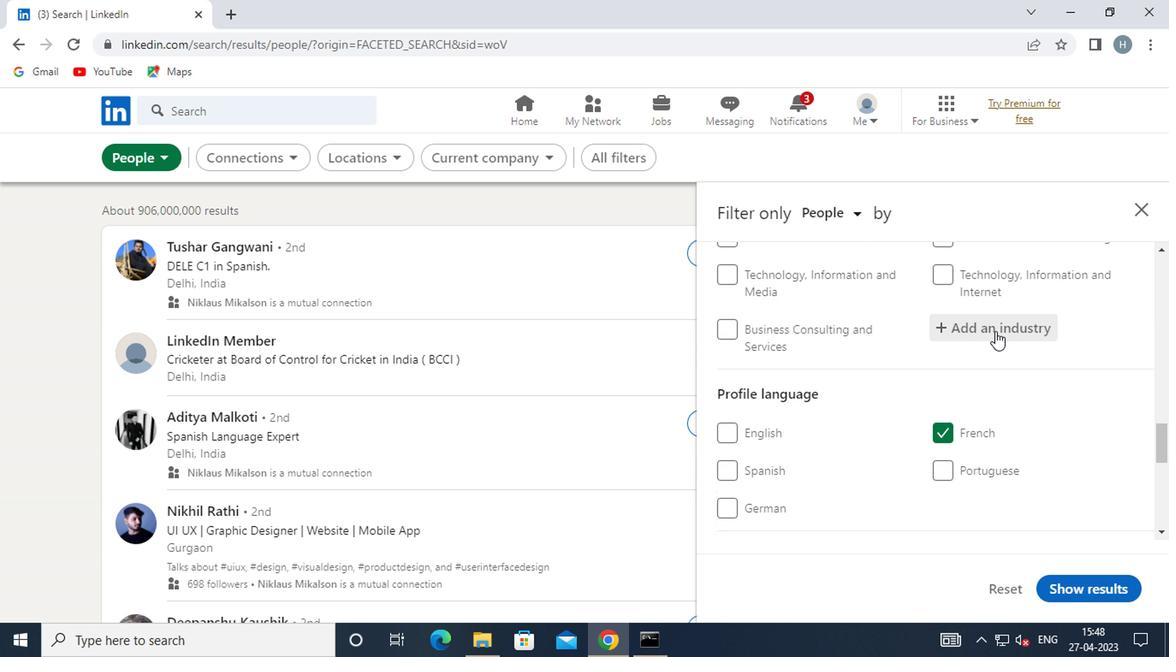 
Action: Mouse pressed left at (834, 360)
Screenshot: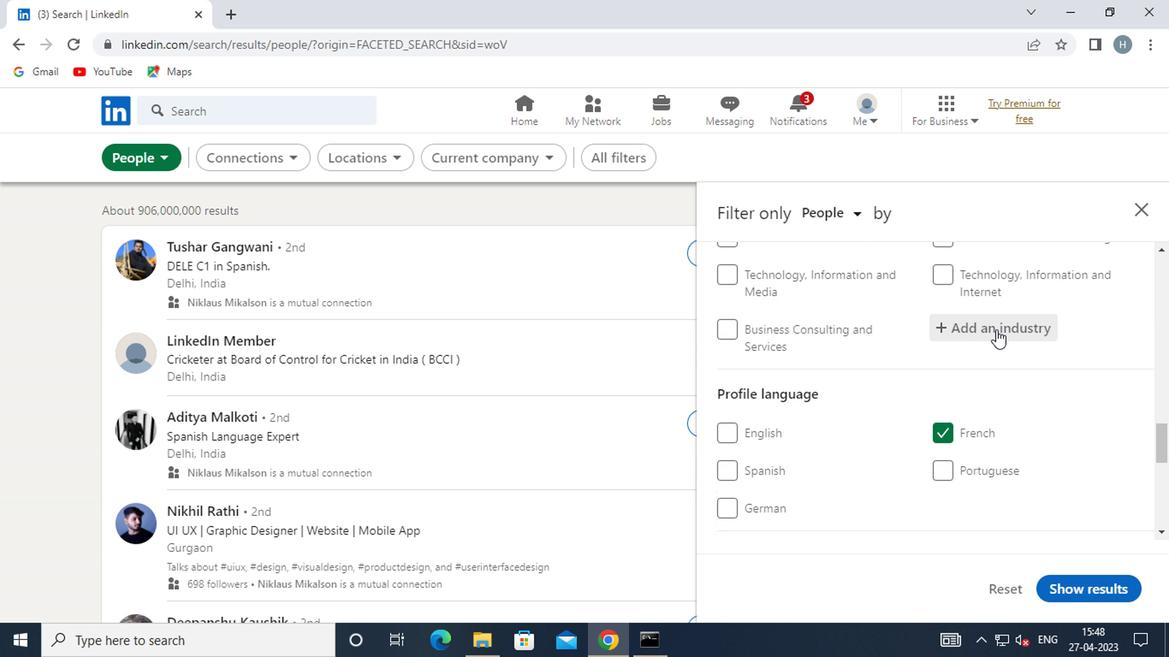 
Action: Key pressed <Key.shift>MATT
Screenshot: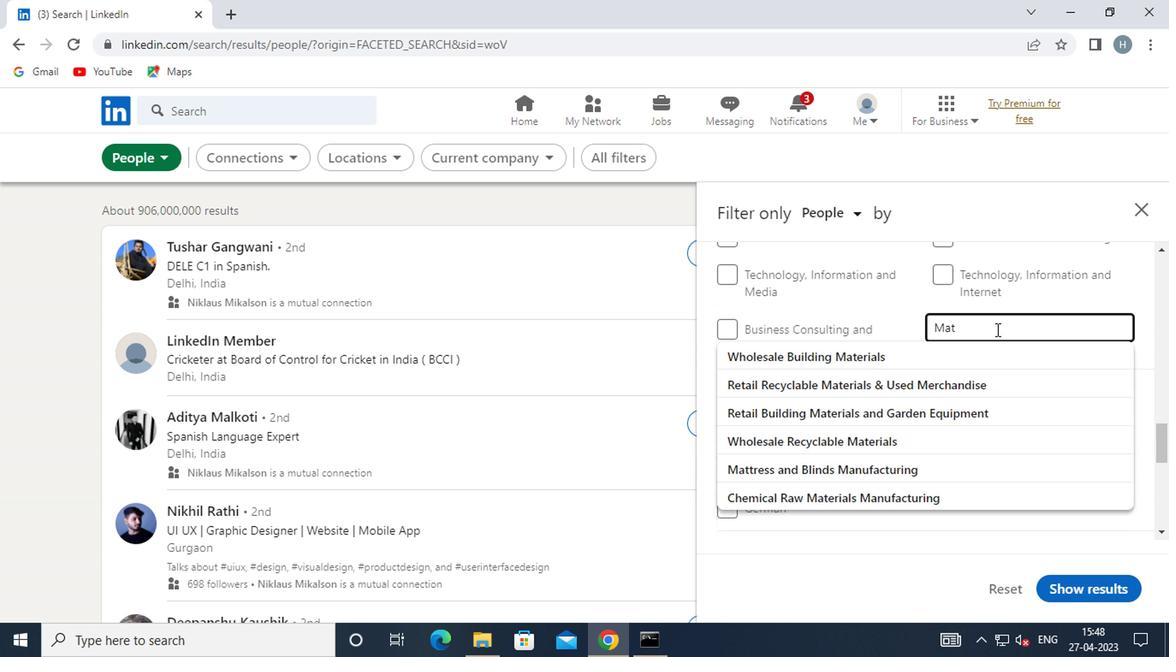 
Action: Mouse moved to (808, 379)
Screenshot: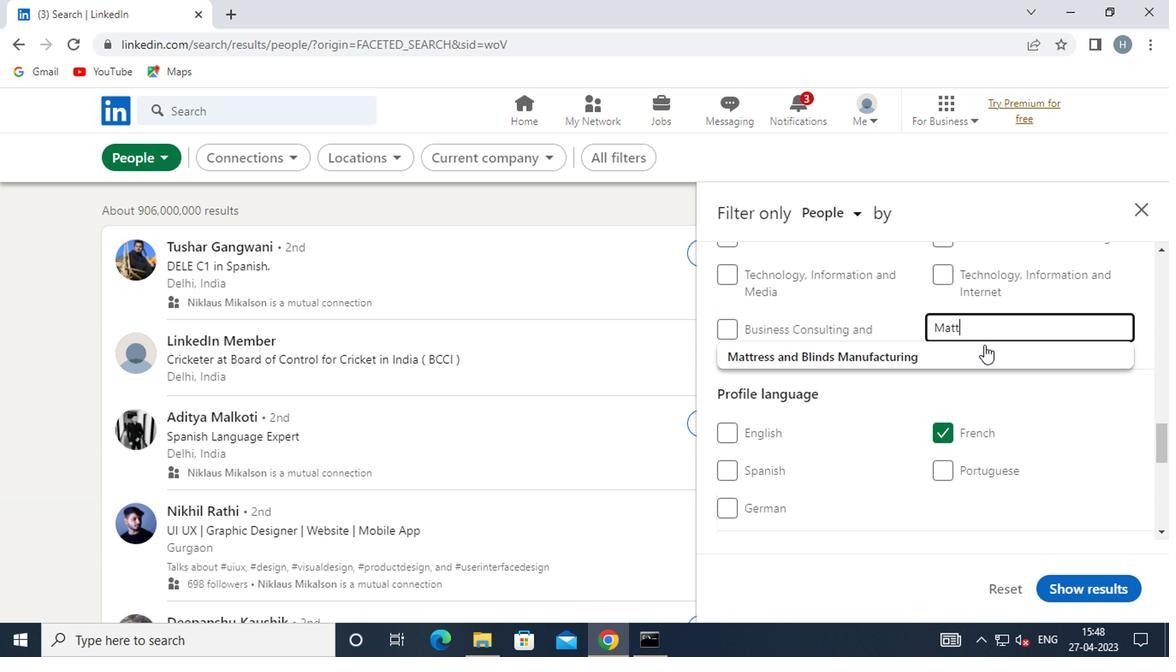 
Action: Mouse pressed left at (808, 379)
Screenshot: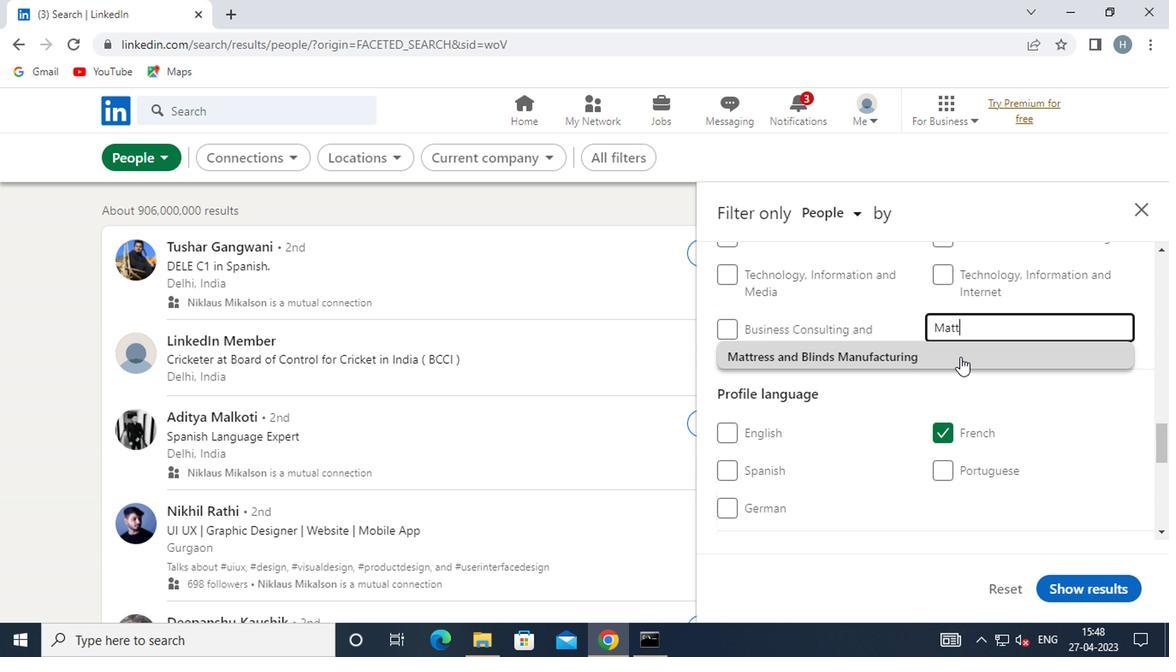 
Action: Mouse moved to (799, 383)
Screenshot: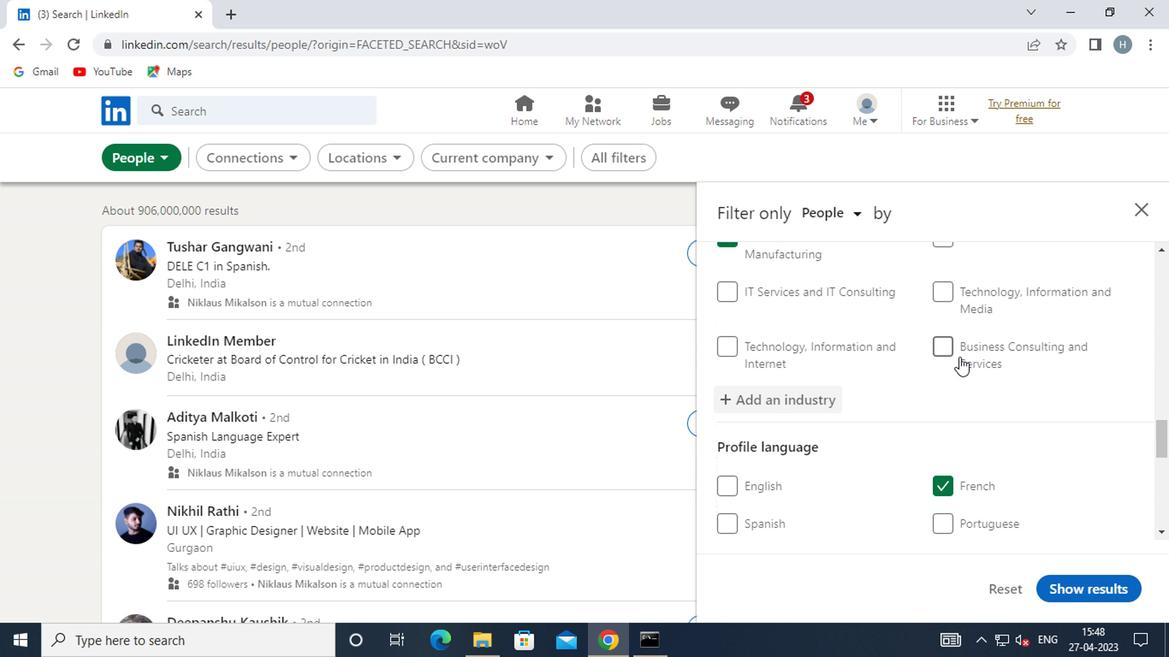 
Action: Mouse scrolled (799, 383) with delta (0, 0)
Screenshot: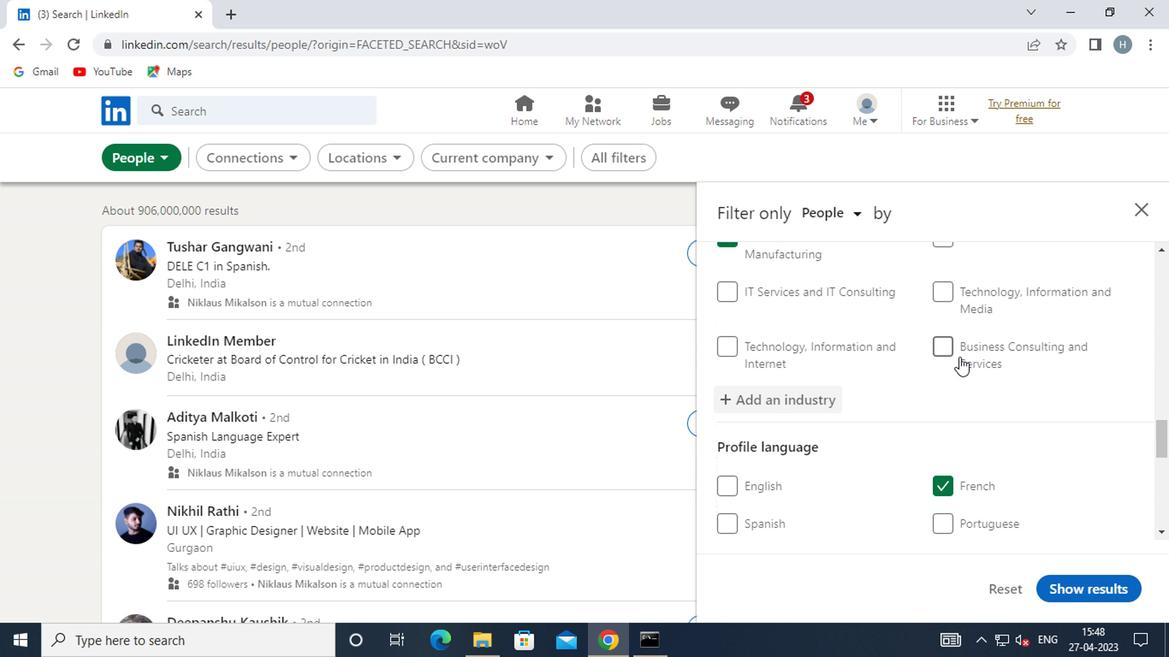 
Action: Mouse moved to (791, 388)
Screenshot: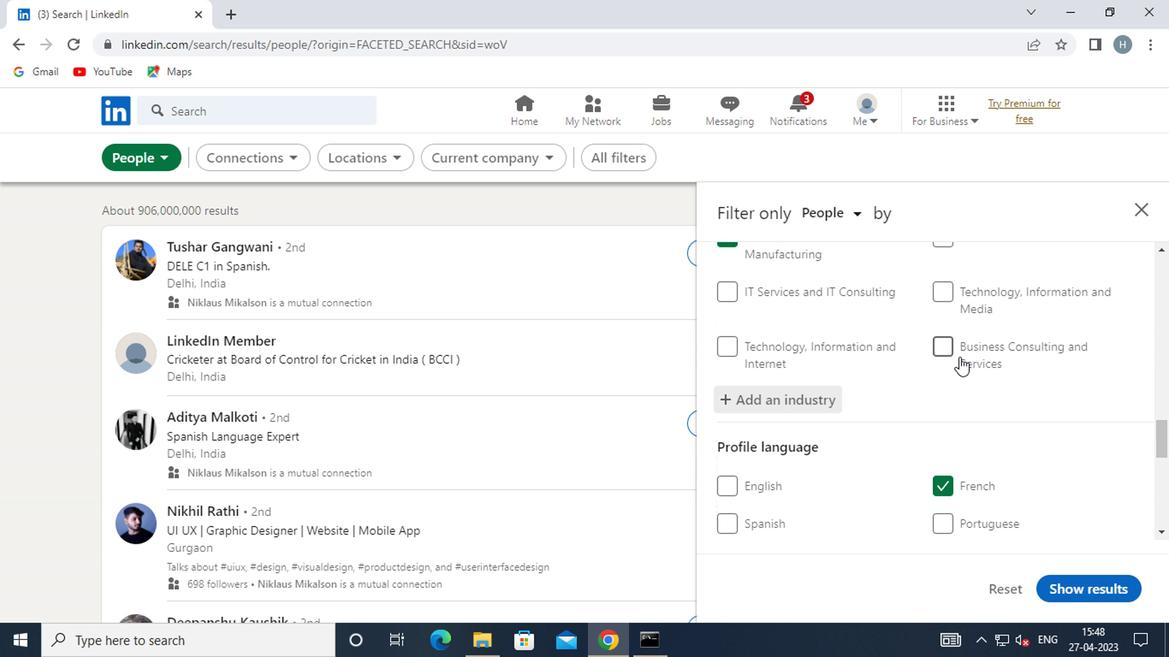 
Action: Mouse scrolled (791, 387) with delta (0, 0)
Screenshot: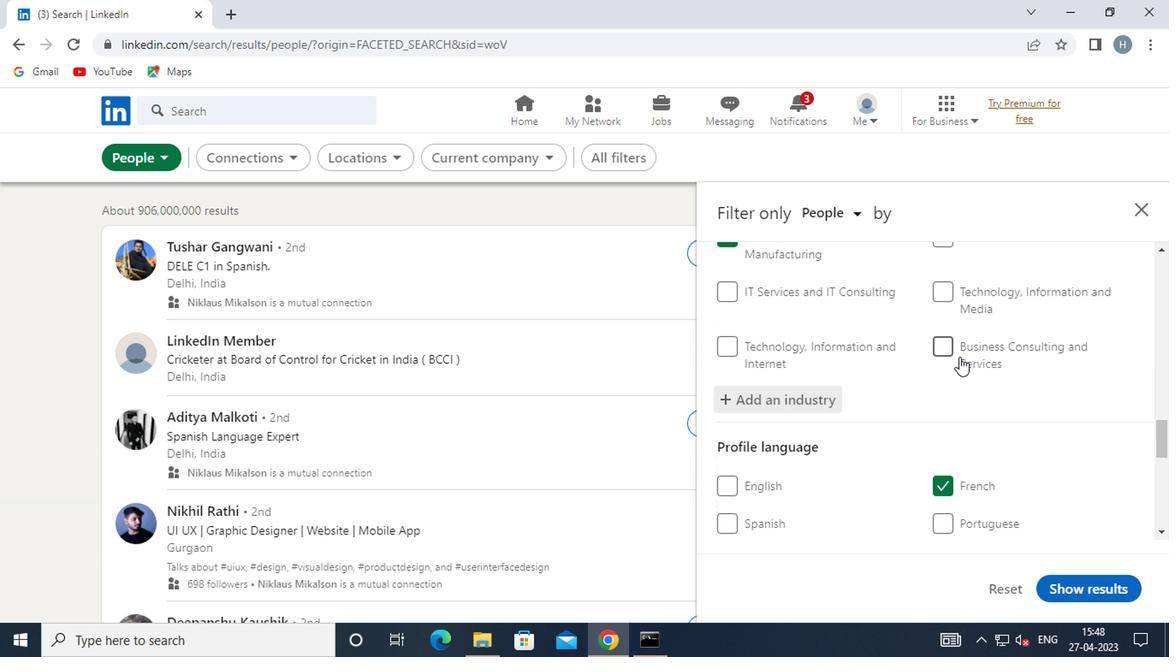 
Action: Mouse moved to (784, 390)
Screenshot: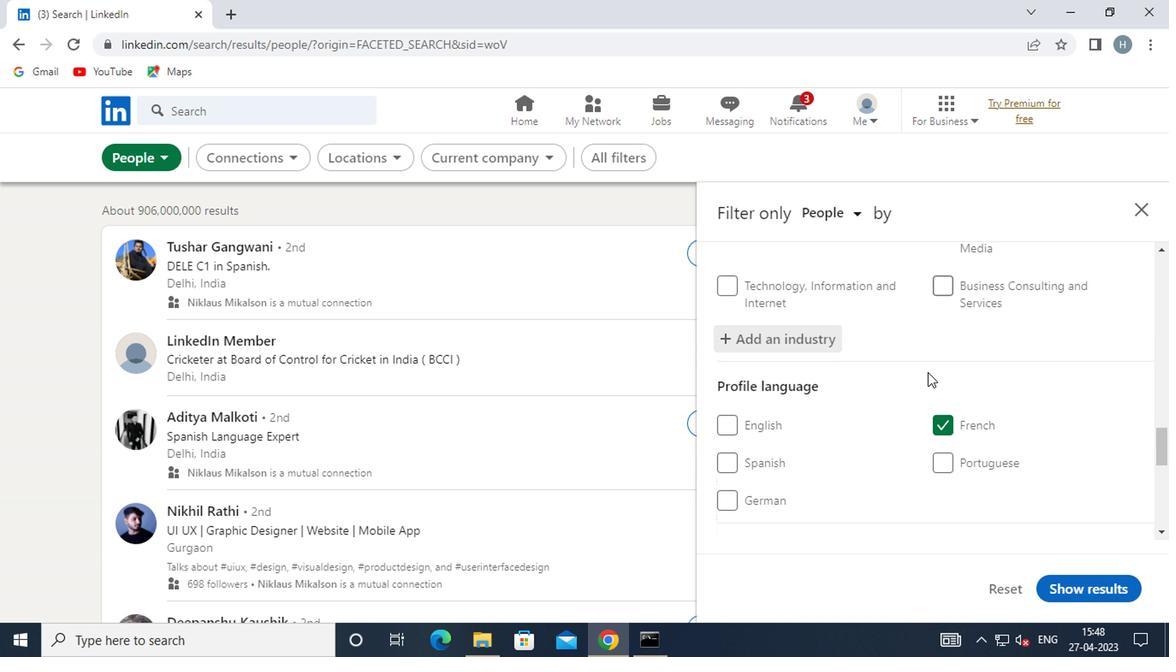 
Action: Mouse scrolled (784, 389) with delta (0, 0)
Screenshot: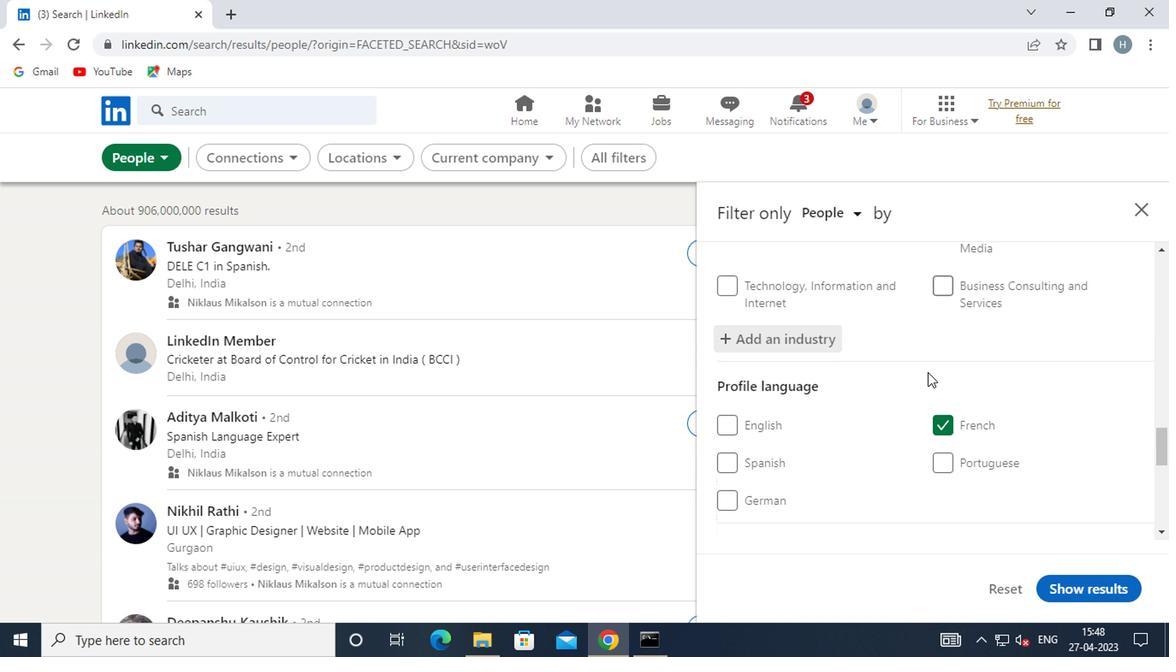 
Action: Mouse scrolled (784, 389) with delta (0, 0)
Screenshot: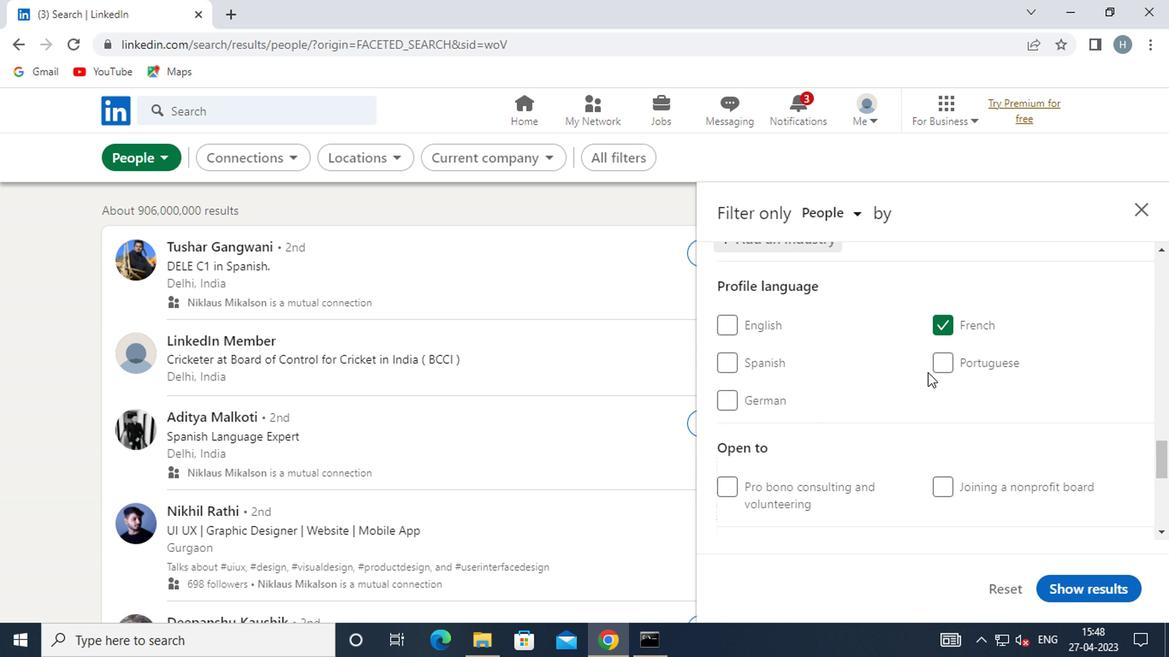 
Action: Mouse moved to (798, 465)
Screenshot: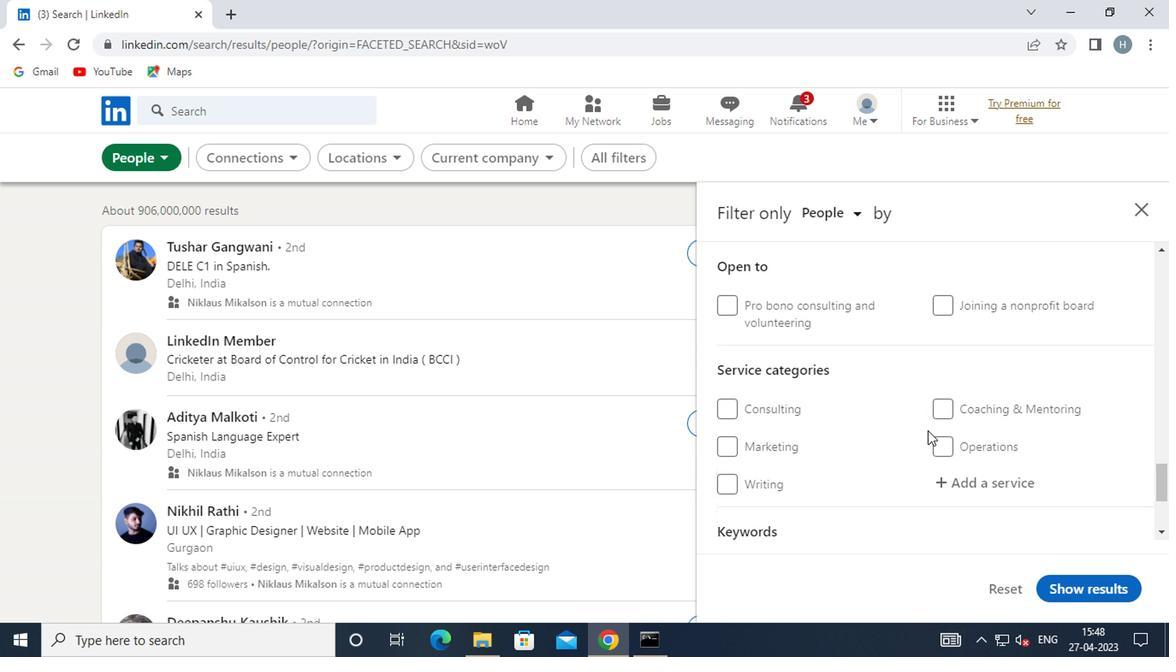 
Action: Mouse pressed left at (798, 465)
Screenshot: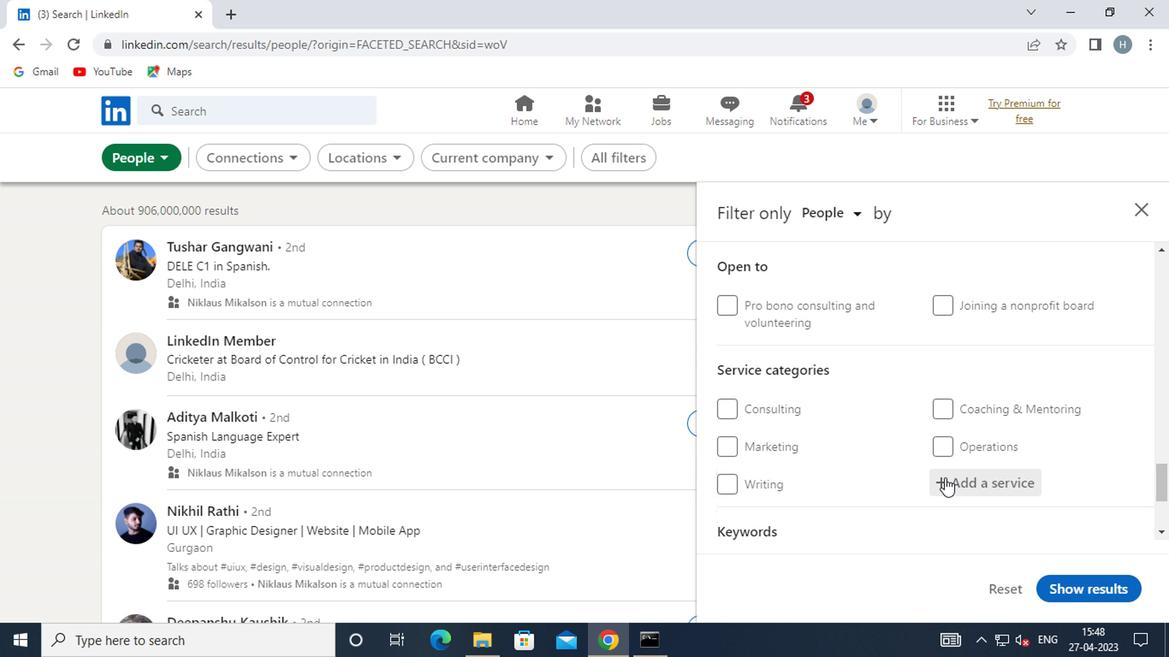 
Action: Key pressed <Key.shift>MARKET<Key.space><Key.shift>RESE
Screenshot: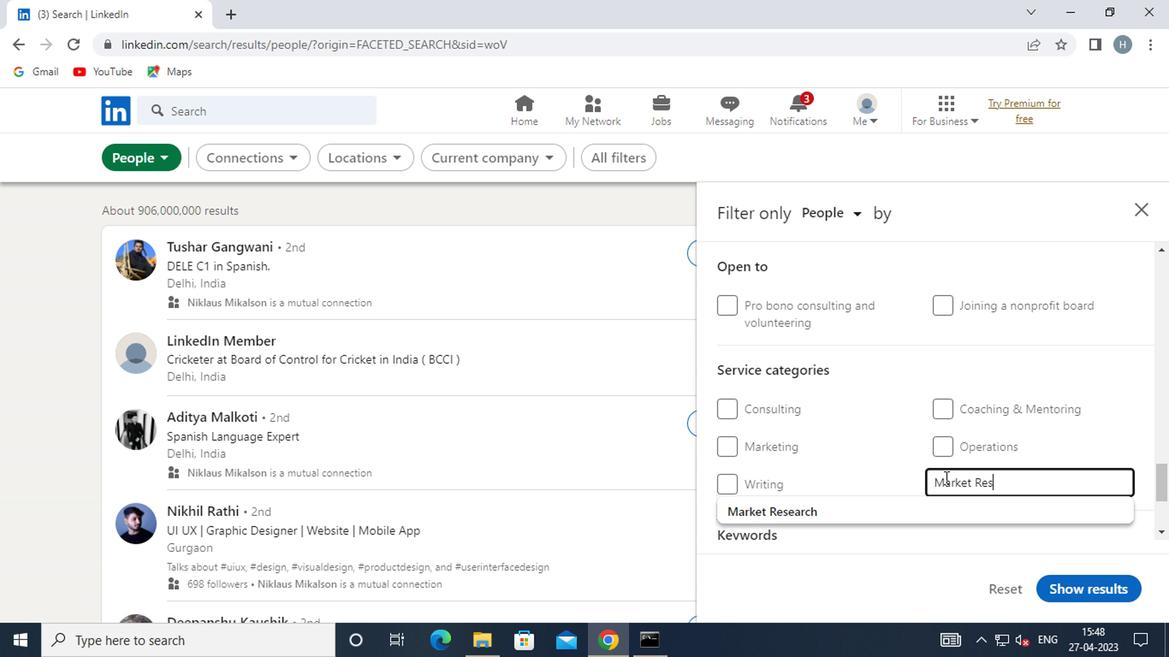 
Action: Mouse moved to (739, 489)
Screenshot: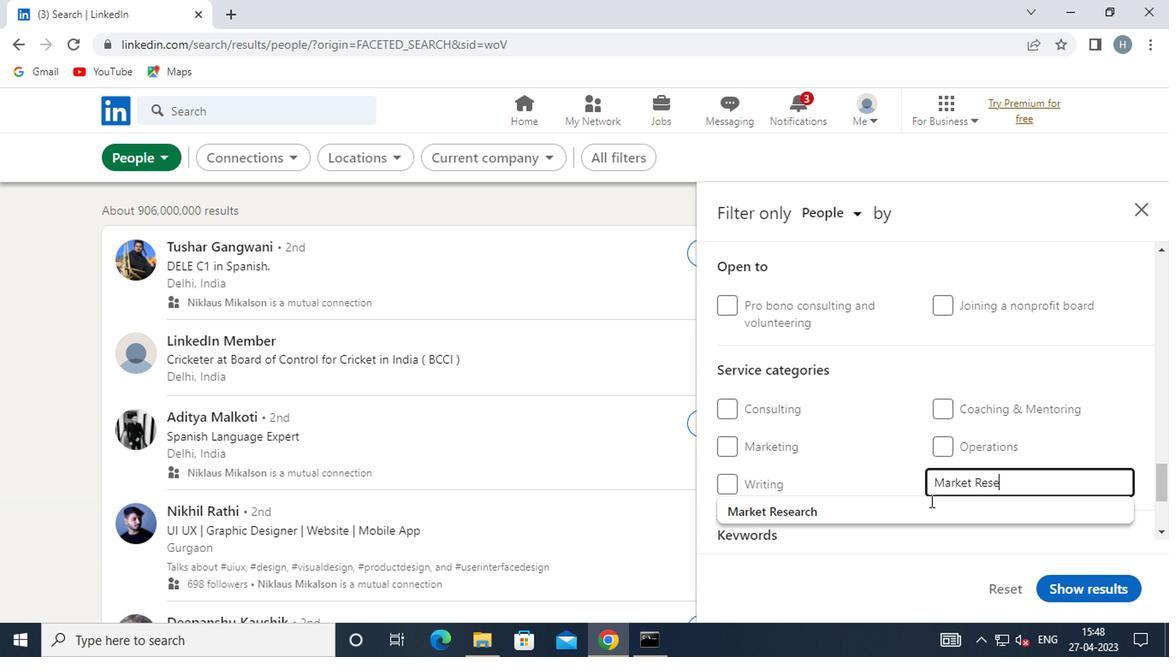 
Action: Mouse pressed left at (739, 489)
Screenshot: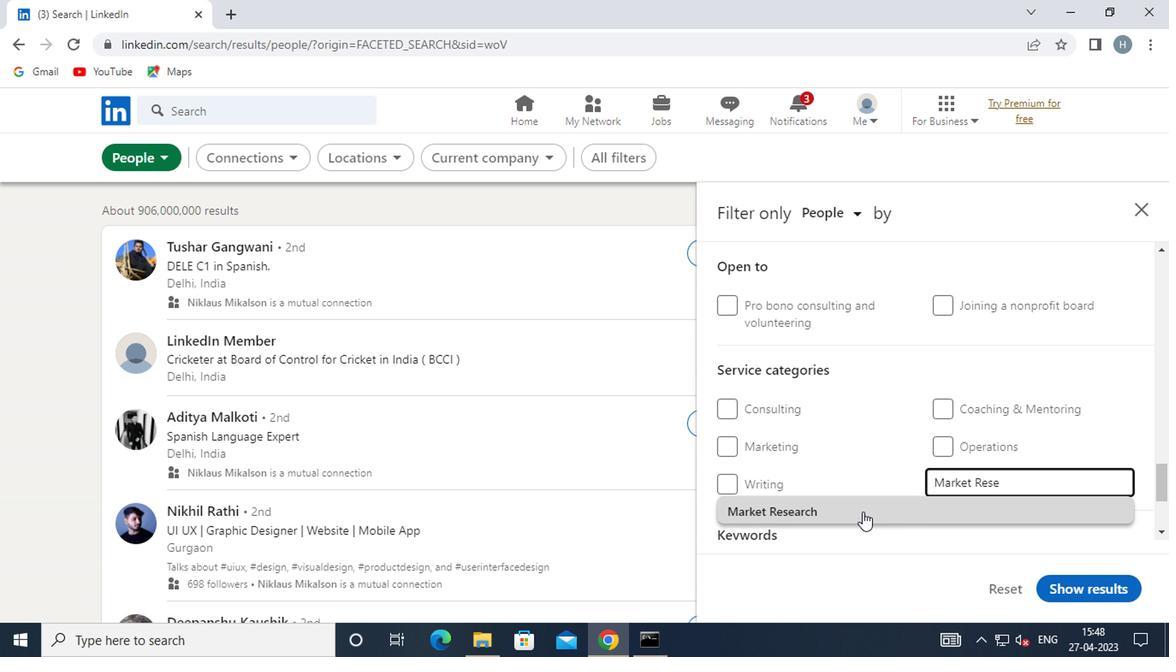 
Action: Mouse moved to (760, 452)
Screenshot: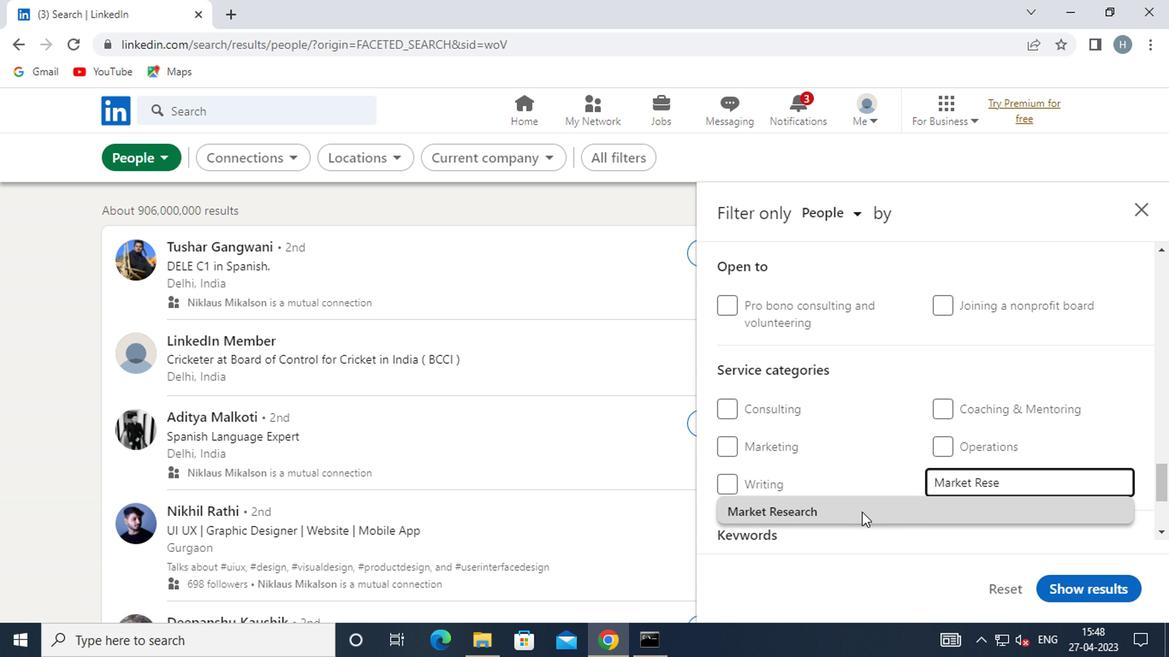 
Action: Mouse scrolled (760, 451) with delta (0, 0)
Screenshot: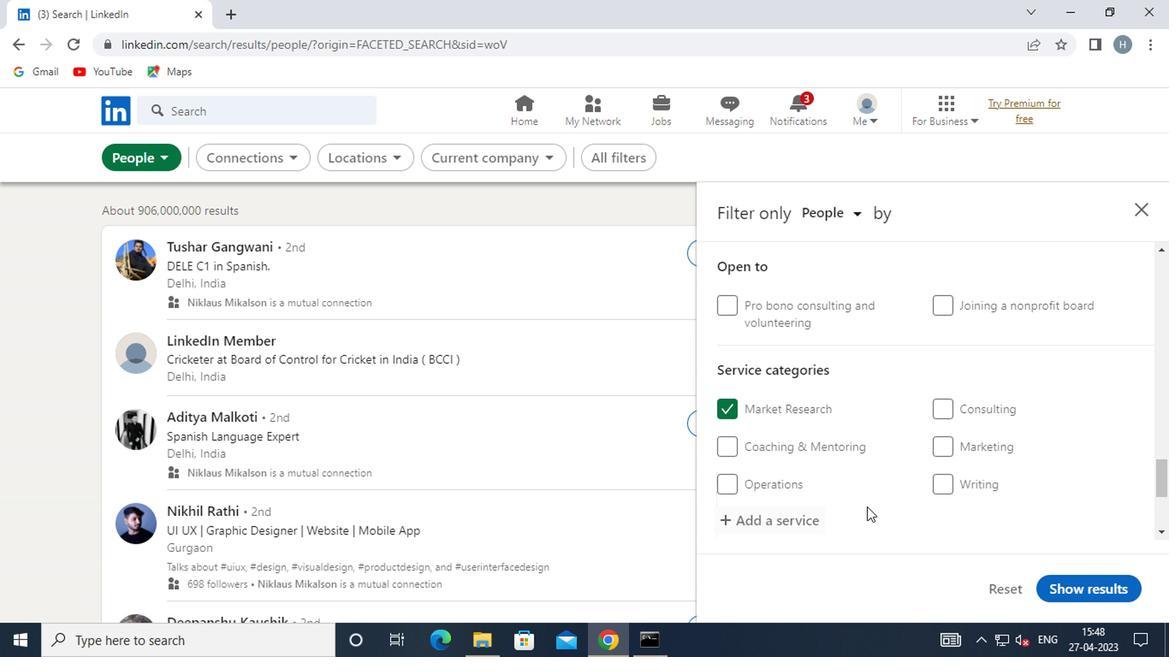 
Action: Mouse scrolled (760, 451) with delta (0, 0)
Screenshot: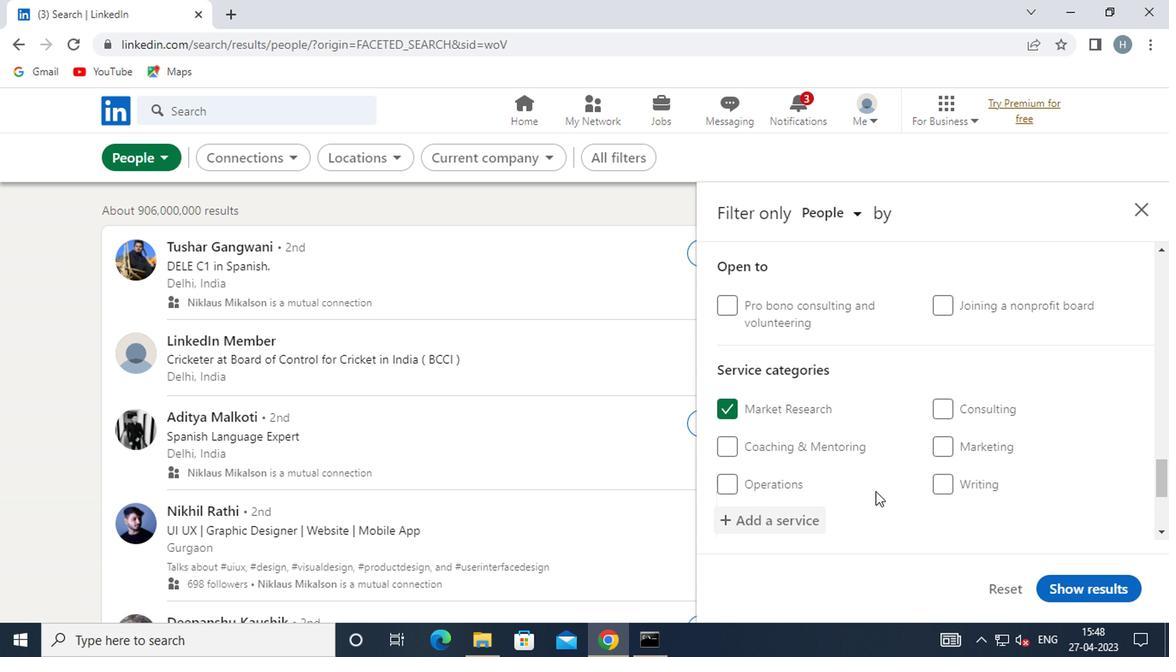 
Action: Mouse scrolled (760, 451) with delta (0, 0)
Screenshot: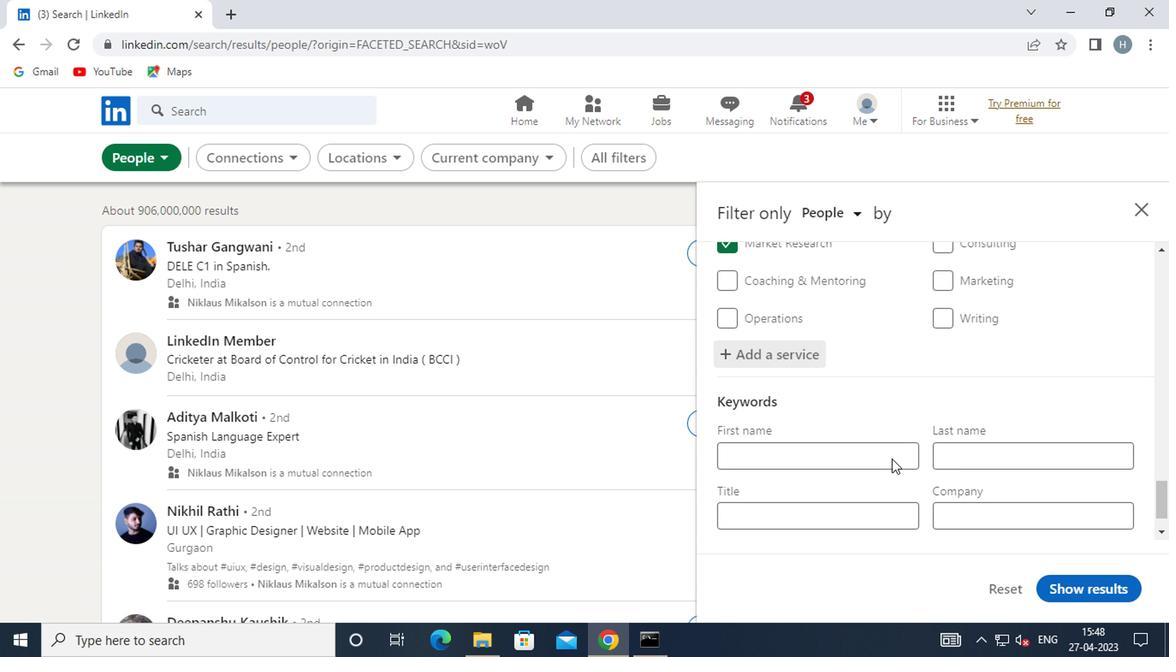 
Action: Mouse scrolled (760, 451) with delta (0, 0)
Screenshot: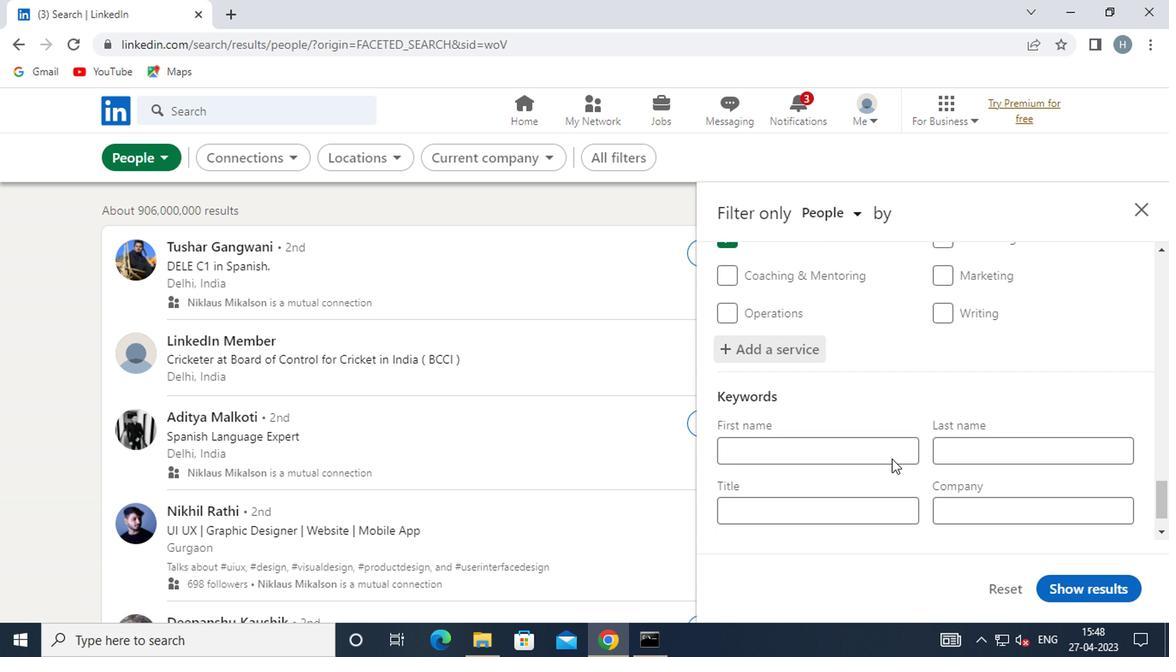 
Action: Mouse moved to (734, 458)
Screenshot: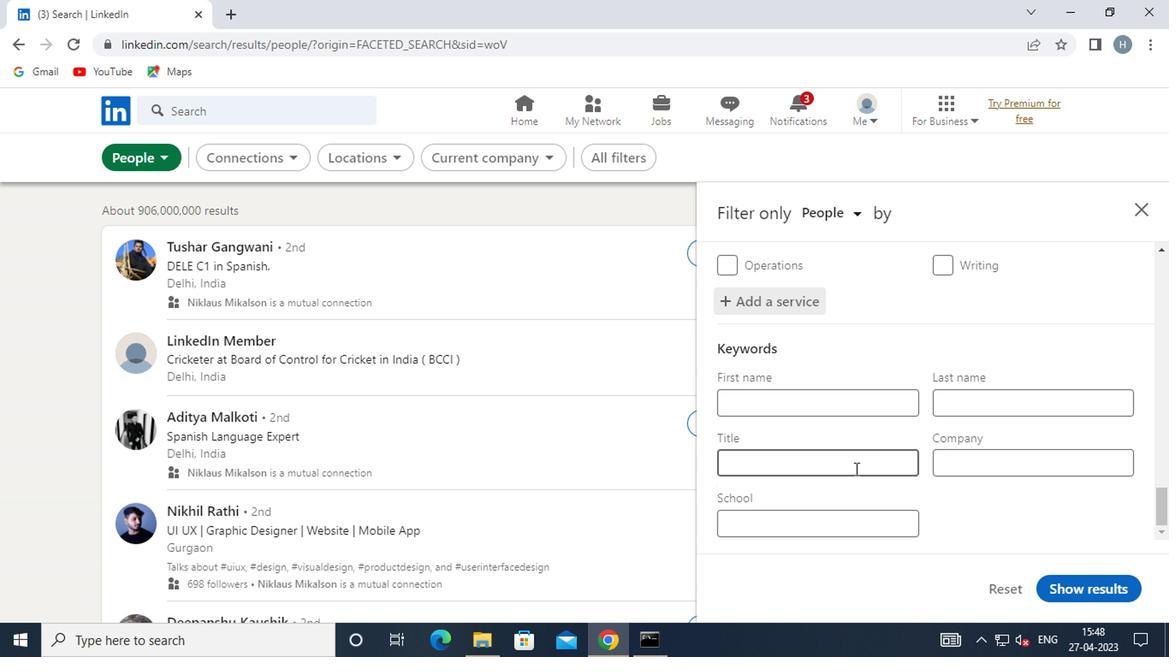 
Action: Mouse pressed left at (734, 458)
Screenshot: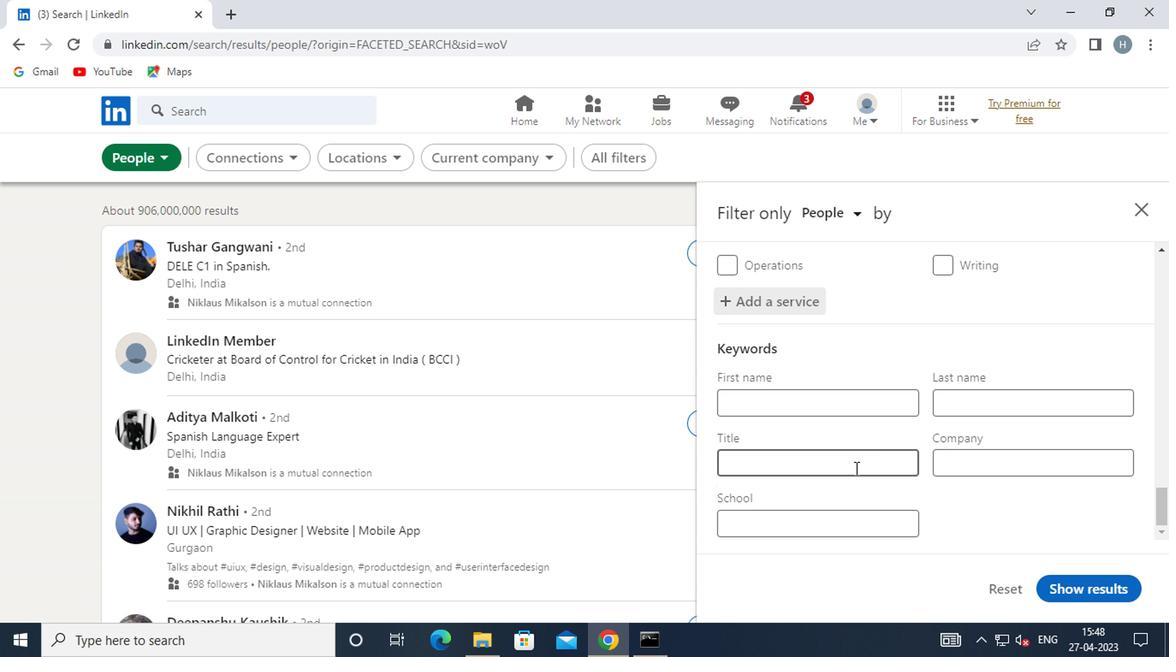 
Action: Key pressed <Key.shift>FOUNDER
Screenshot: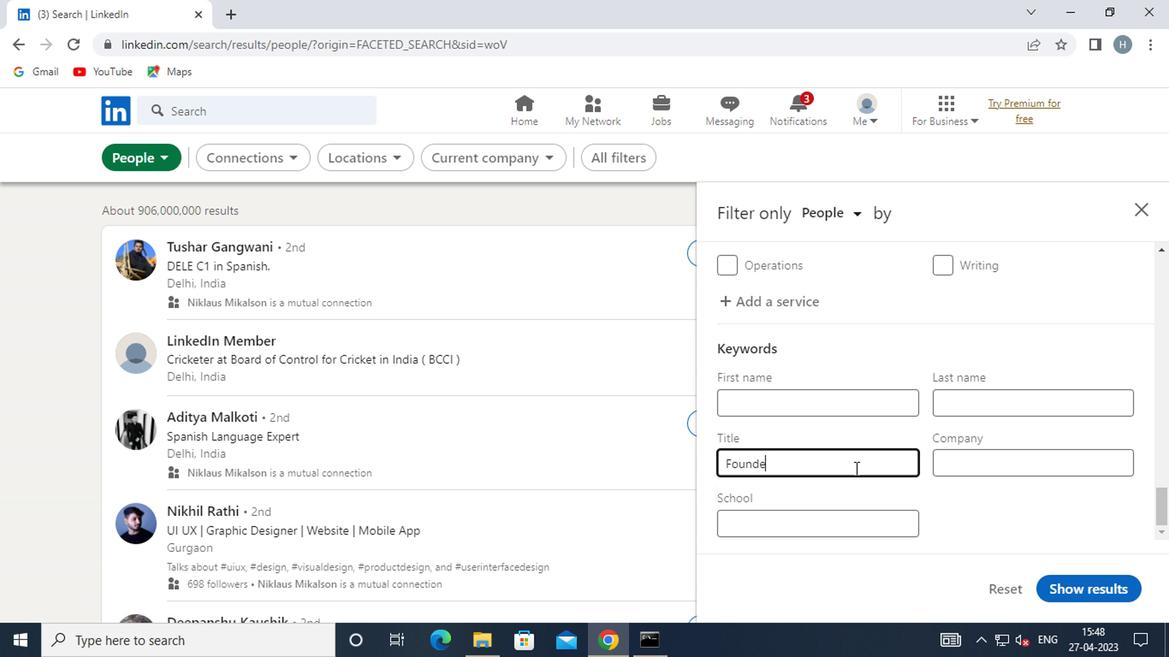 
Action: Mouse moved to (902, 545)
Screenshot: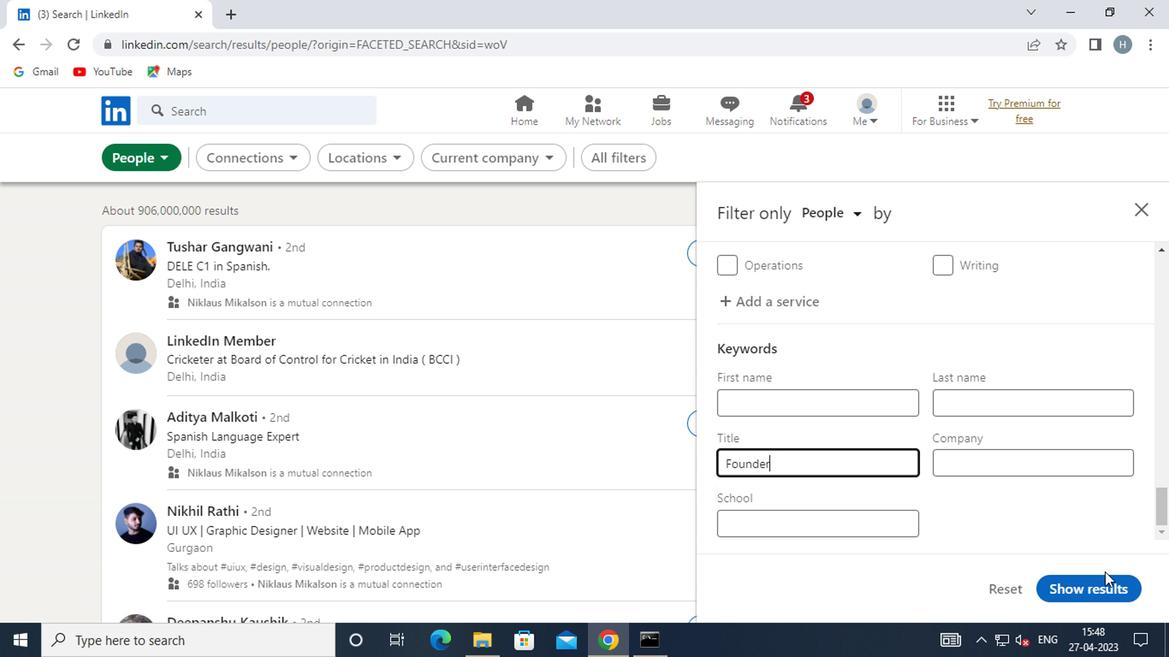 
Action: Mouse pressed left at (902, 545)
Screenshot: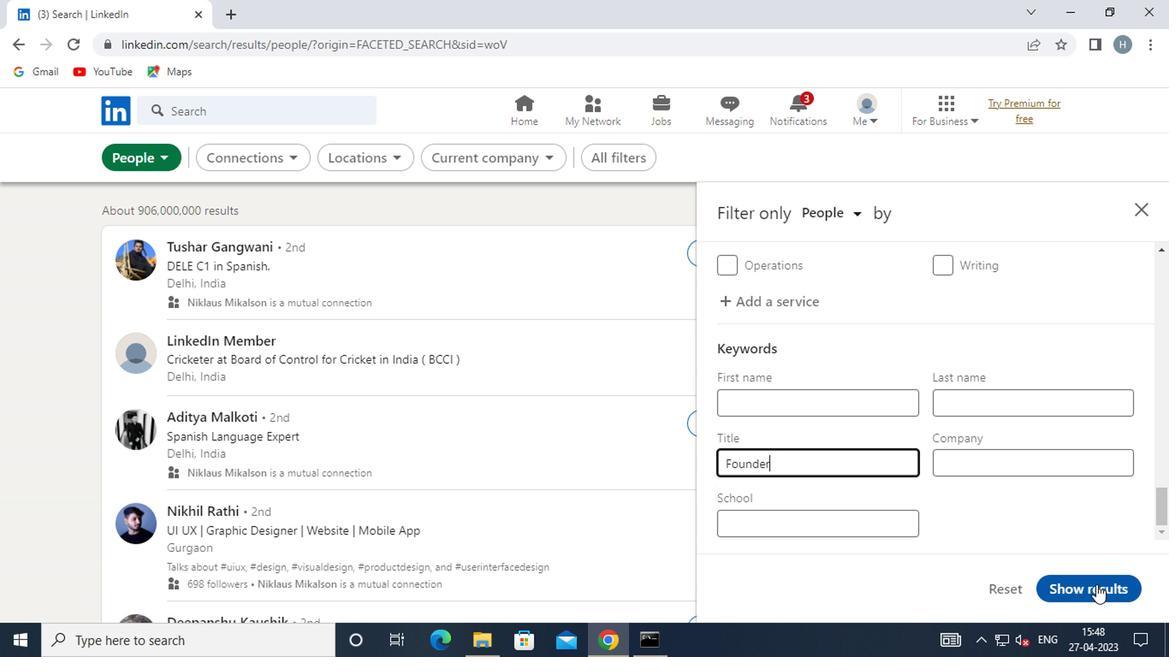 
Action: Mouse moved to (589, 397)
Screenshot: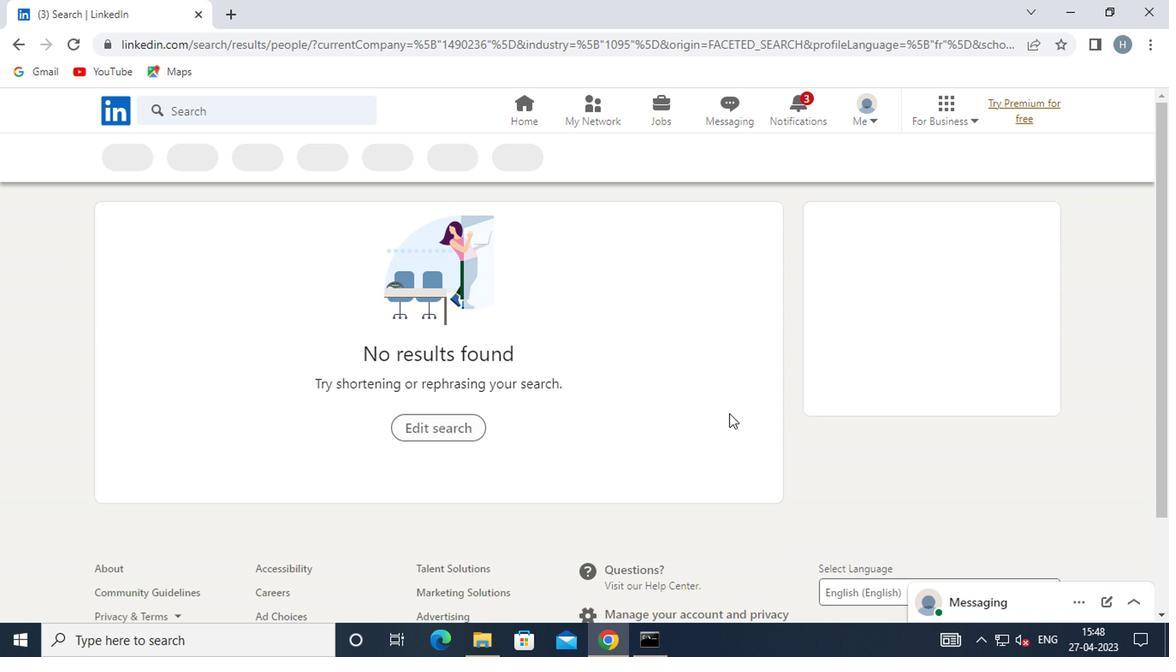 
